 Task: Find an Airbnb in Findlay, United States for 2 guests from June 22 to June 30, with a price range of ₹7000 to ₹15000, 1 bedroom, 1 bed, 1 bathroom, house type, self check-in, and WiFi.
Action: Mouse moved to (595, 128)
Screenshot: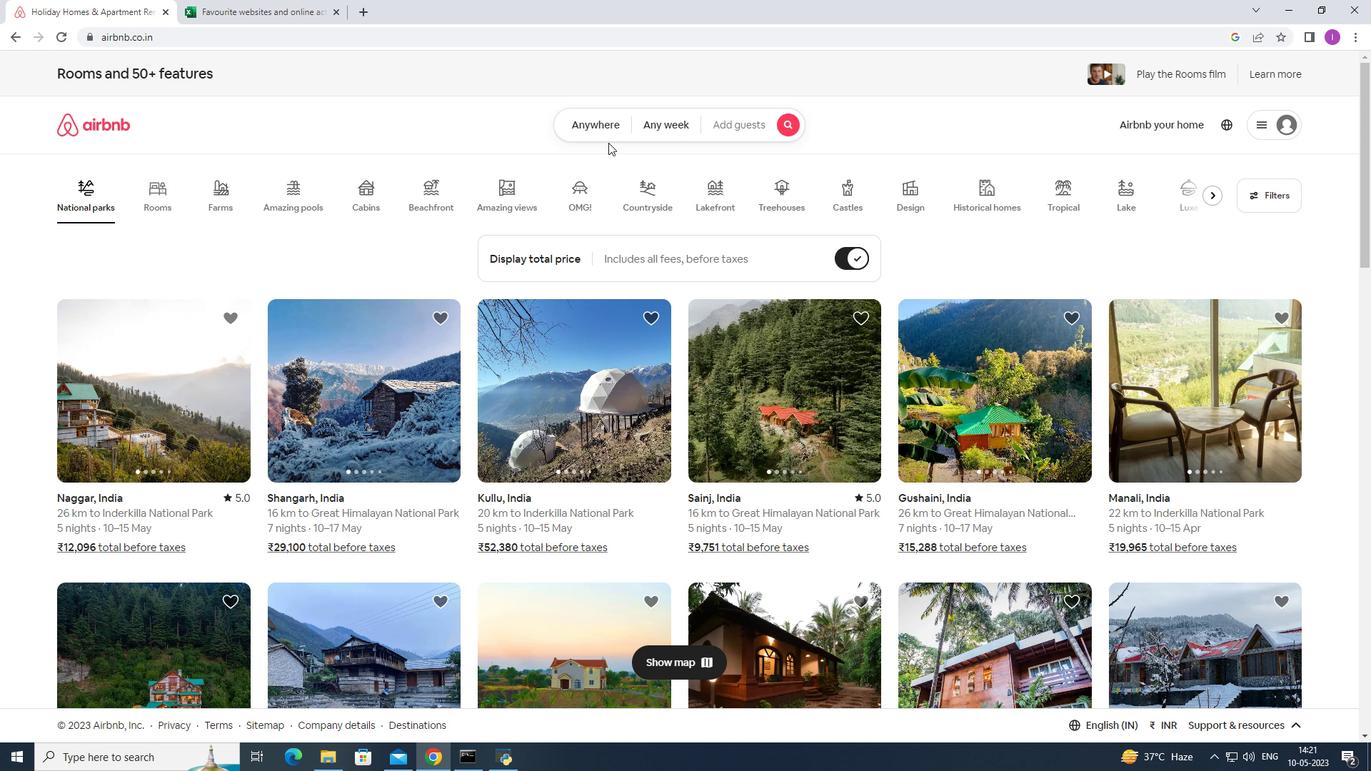 
Action: Mouse pressed left at (595, 128)
Screenshot: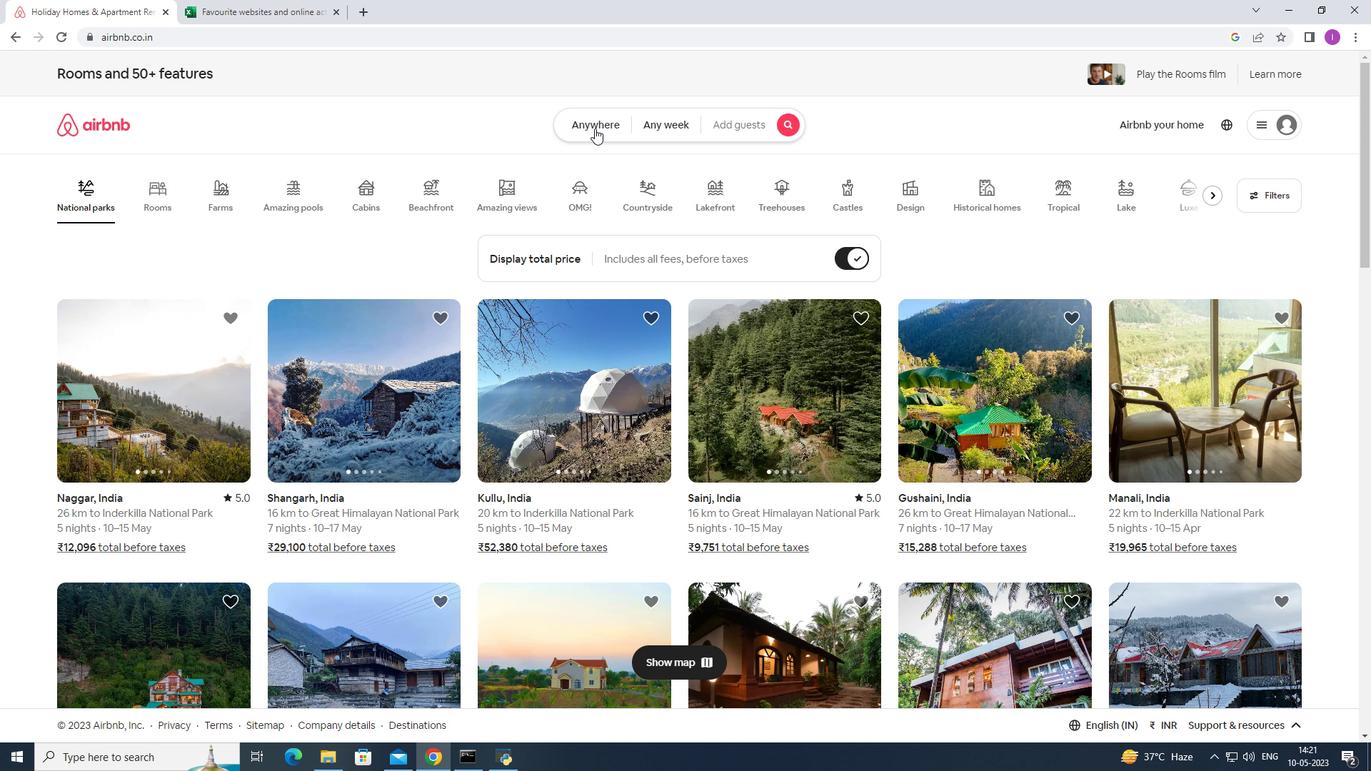
Action: Mouse moved to (512, 175)
Screenshot: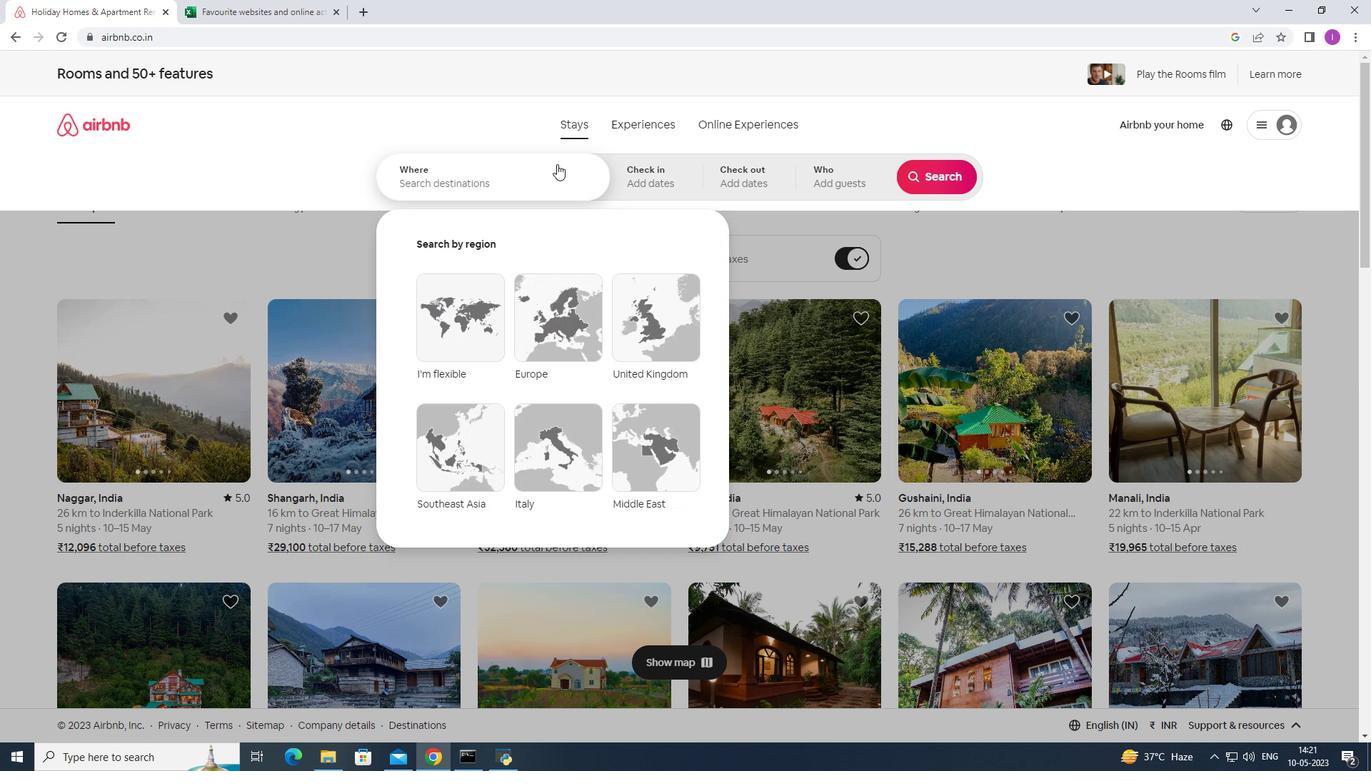 
Action: Mouse pressed left at (512, 175)
Screenshot: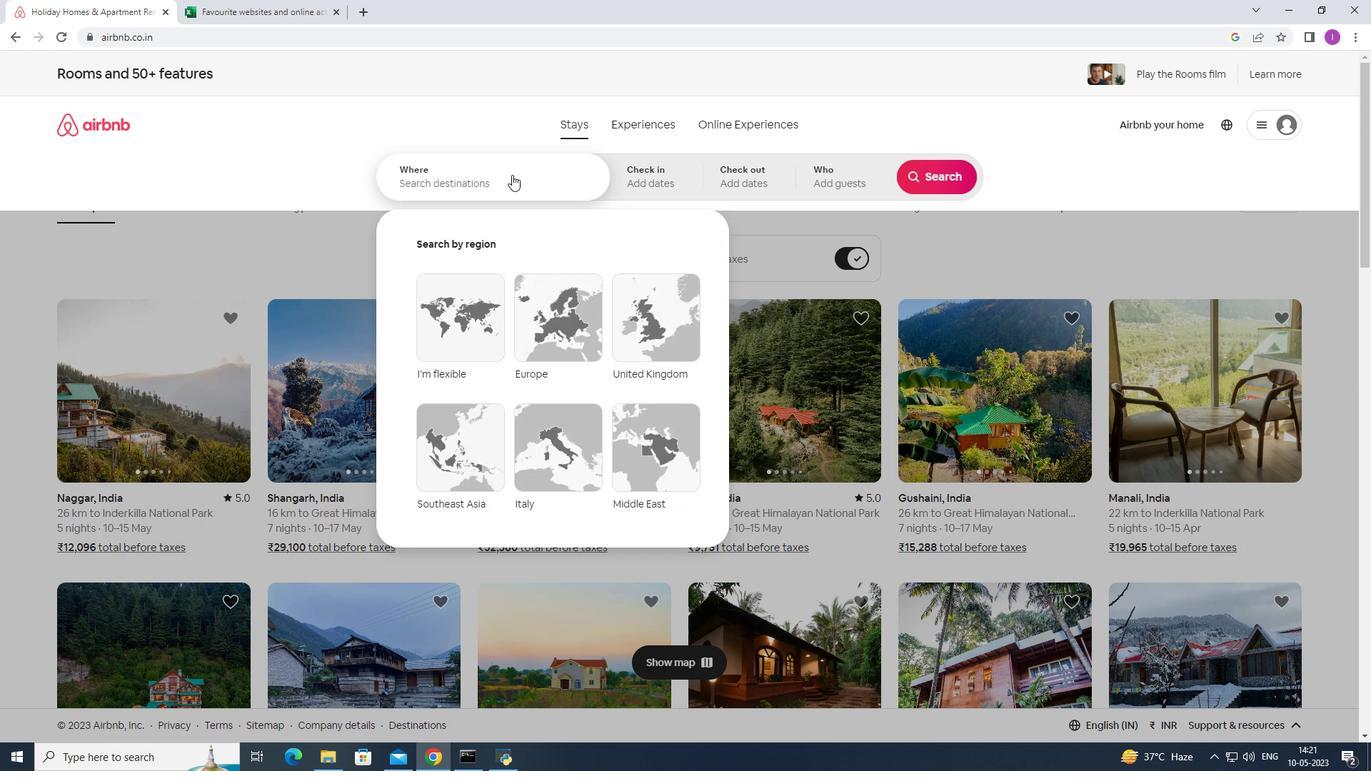 
Action: Mouse moved to (553, 179)
Screenshot: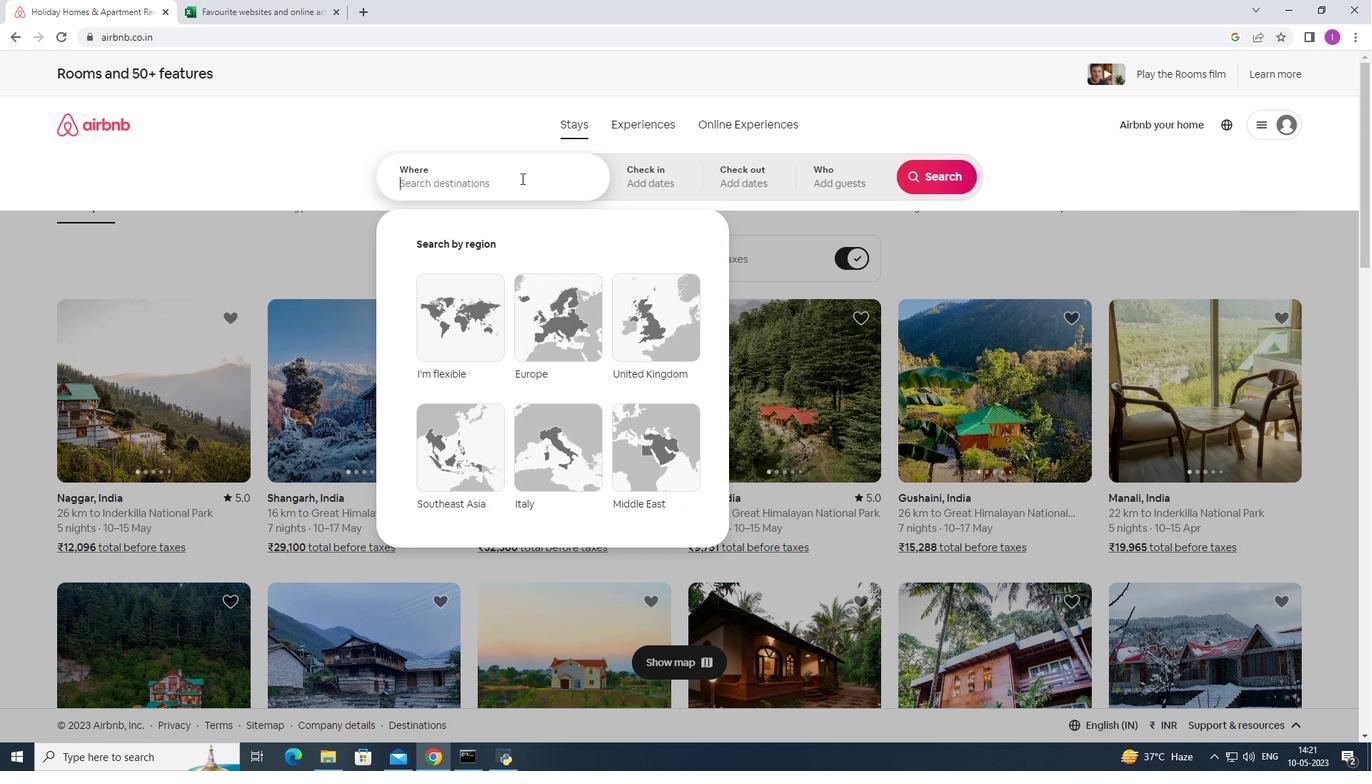 
Action: Key pressed <Key.shift><Key.shift><Key.shift><Key.shift><Key.shift><Key.shift><Key.shift>Findly,<Key.shift>United<Key.space>states
Screenshot: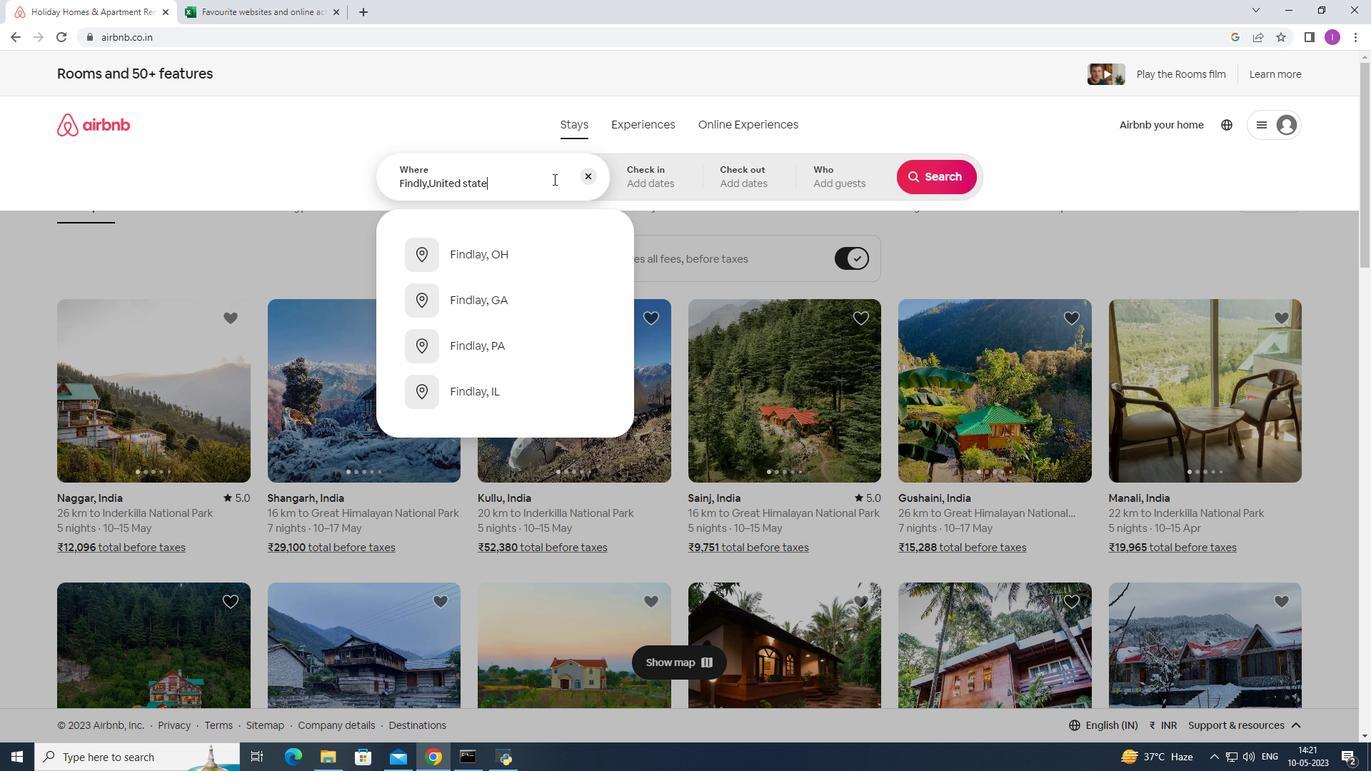 
Action: Mouse moved to (638, 172)
Screenshot: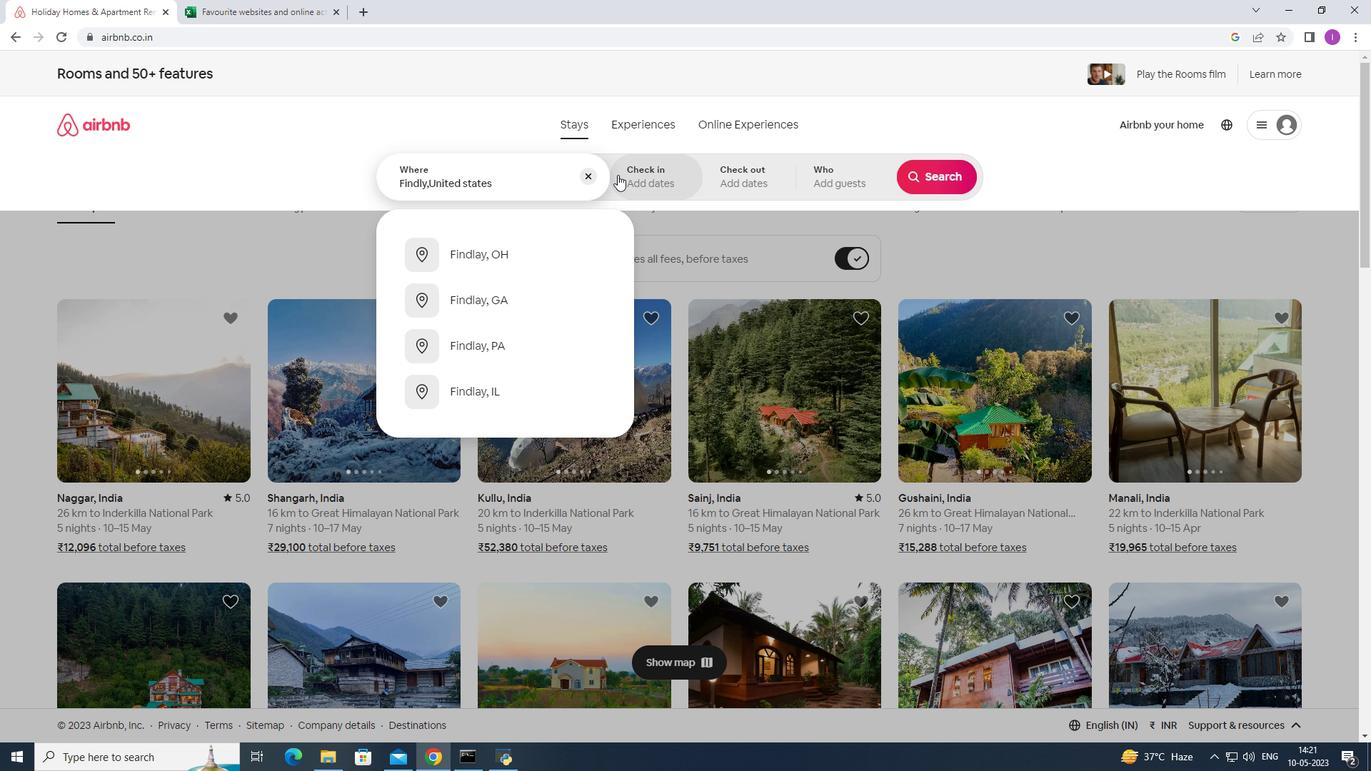 
Action: Mouse pressed left at (638, 172)
Screenshot: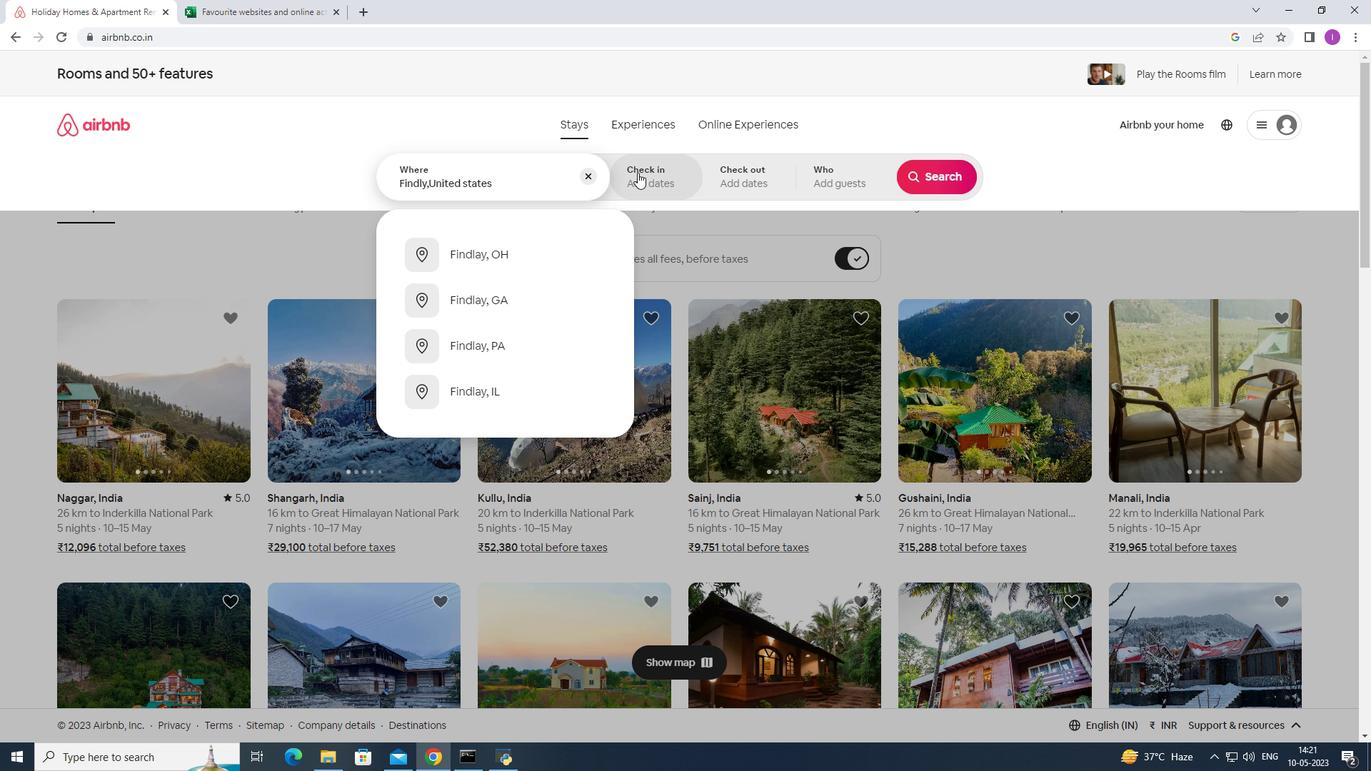 
Action: Mouse moved to (931, 292)
Screenshot: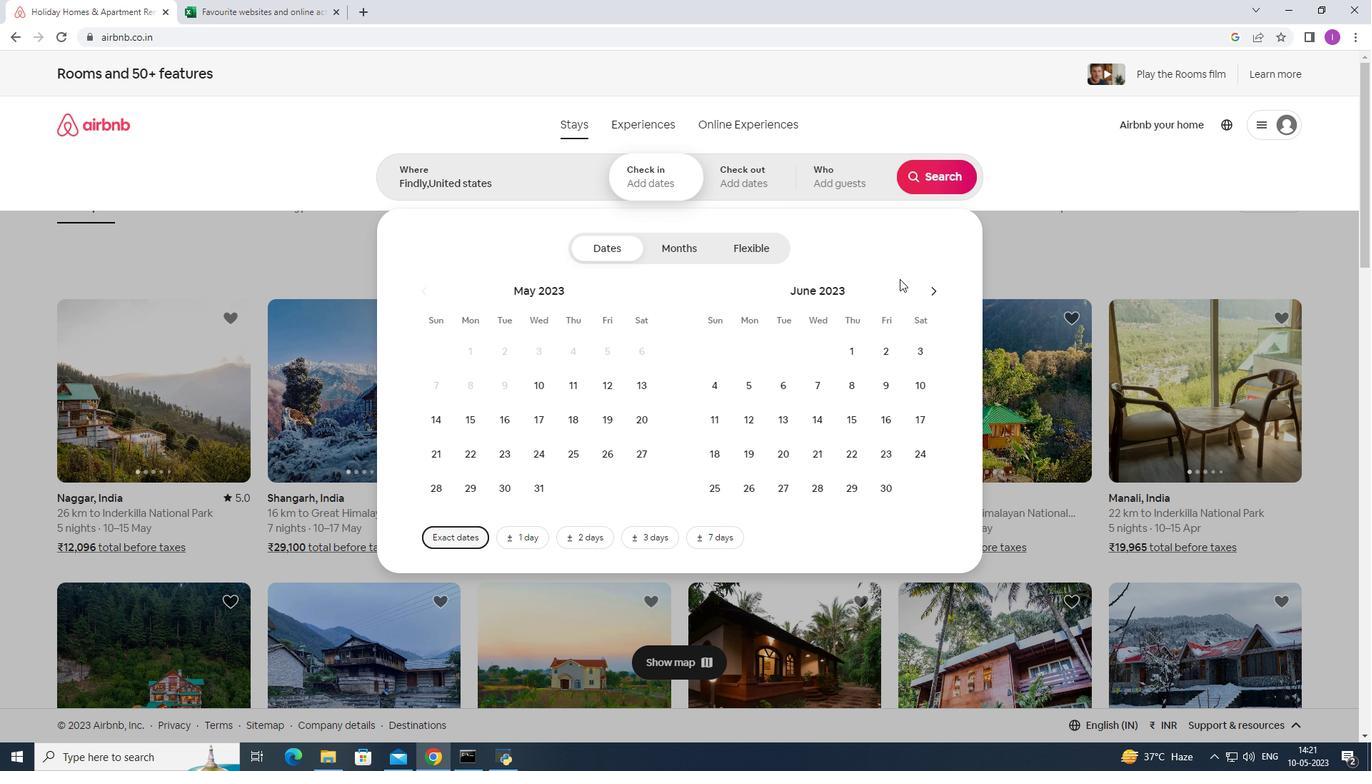 
Action: Mouse pressed left at (931, 292)
Screenshot: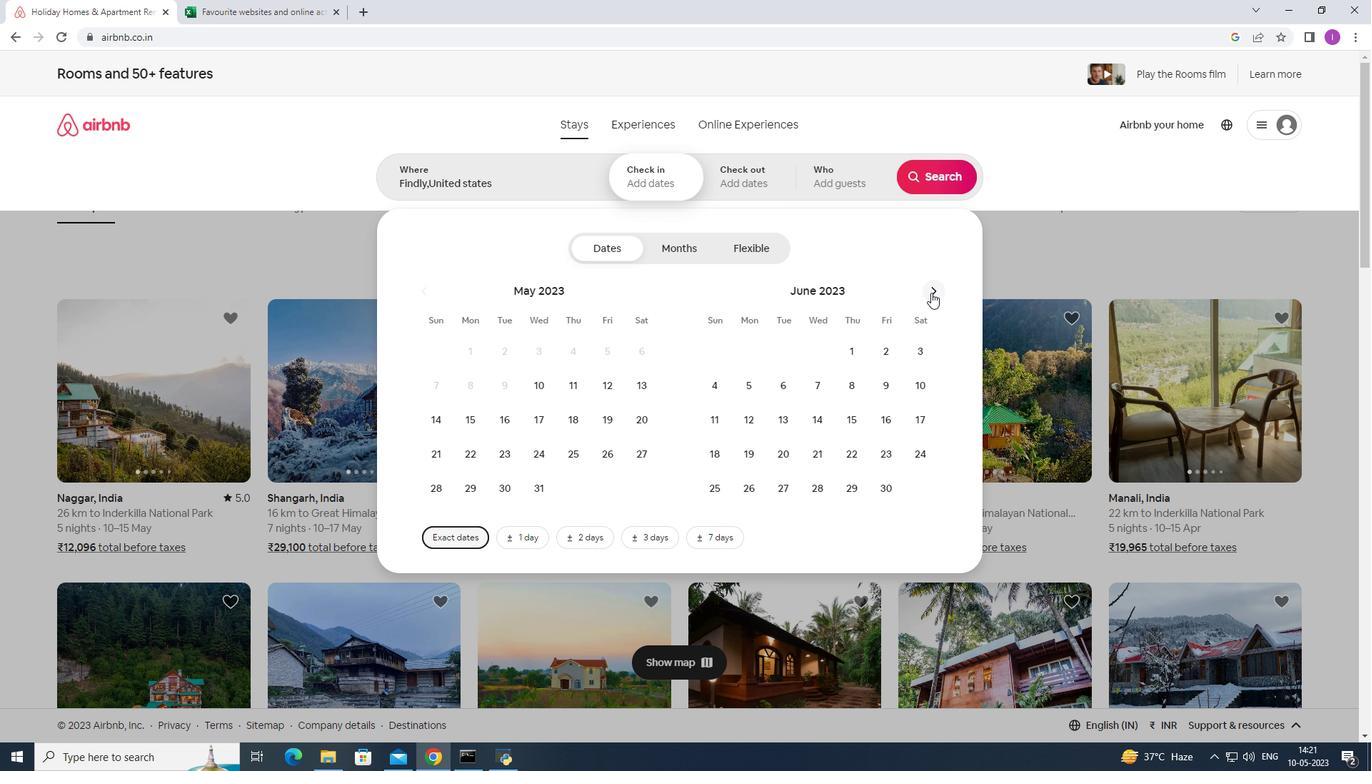 
Action: Mouse moved to (936, 292)
Screenshot: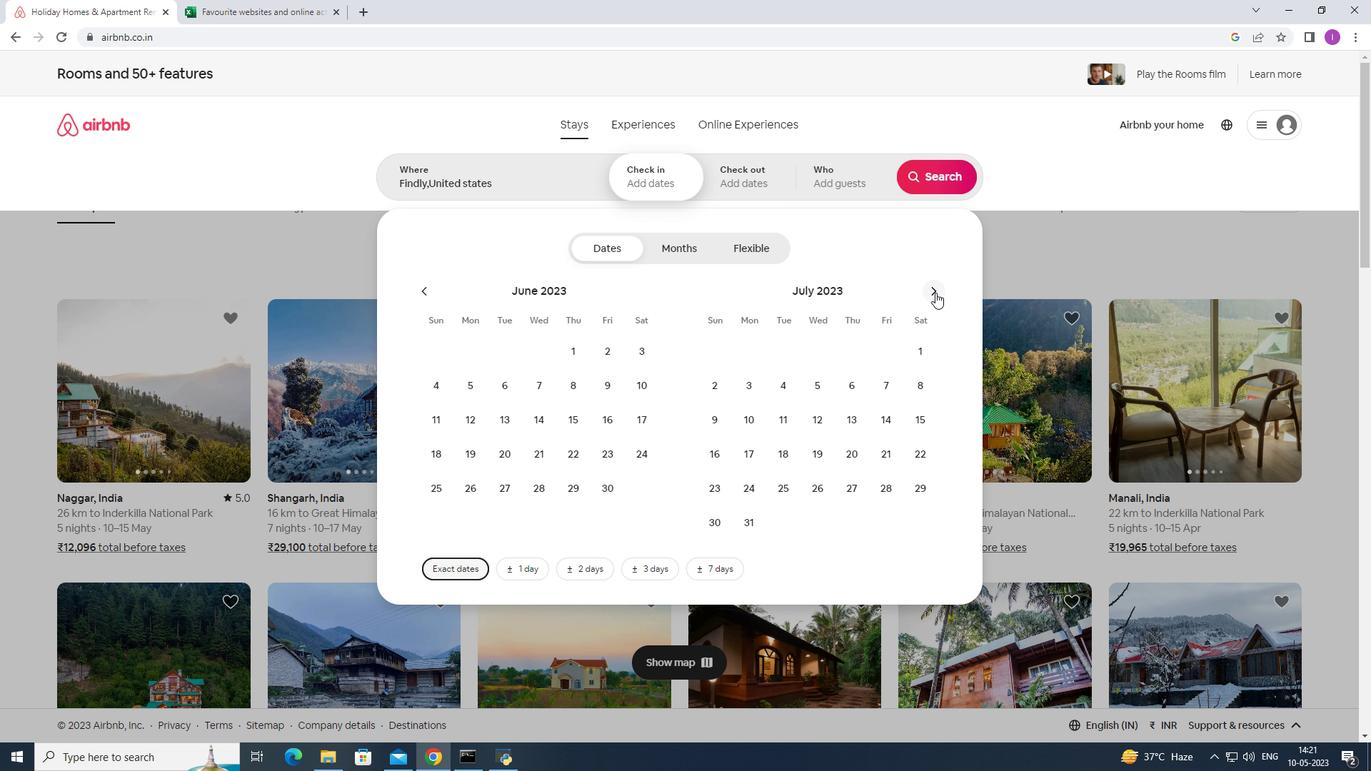 
Action: Mouse pressed left at (936, 292)
Screenshot: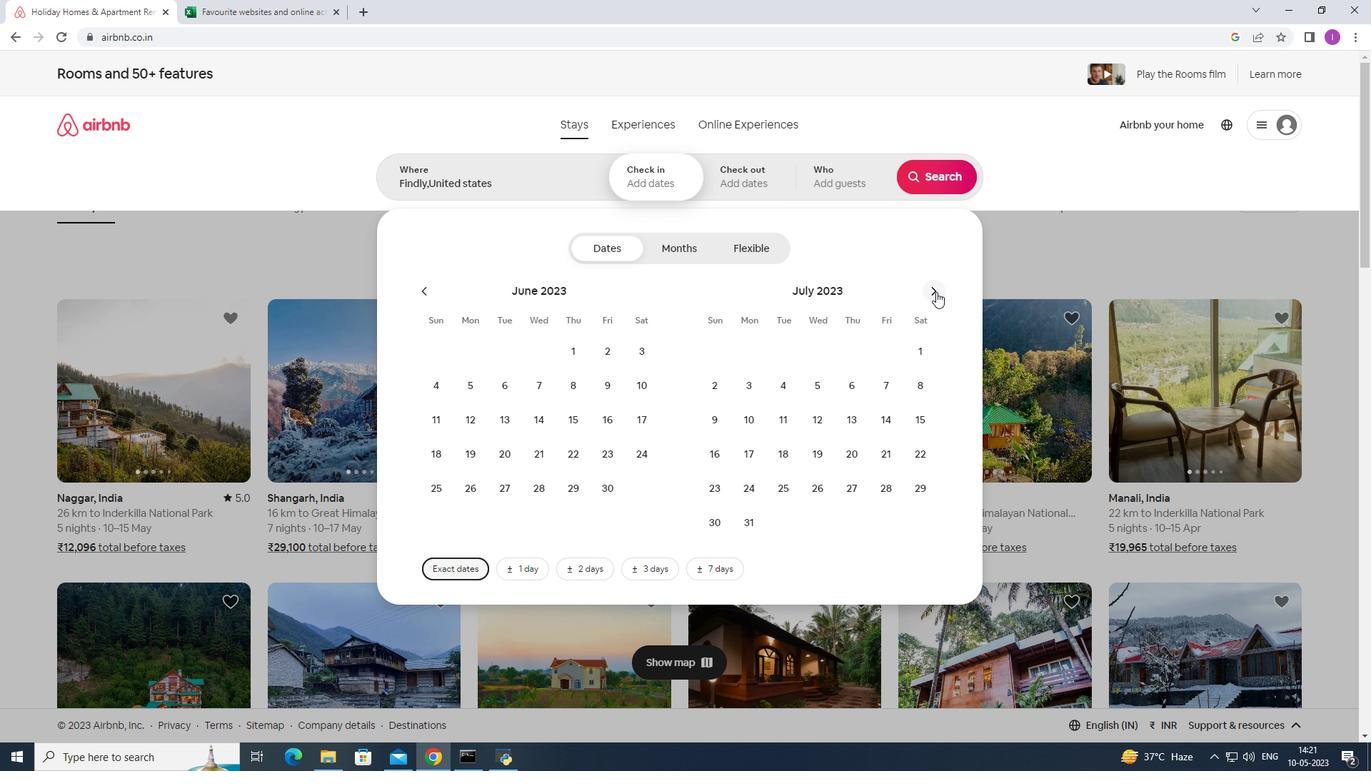 
Action: Mouse moved to (424, 290)
Screenshot: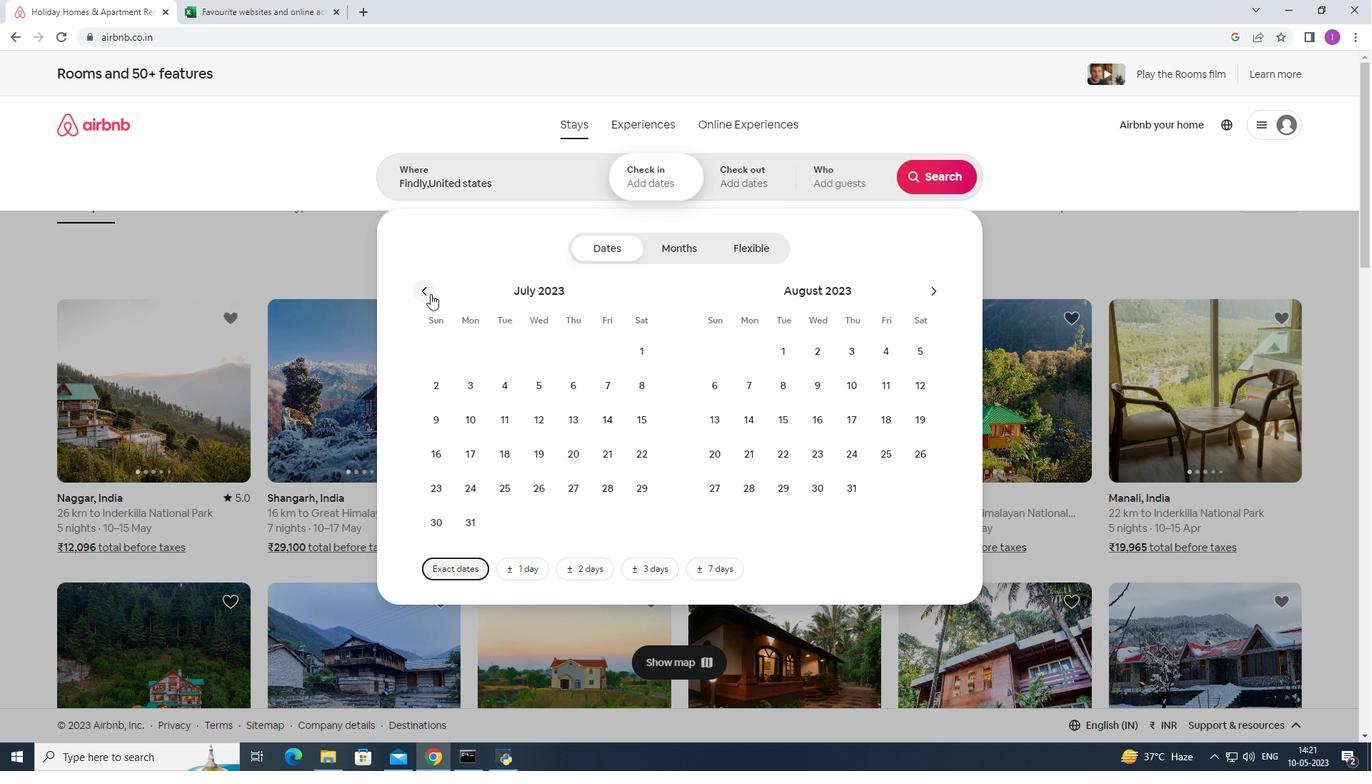 
Action: Mouse pressed left at (424, 290)
Screenshot: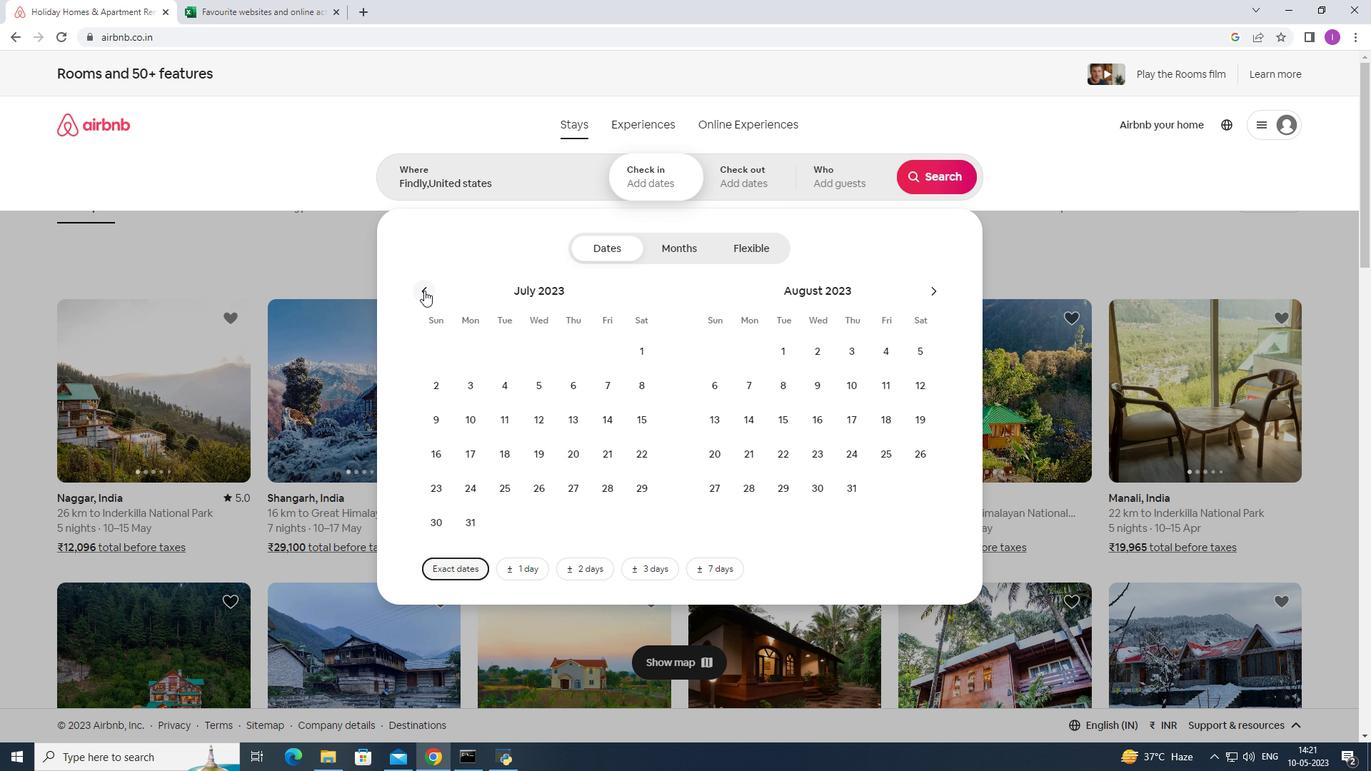 
Action: Mouse moved to (570, 451)
Screenshot: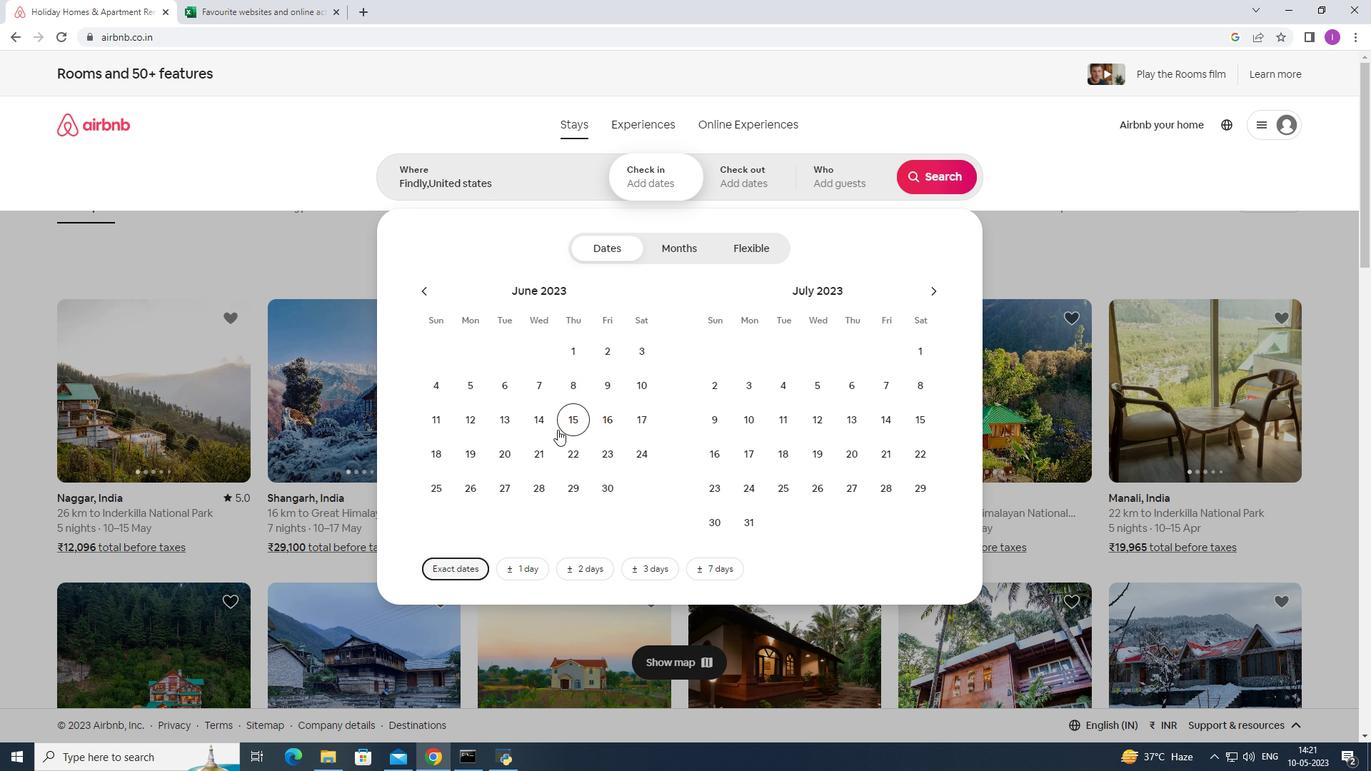 
Action: Mouse pressed left at (570, 451)
Screenshot: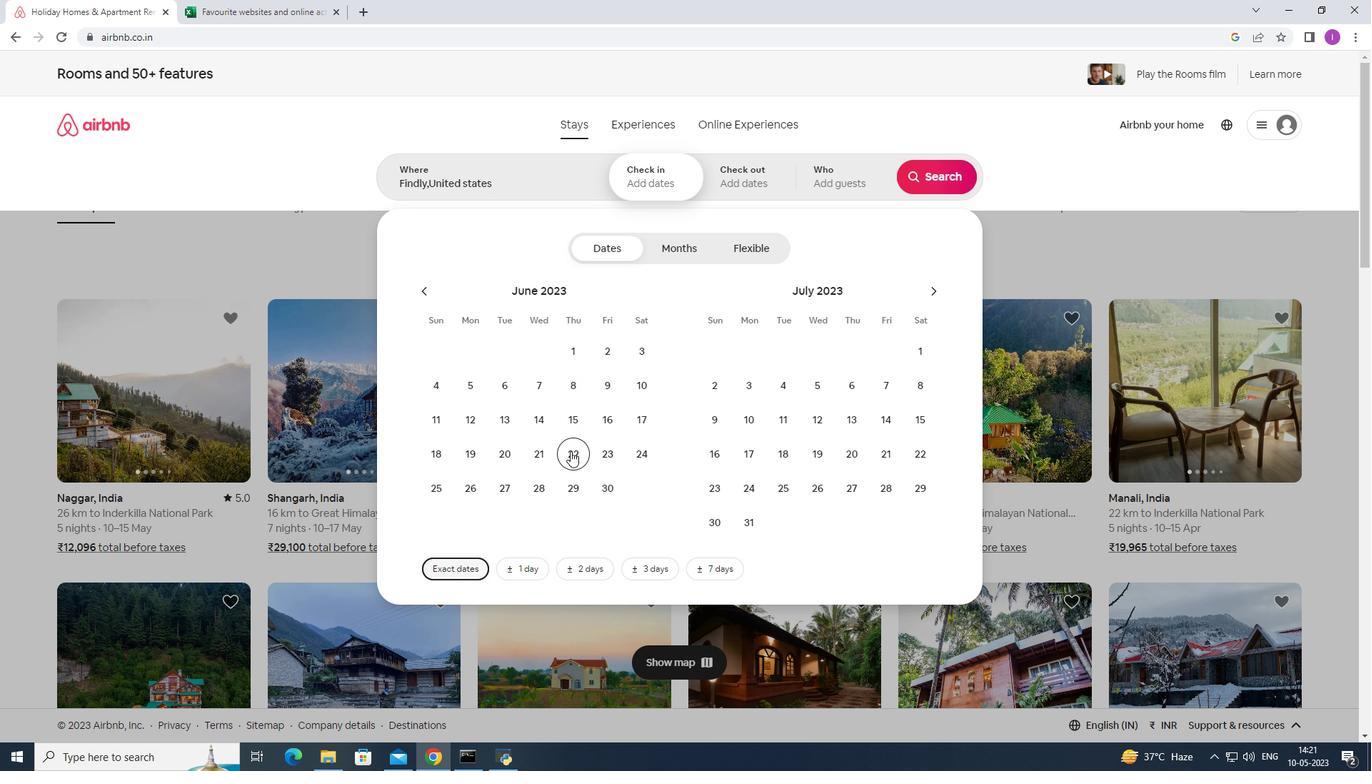 
Action: Mouse moved to (612, 491)
Screenshot: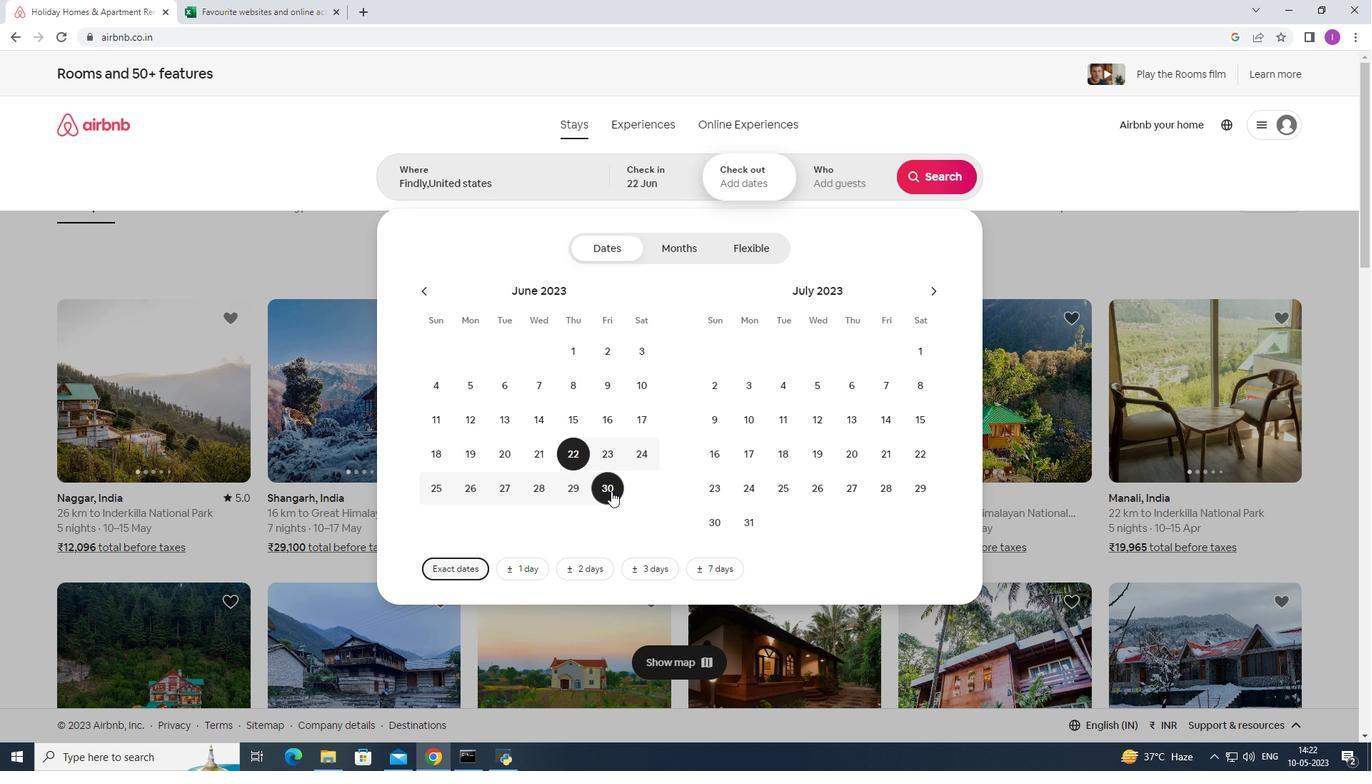 
Action: Mouse pressed left at (612, 491)
Screenshot: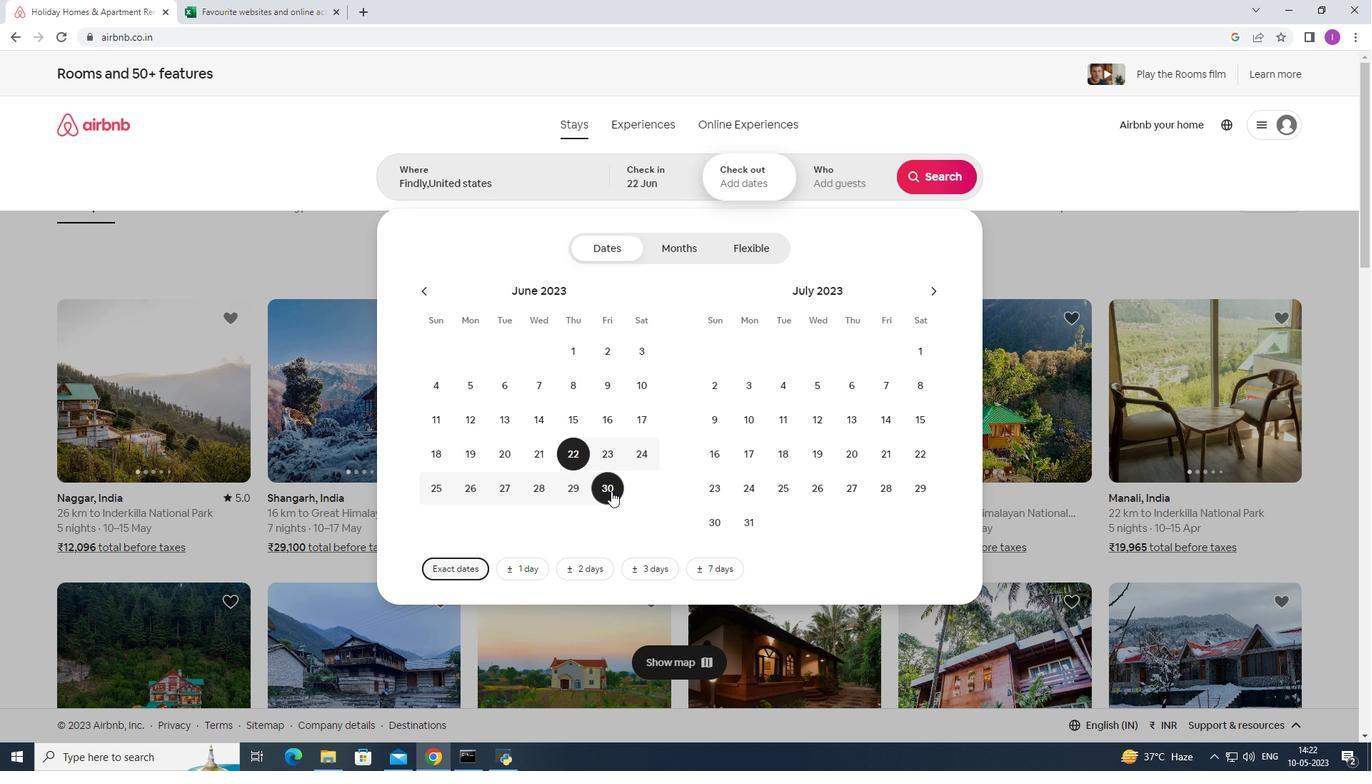 
Action: Mouse moved to (814, 181)
Screenshot: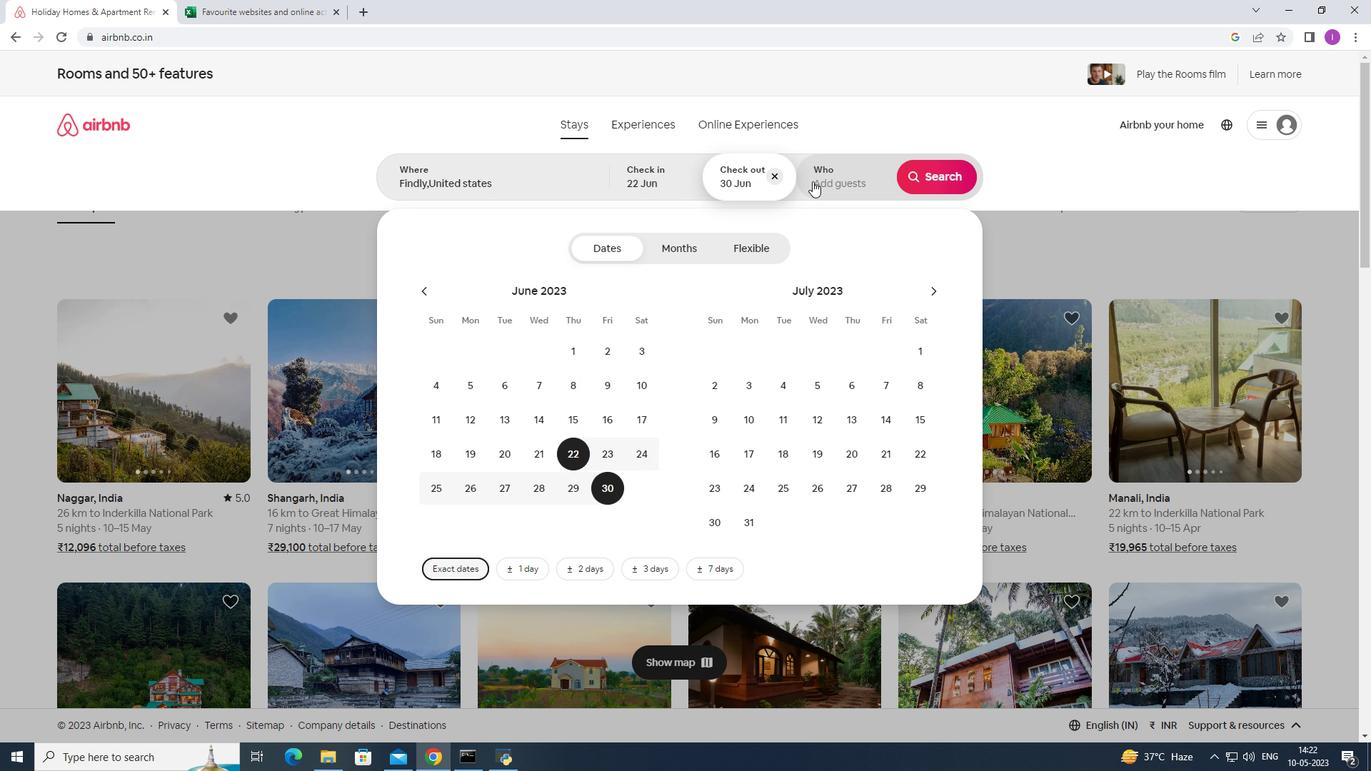 
Action: Mouse pressed left at (814, 181)
Screenshot: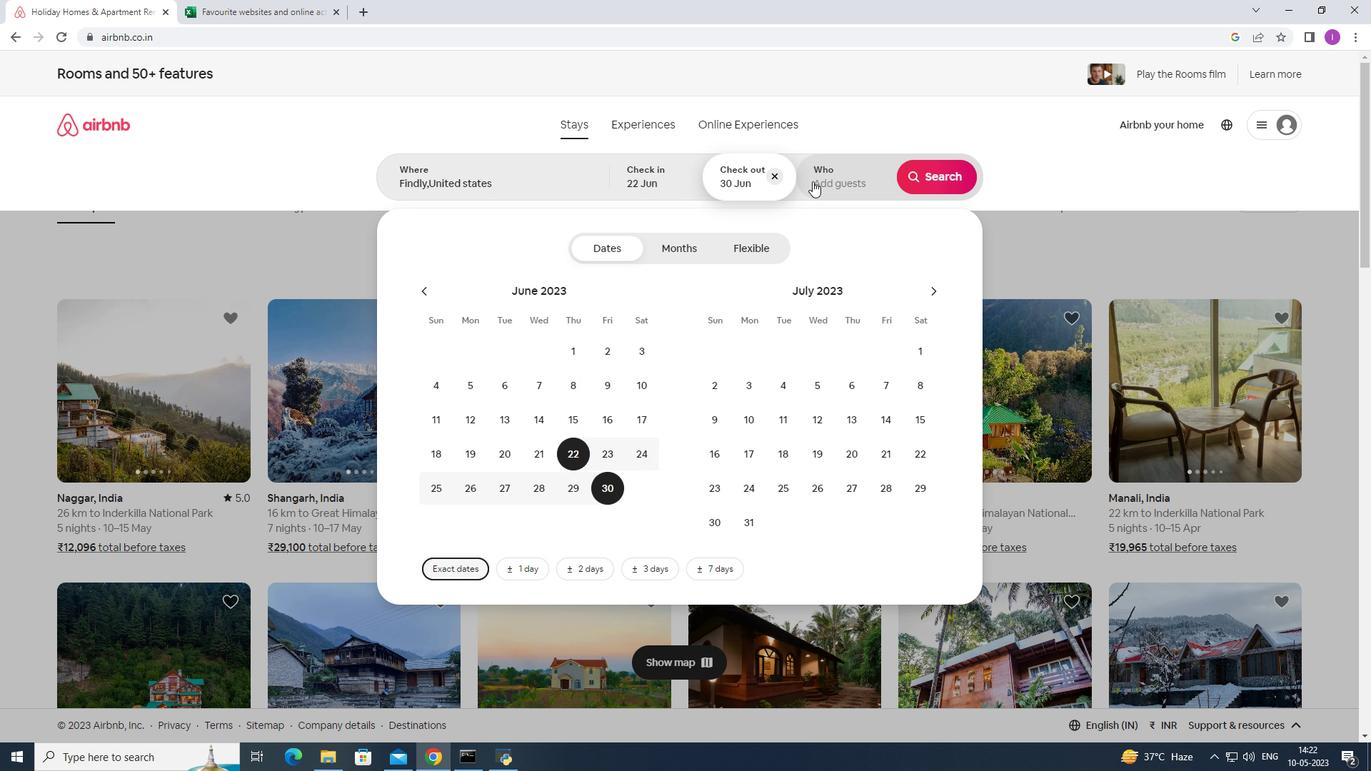 
Action: Mouse moved to (936, 254)
Screenshot: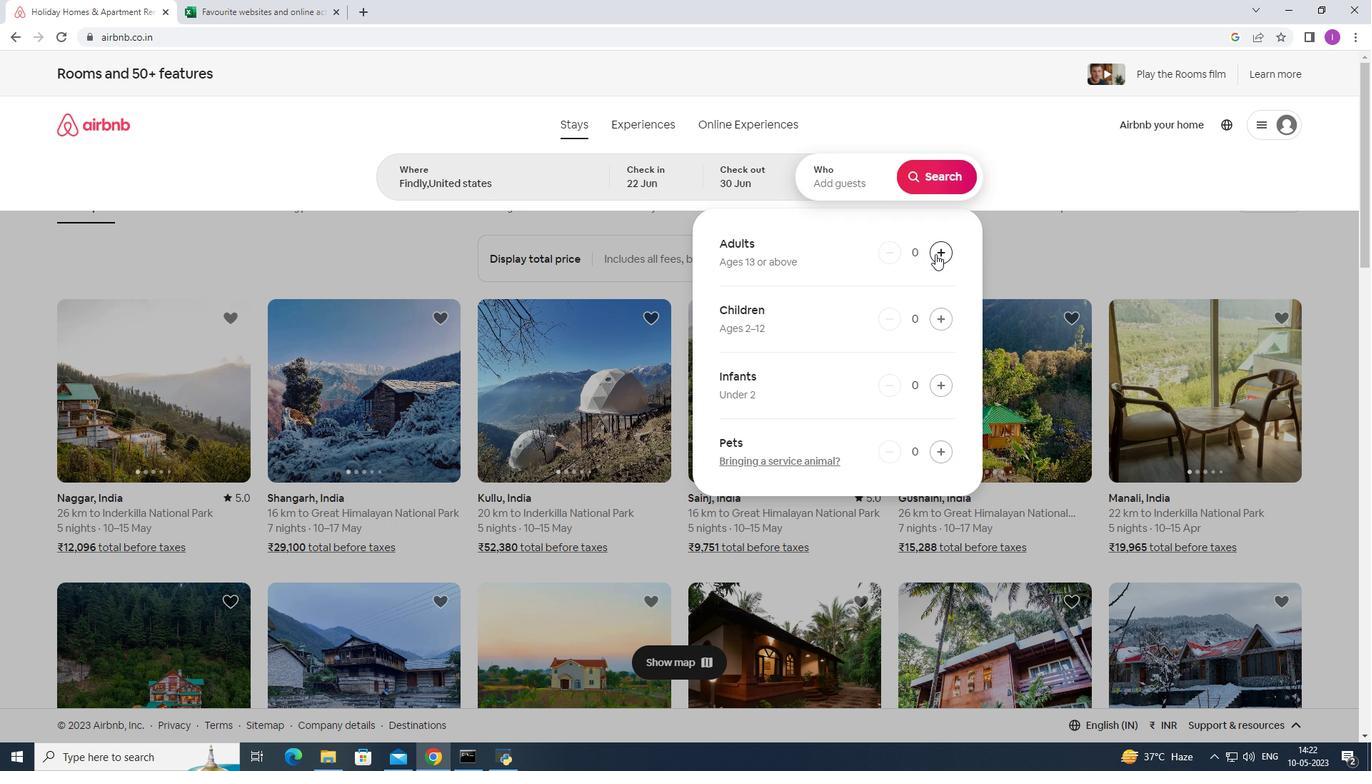 
Action: Mouse pressed left at (936, 254)
Screenshot: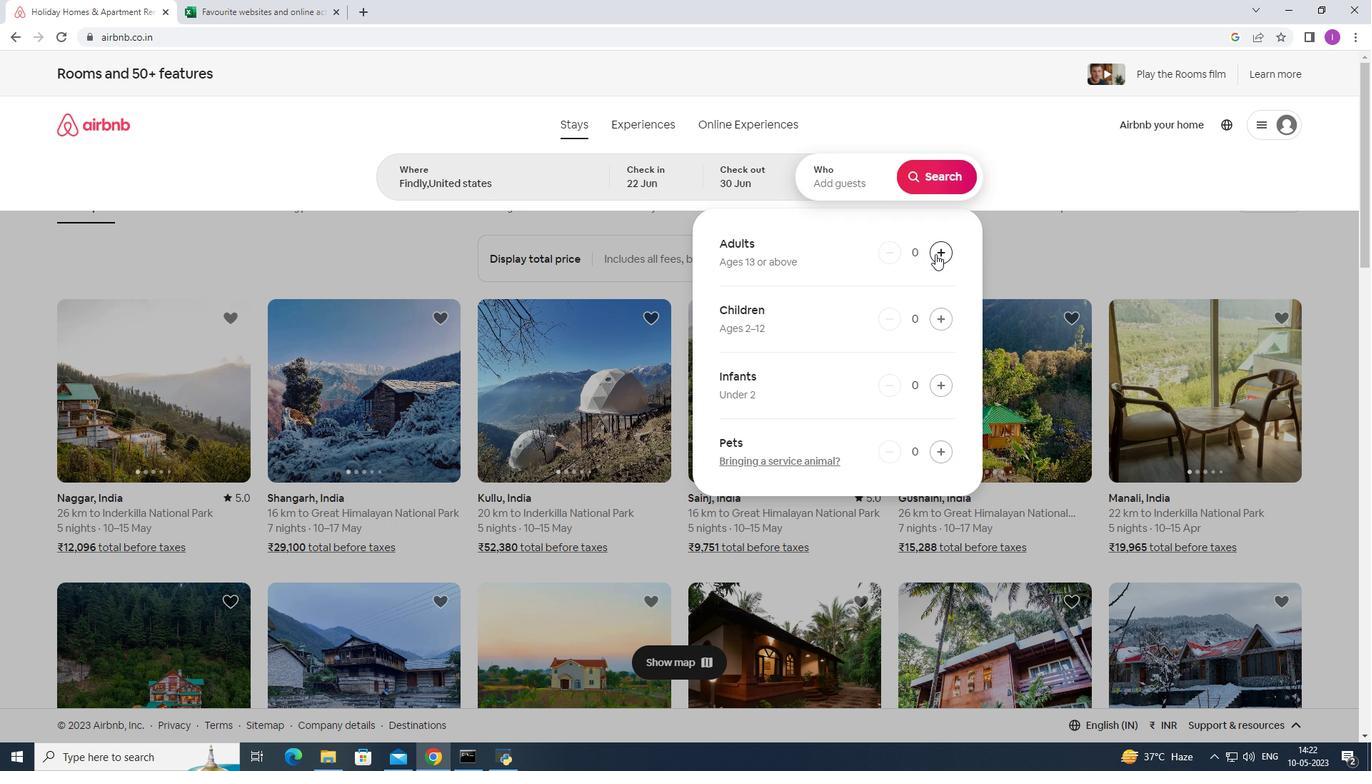 
Action: Mouse moved to (936, 254)
Screenshot: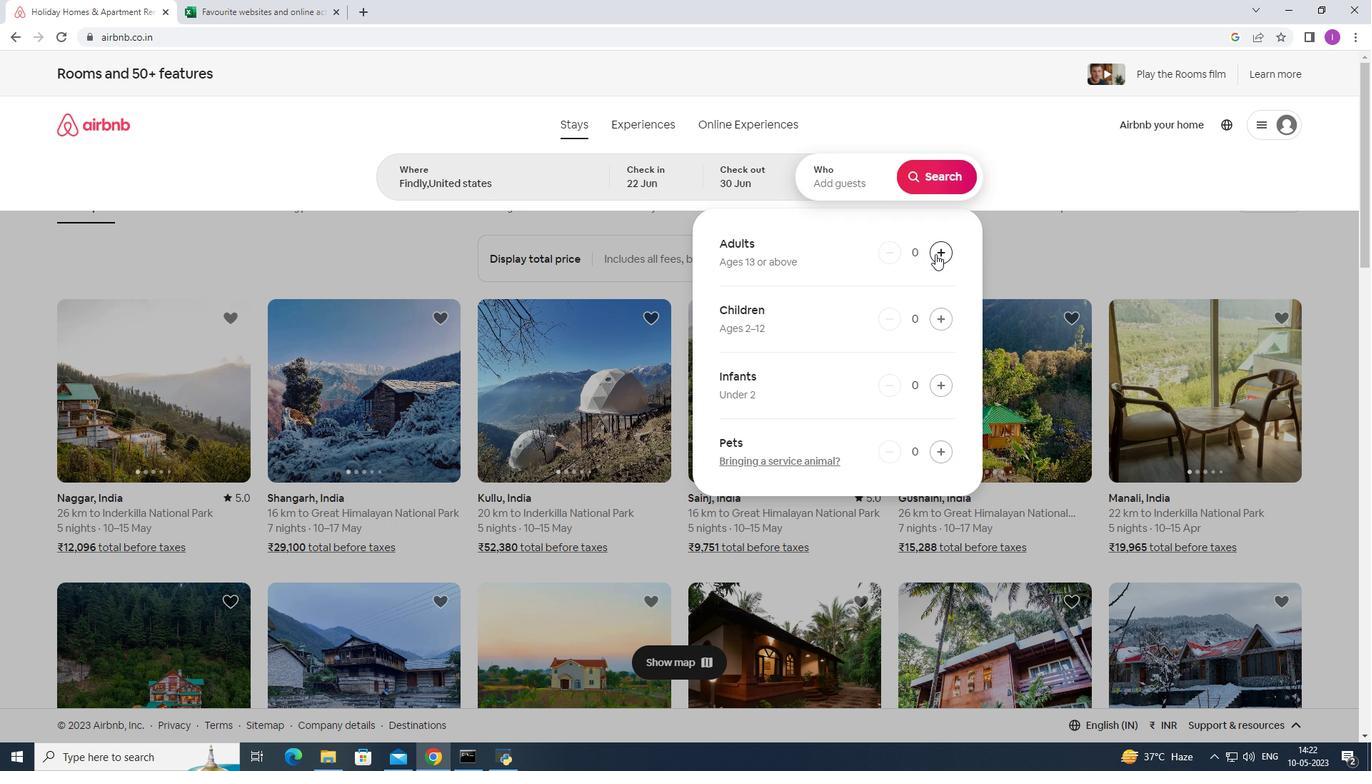
Action: Mouse pressed left at (936, 254)
Screenshot: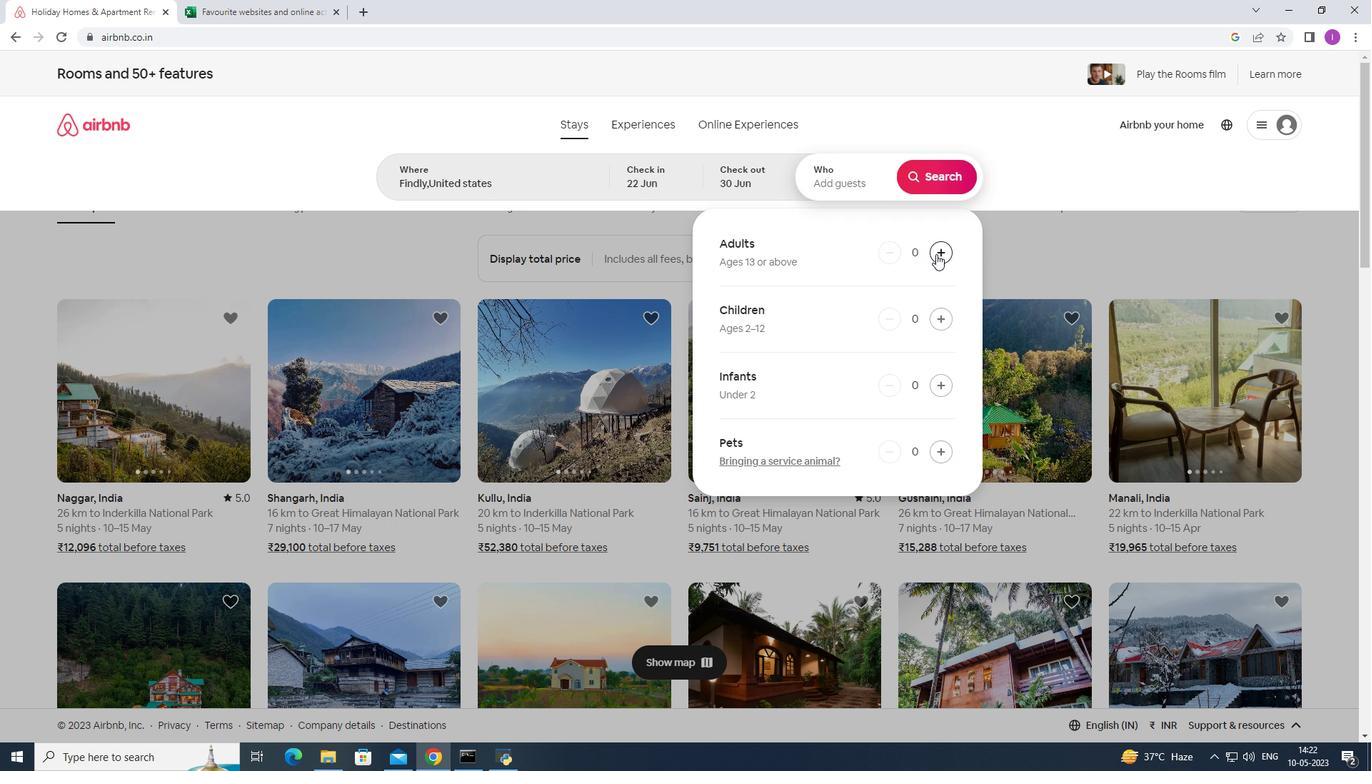 
Action: Mouse moved to (942, 180)
Screenshot: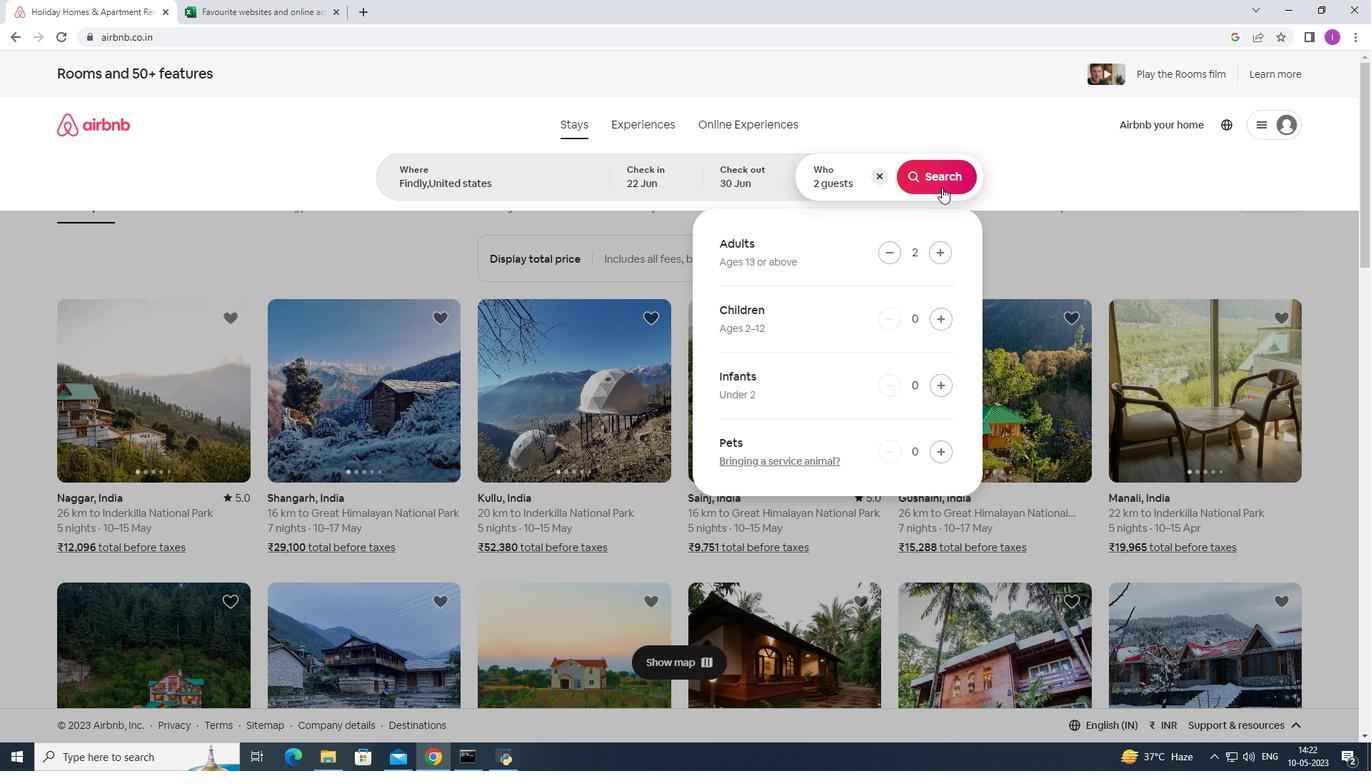 
Action: Mouse pressed left at (942, 180)
Screenshot: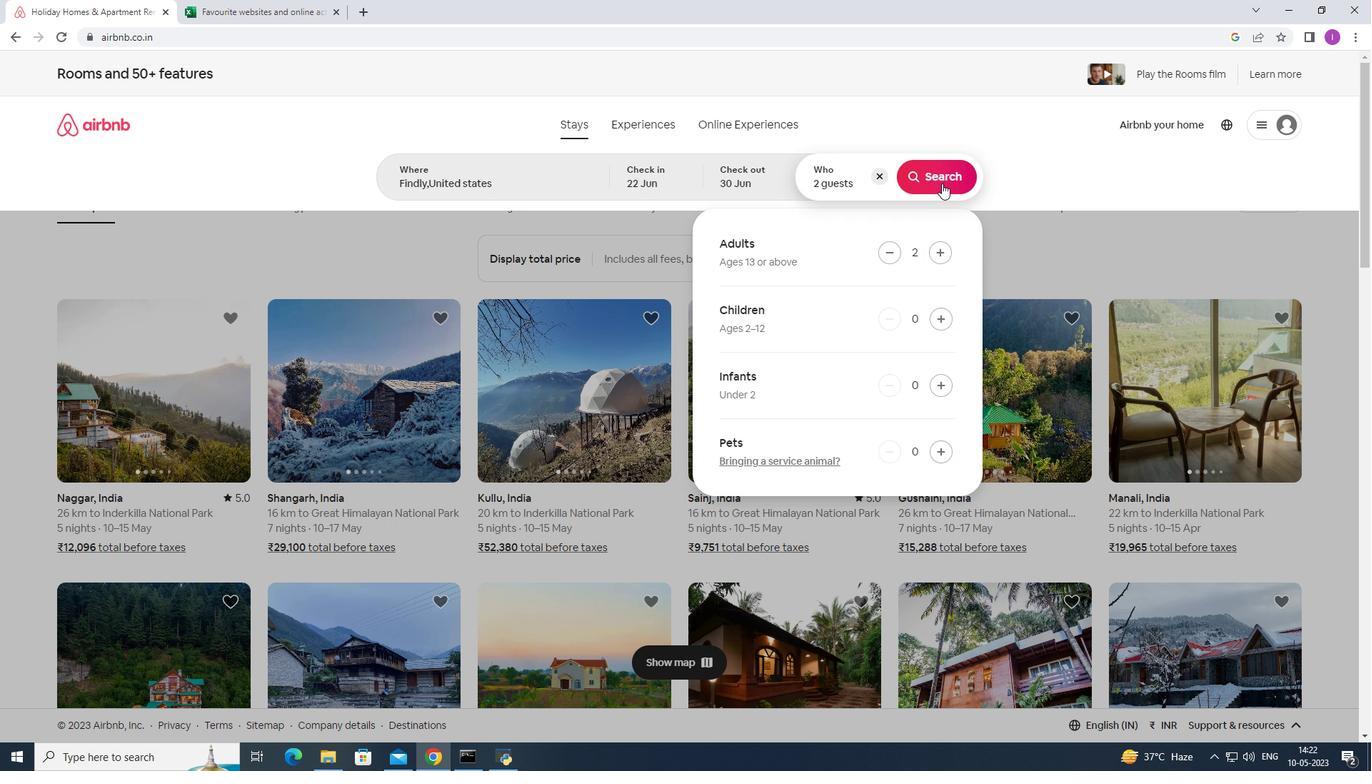 
Action: Mouse moved to (1301, 143)
Screenshot: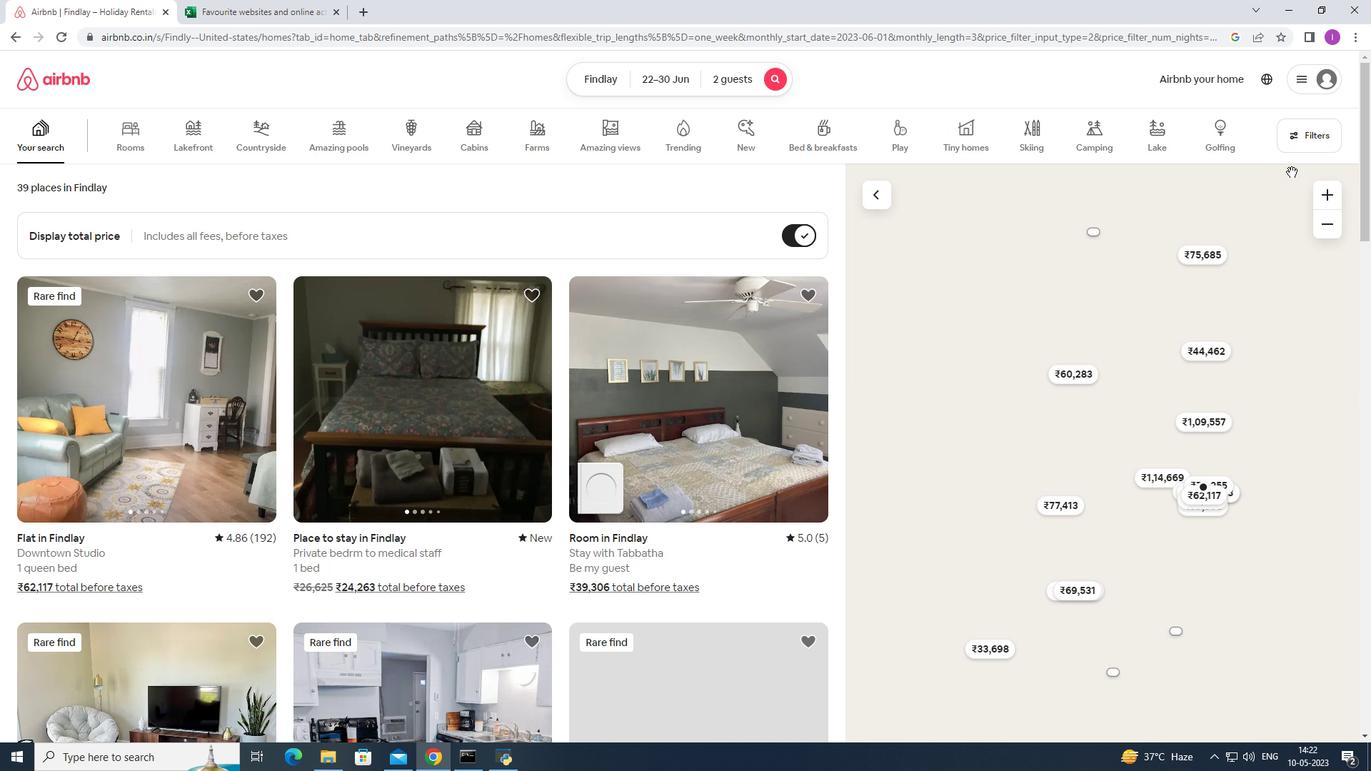 
Action: Mouse pressed left at (1301, 143)
Screenshot: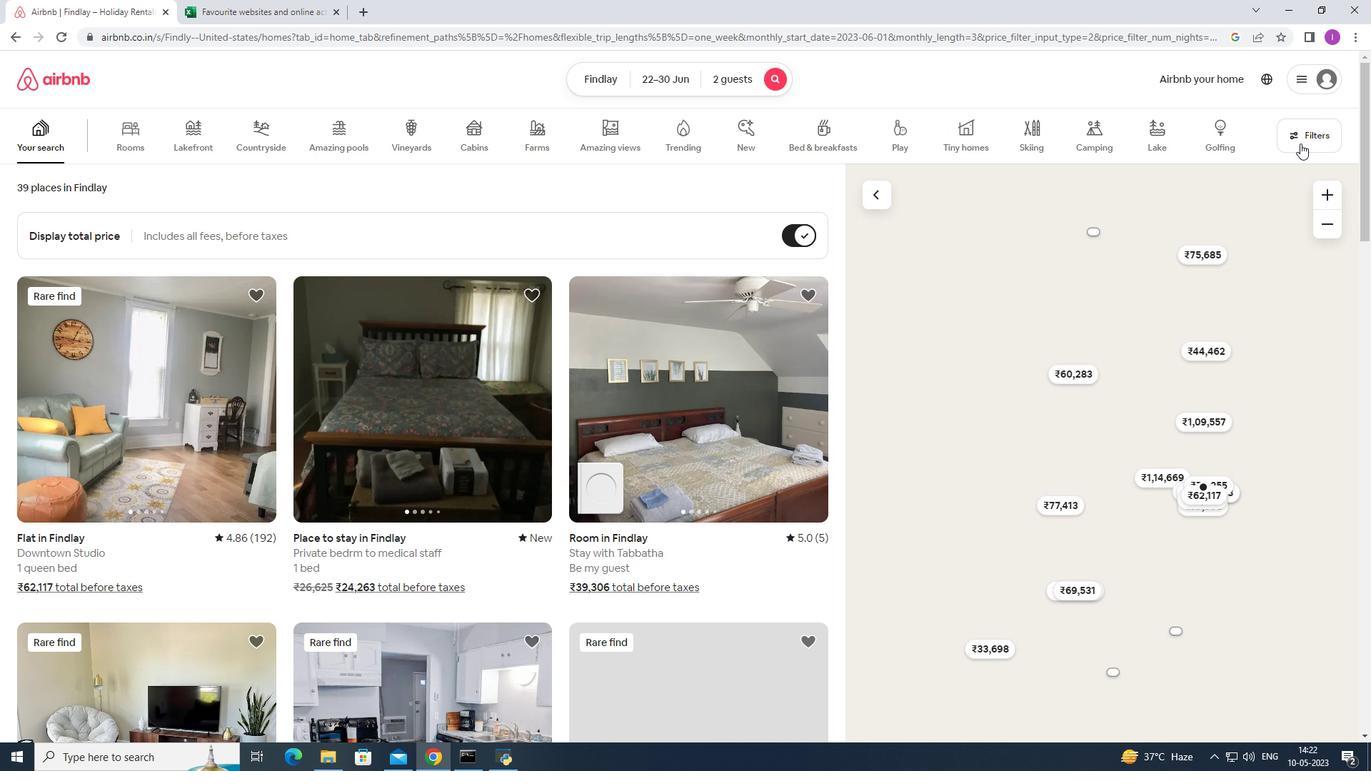 
Action: Mouse moved to (763, 483)
Screenshot: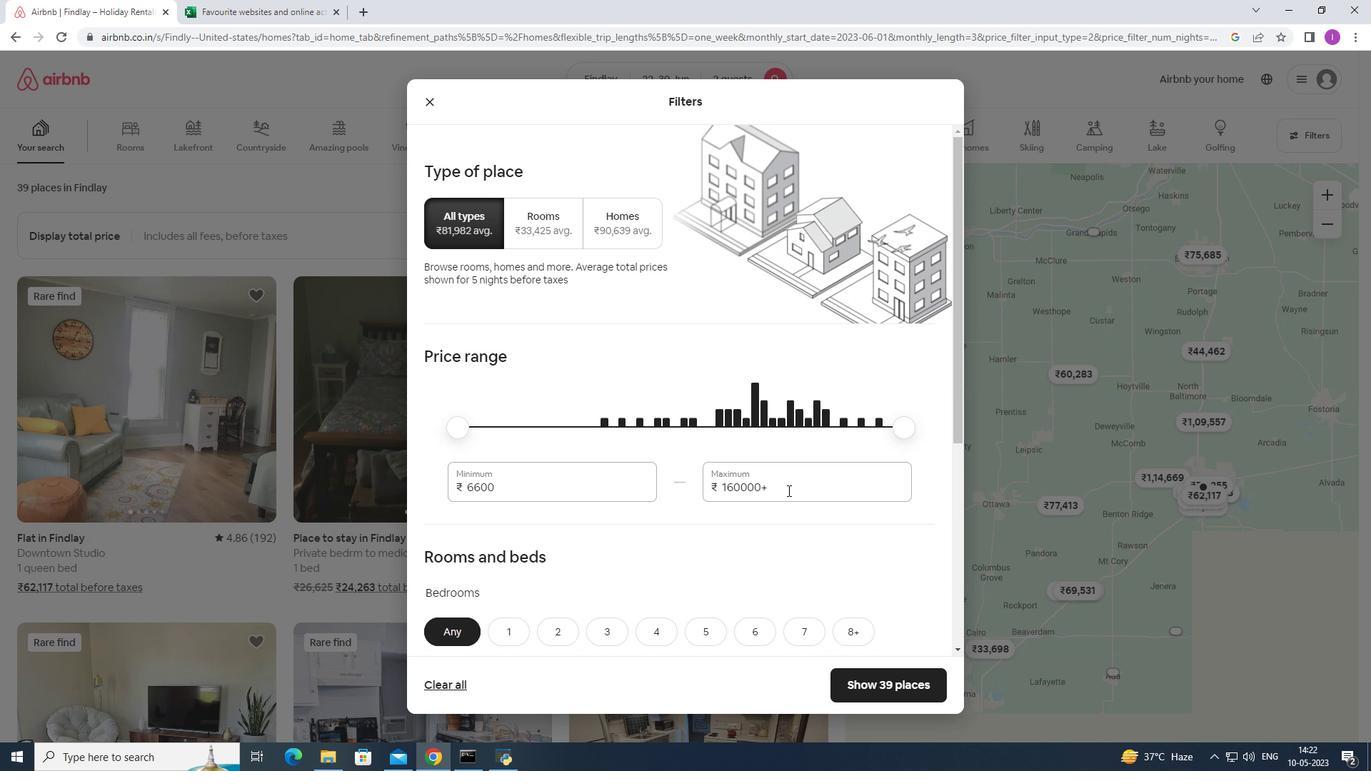 
Action: Mouse pressed left at (763, 483)
Screenshot: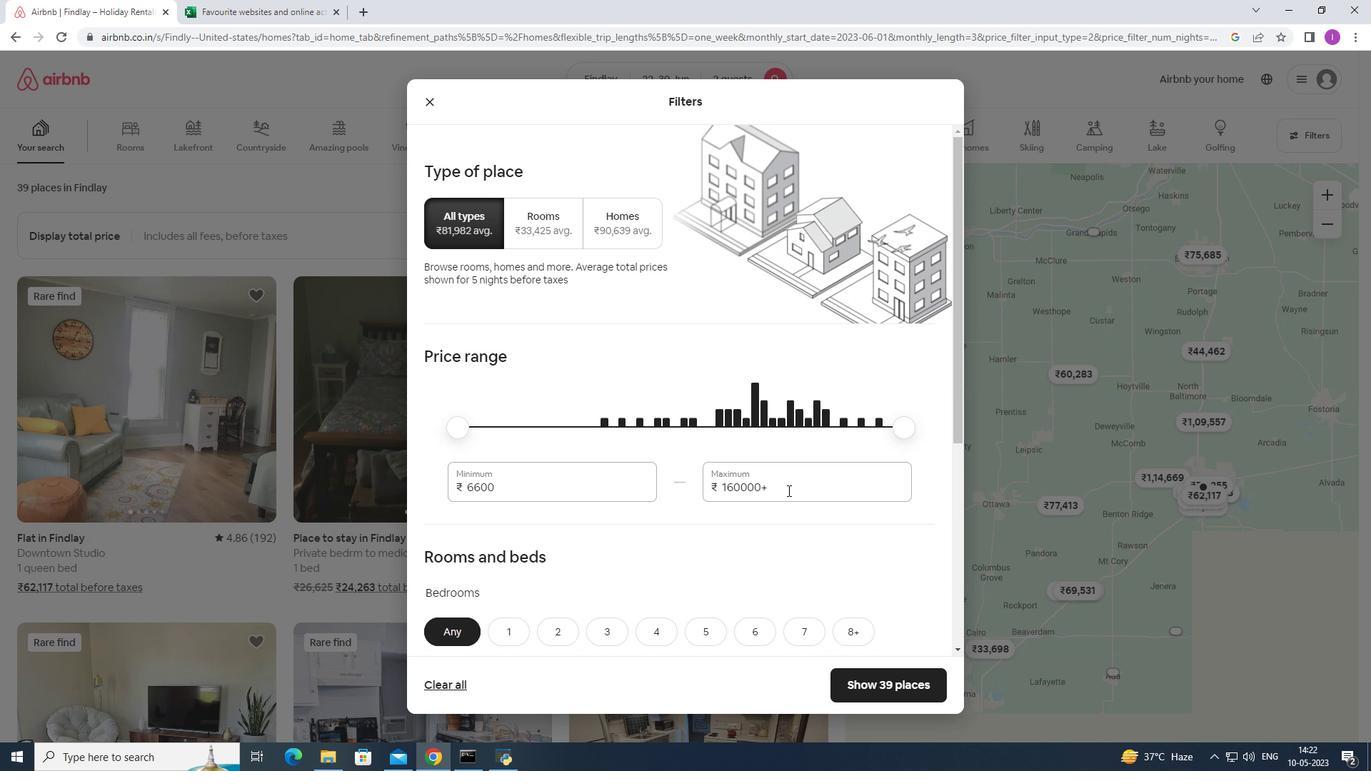 
Action: Mouse moved to (689, 492)
Screenshot: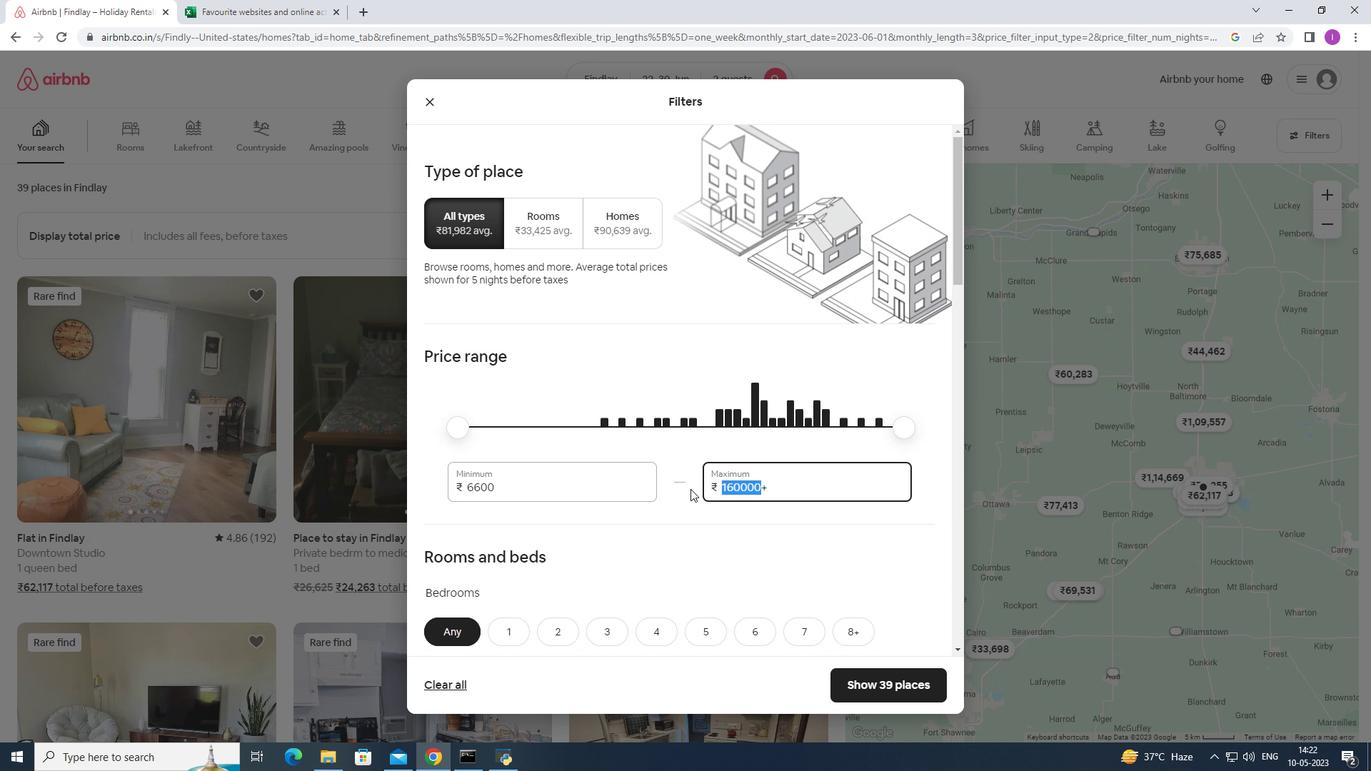 
Action: Key pressed 15
Screenshot: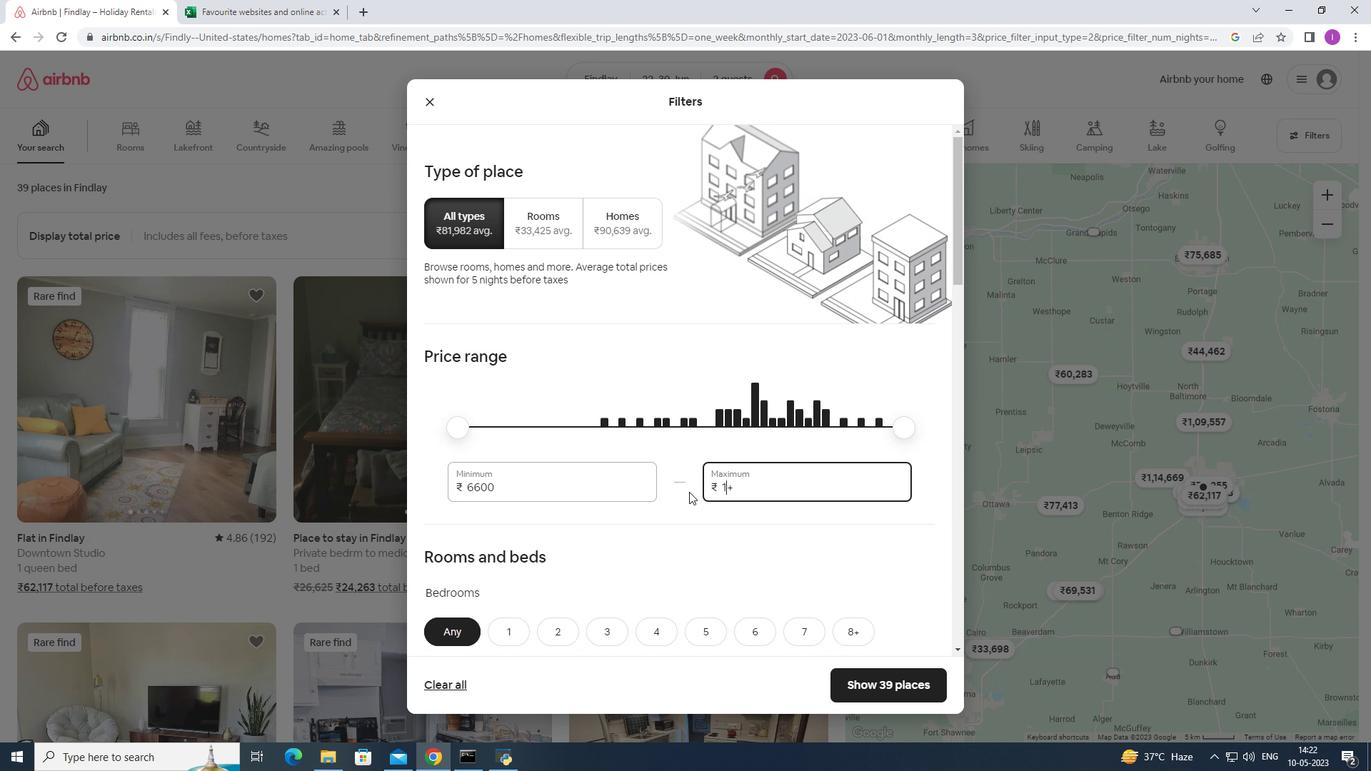 
Action: Mouse moved to (685, 495)
Screenshot: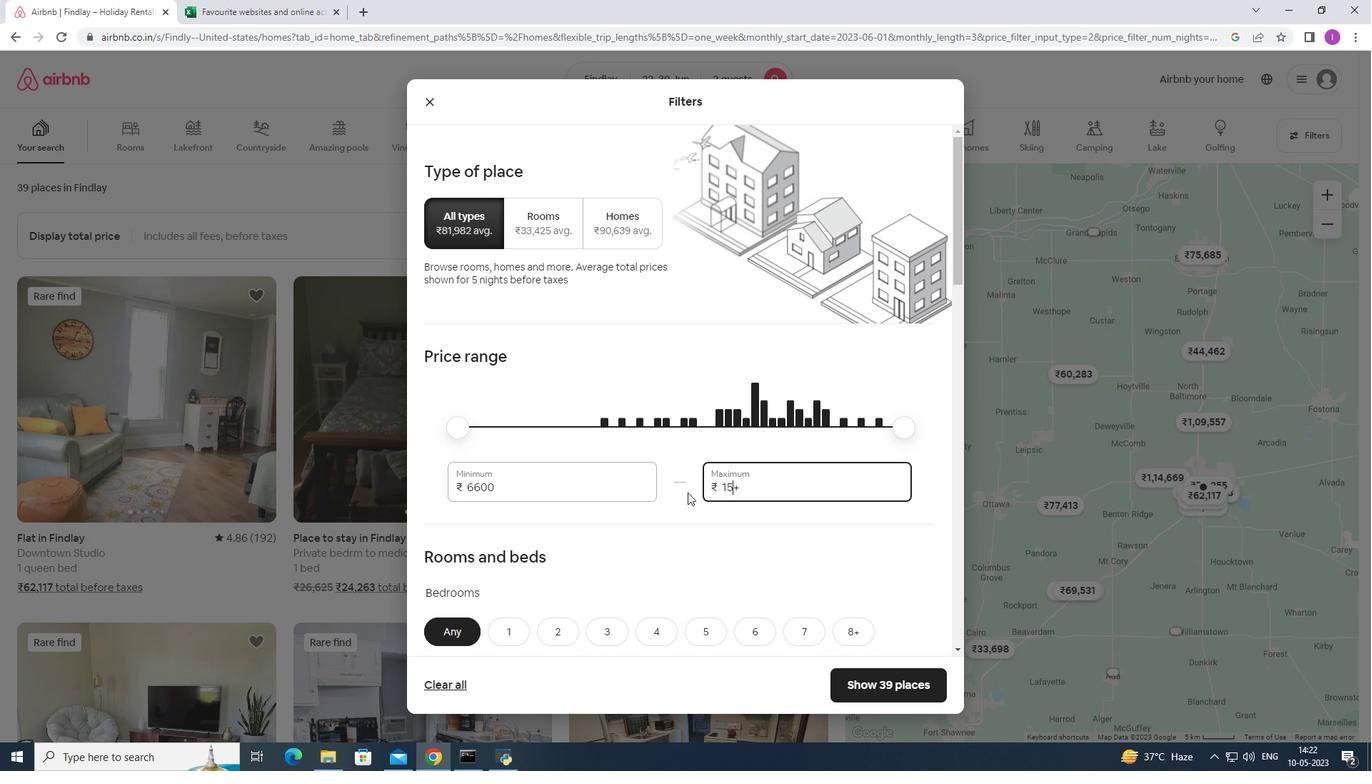 
Action: Key pressed 000
Screenshot: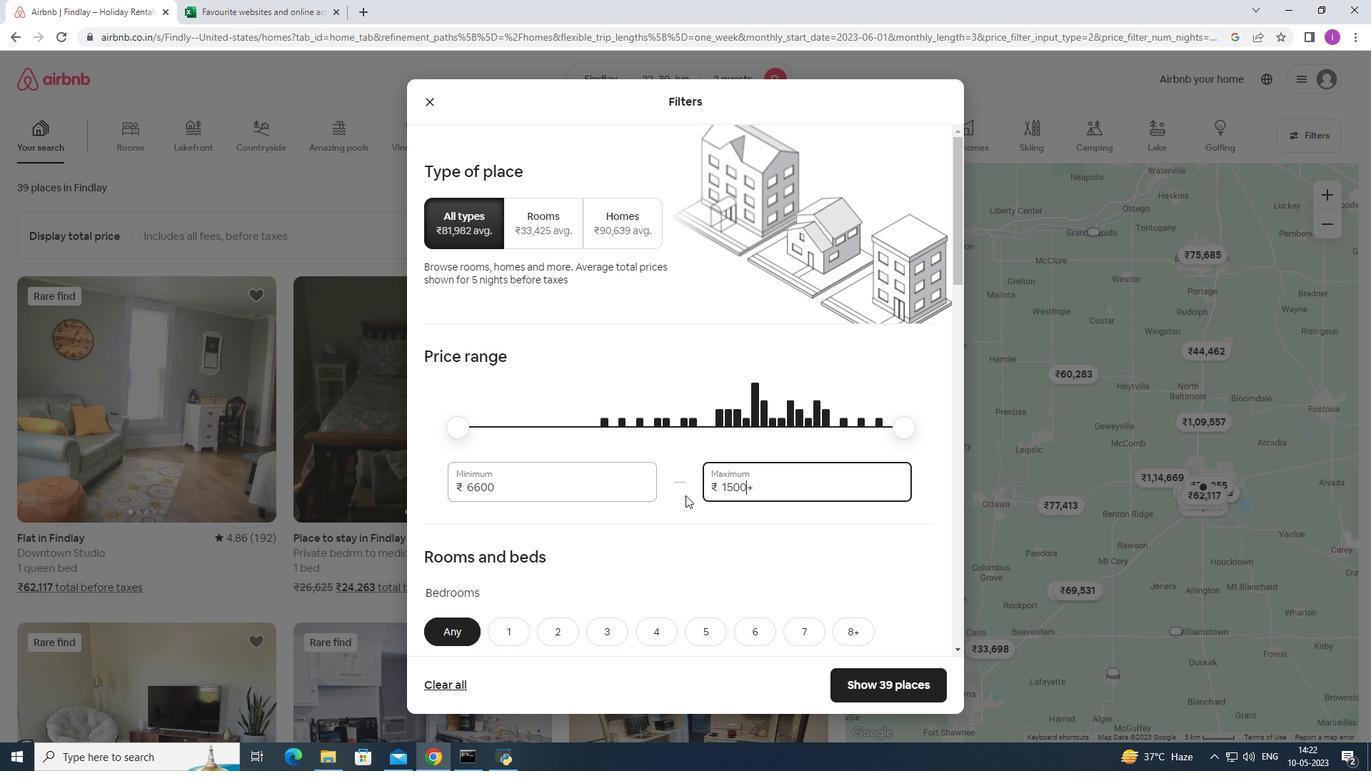 
Action: Mouse moved to (781, 493)
Screenshot: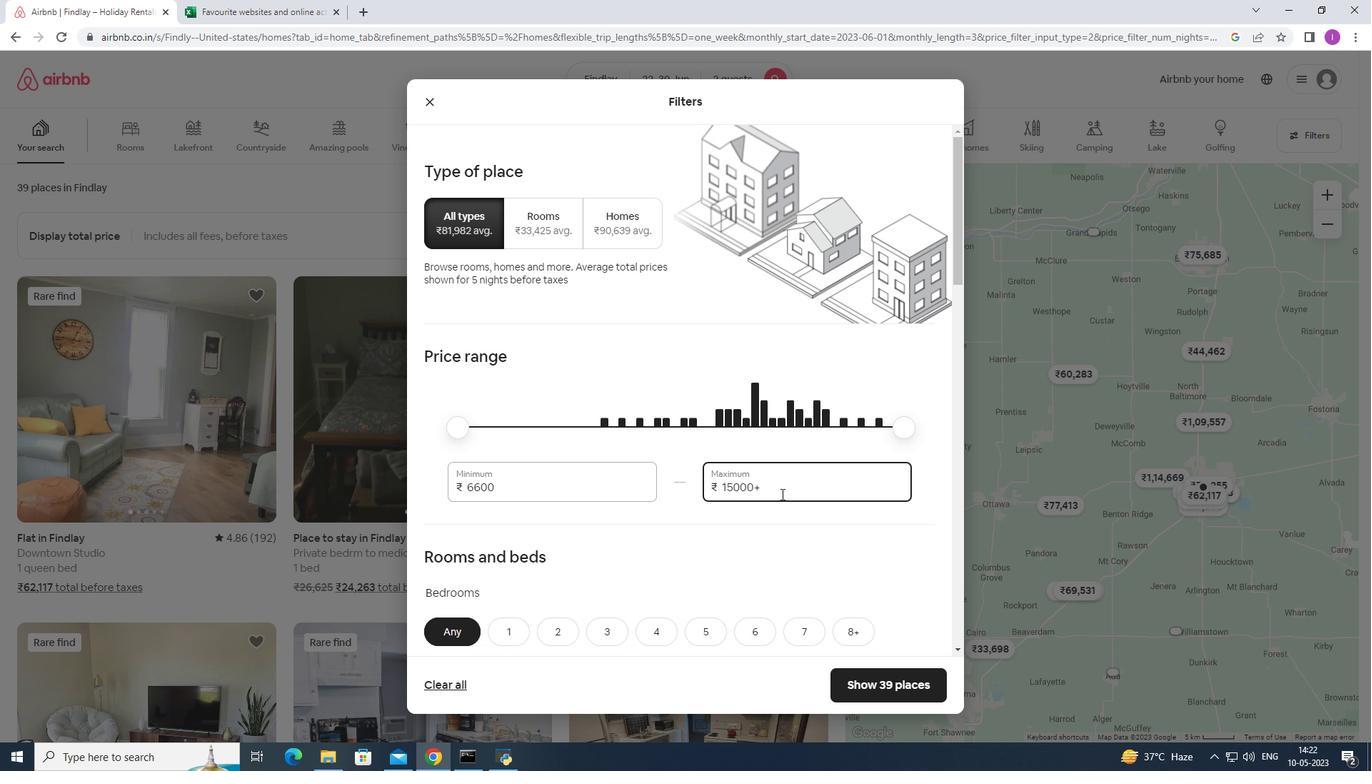 
Action: Mouse pressed left at (781, 493)
Screenshot: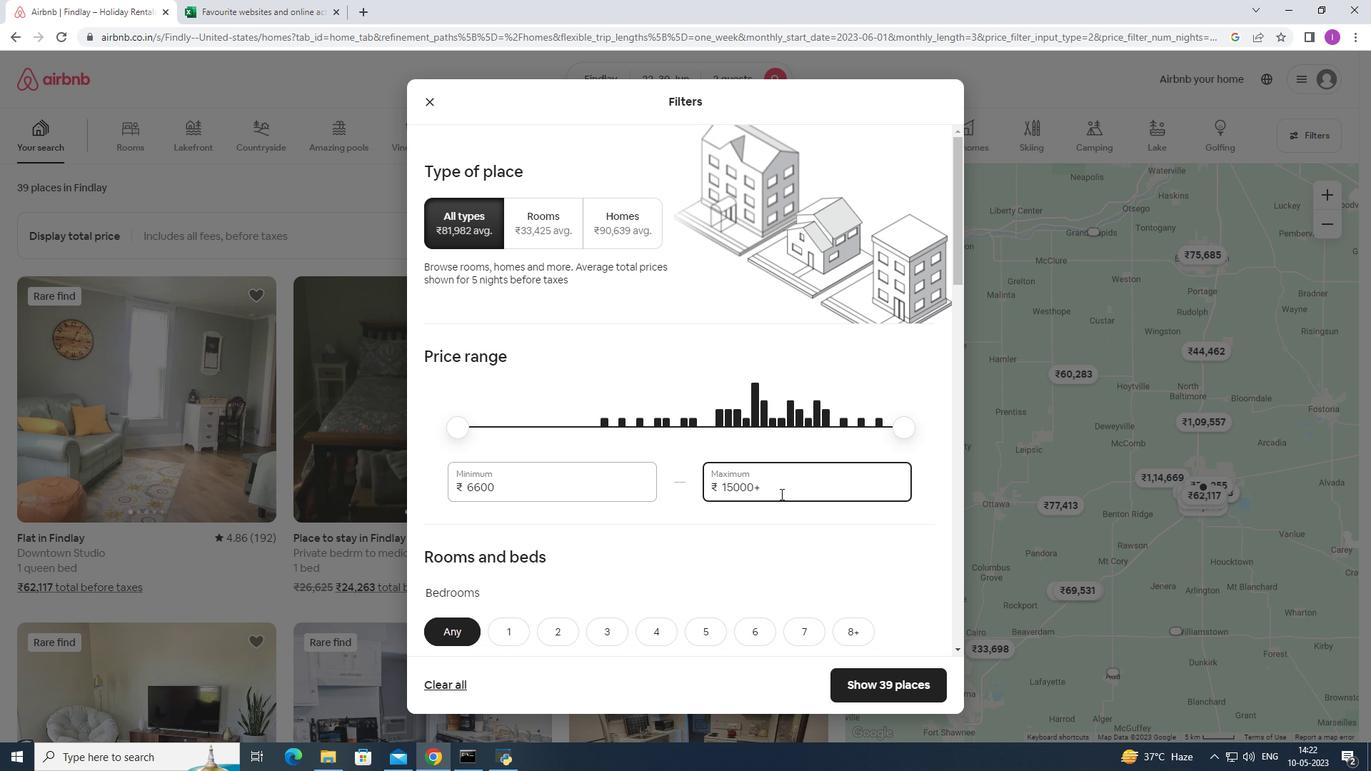 
Action: Mouse moved to (781, 492)
Screenshot: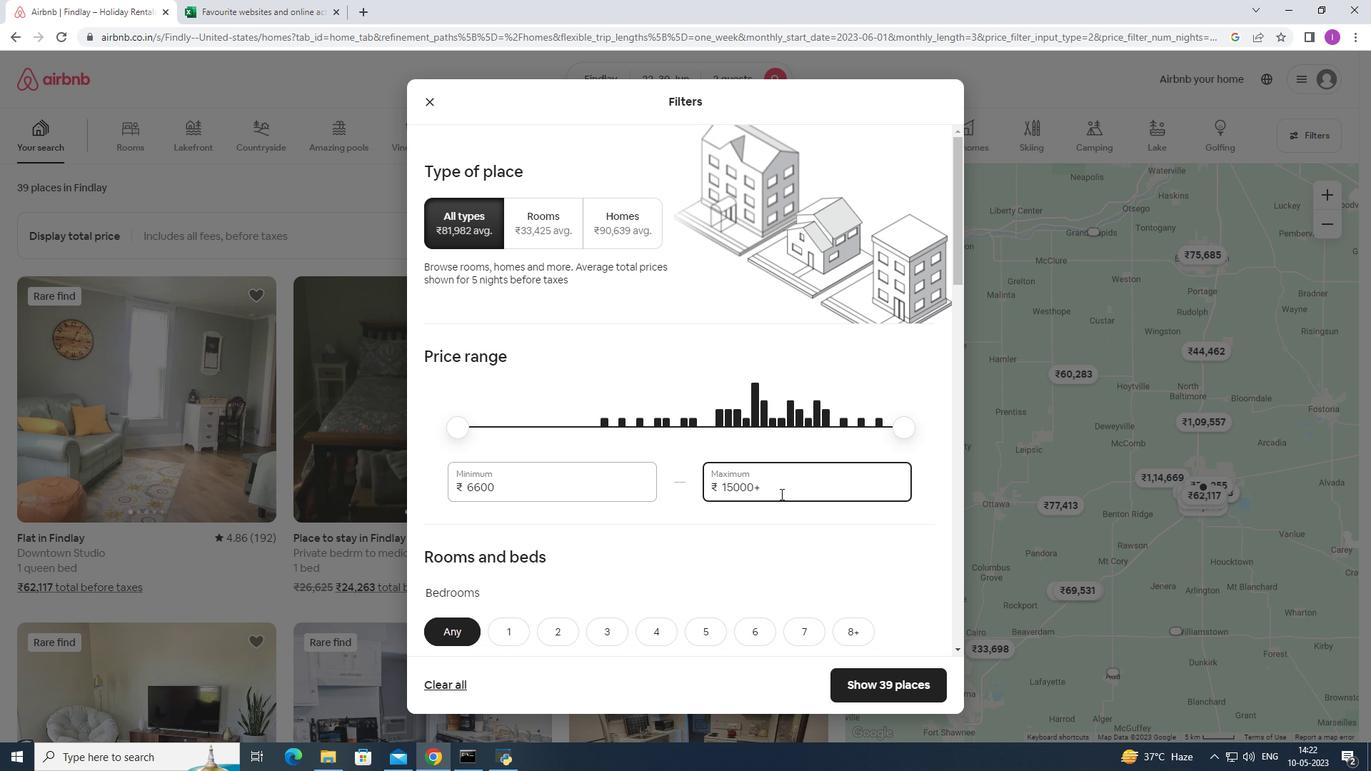 
Action: Key pressed <Key.backspace>
Screenshot: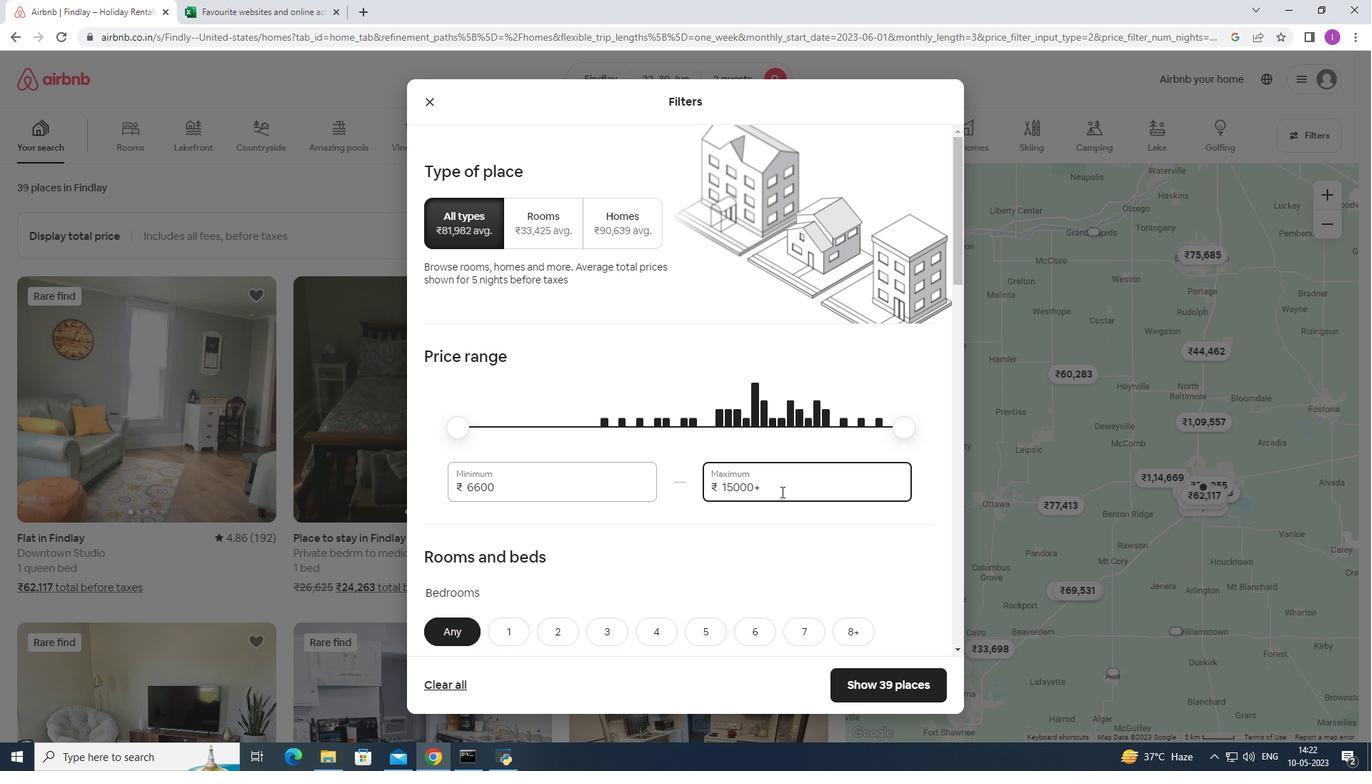 
Action: Mouse moved to (531, 482)
Screenshot: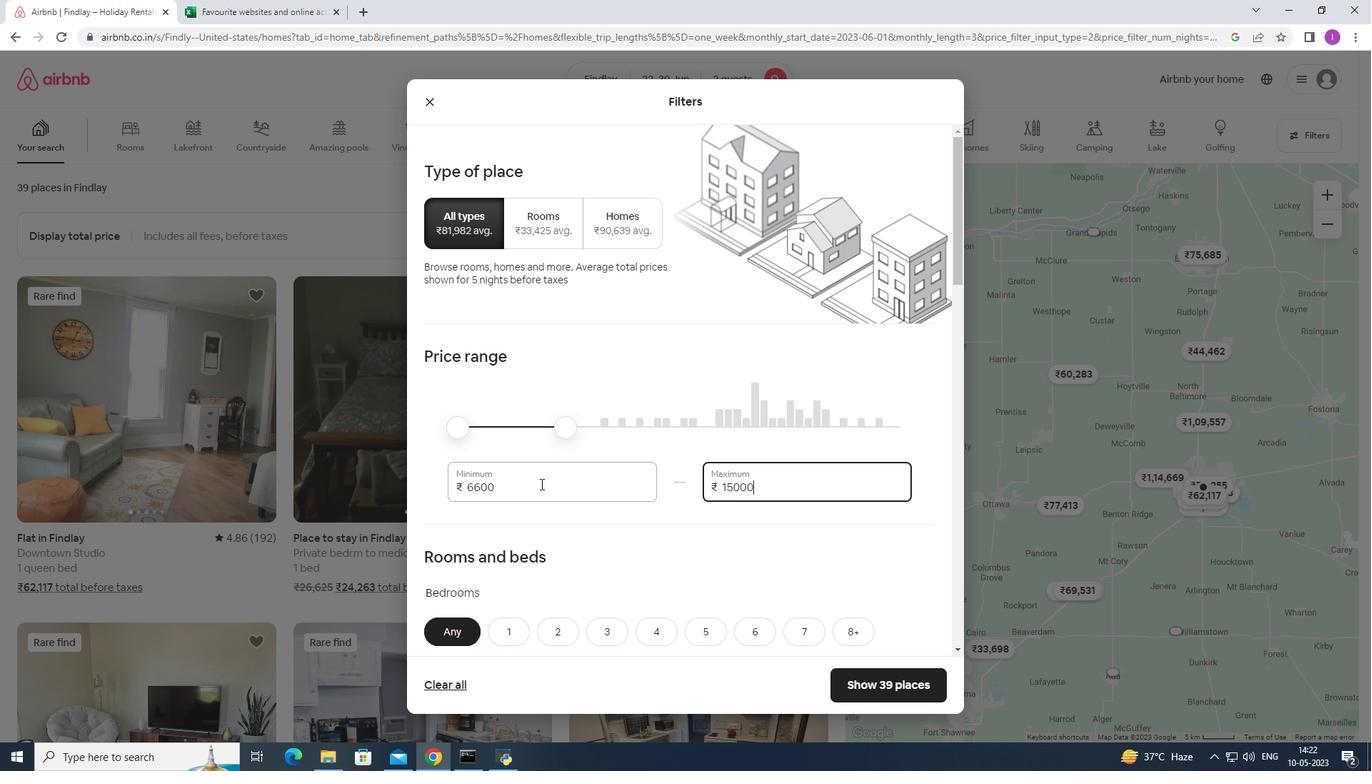 
Action: Mouse pressed left at (531, 482)
Screenshot: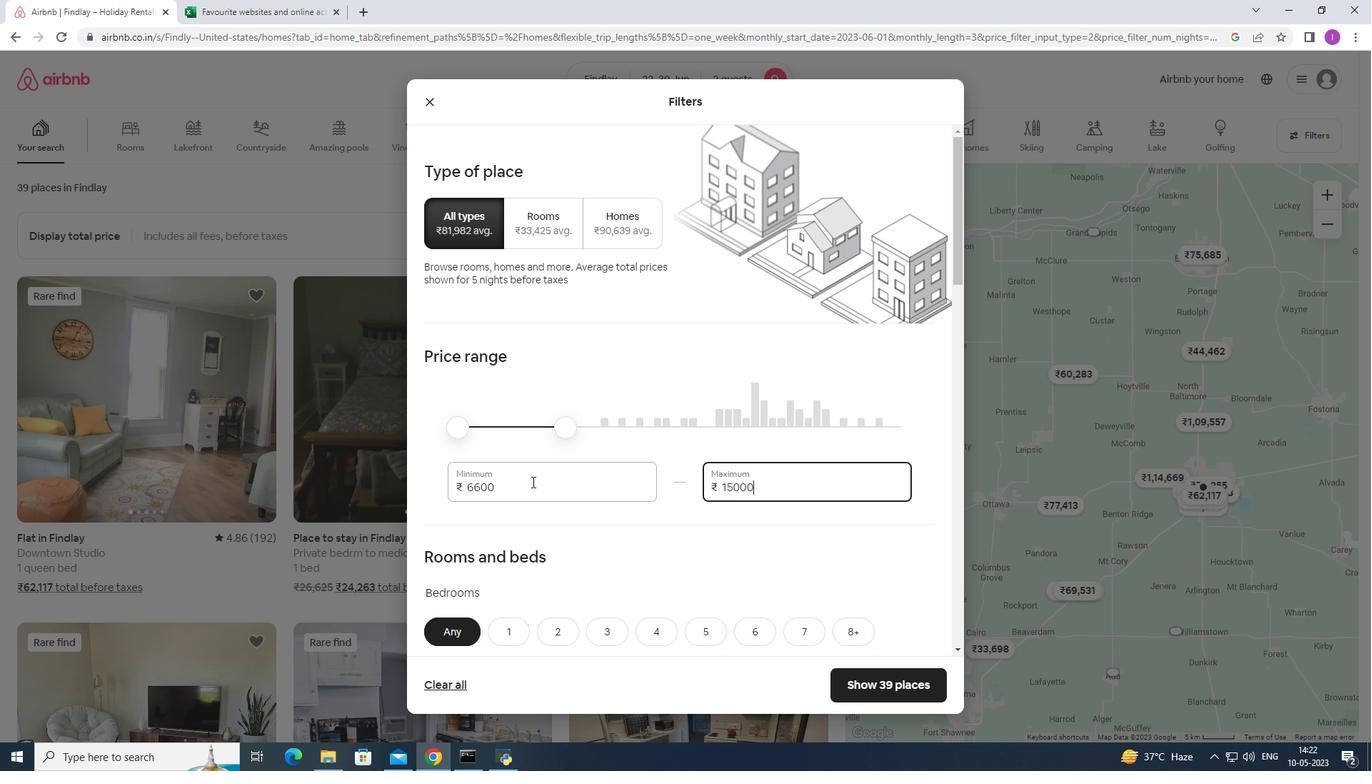 
Action: Mouse moved to (417, 493)
Screenshot: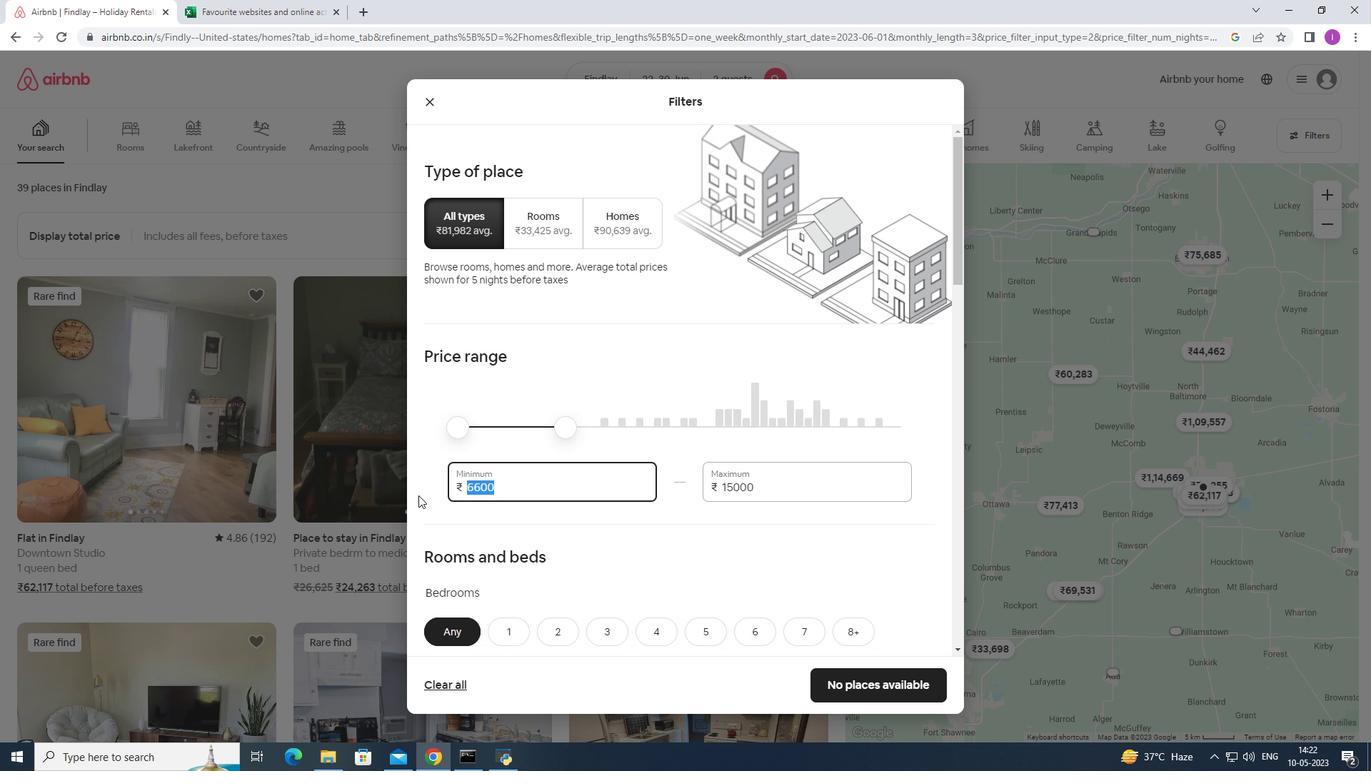 
Action: Key pressed 7
Screenshot: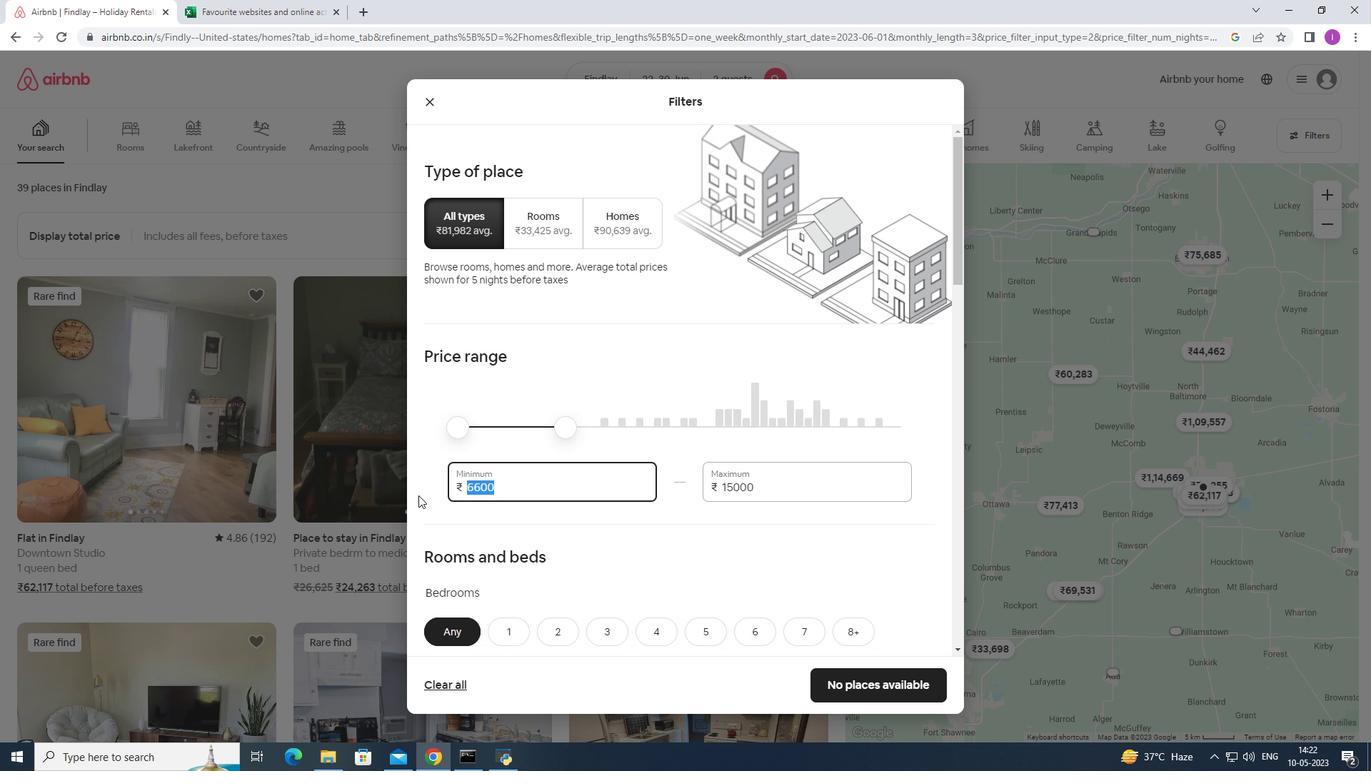 
Action: Mouse moved to (417, 493)
Screenshot: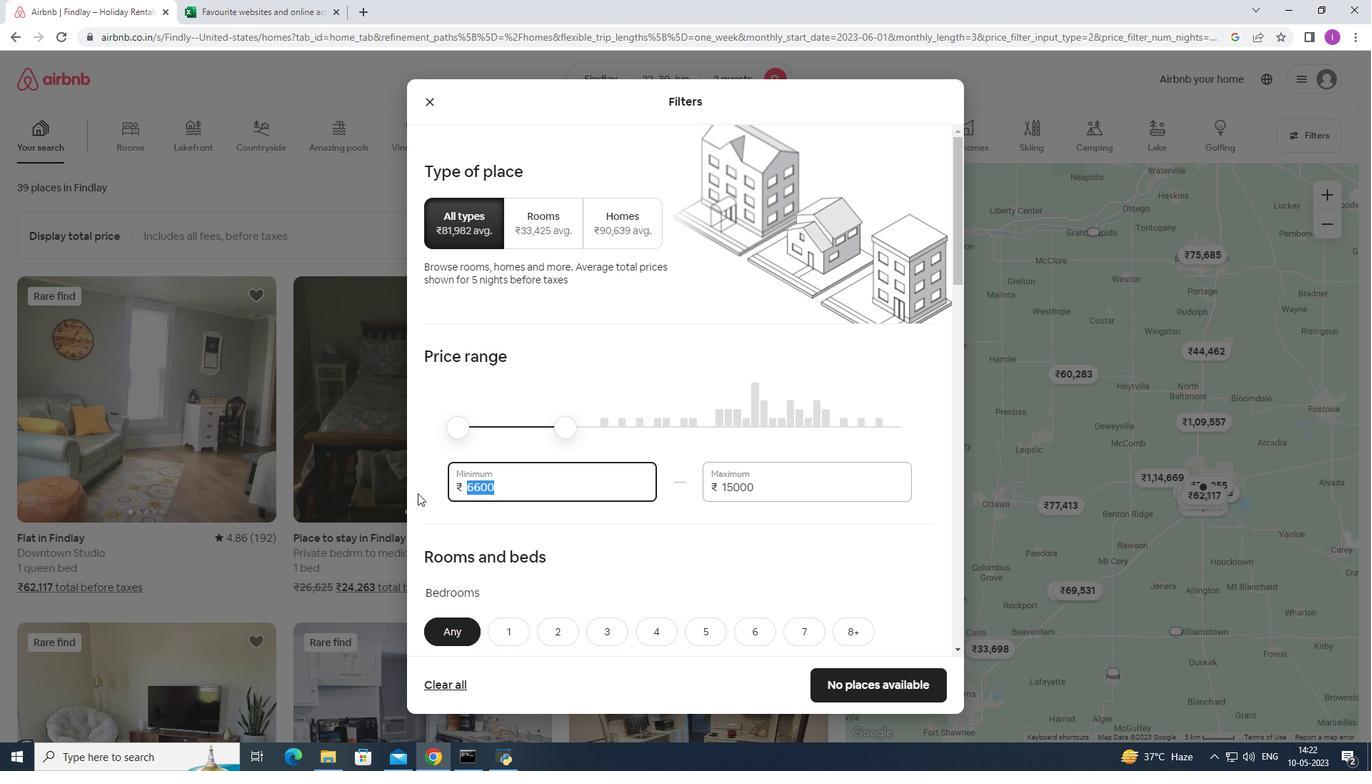 
Action: Key pressed 0
Screenshot: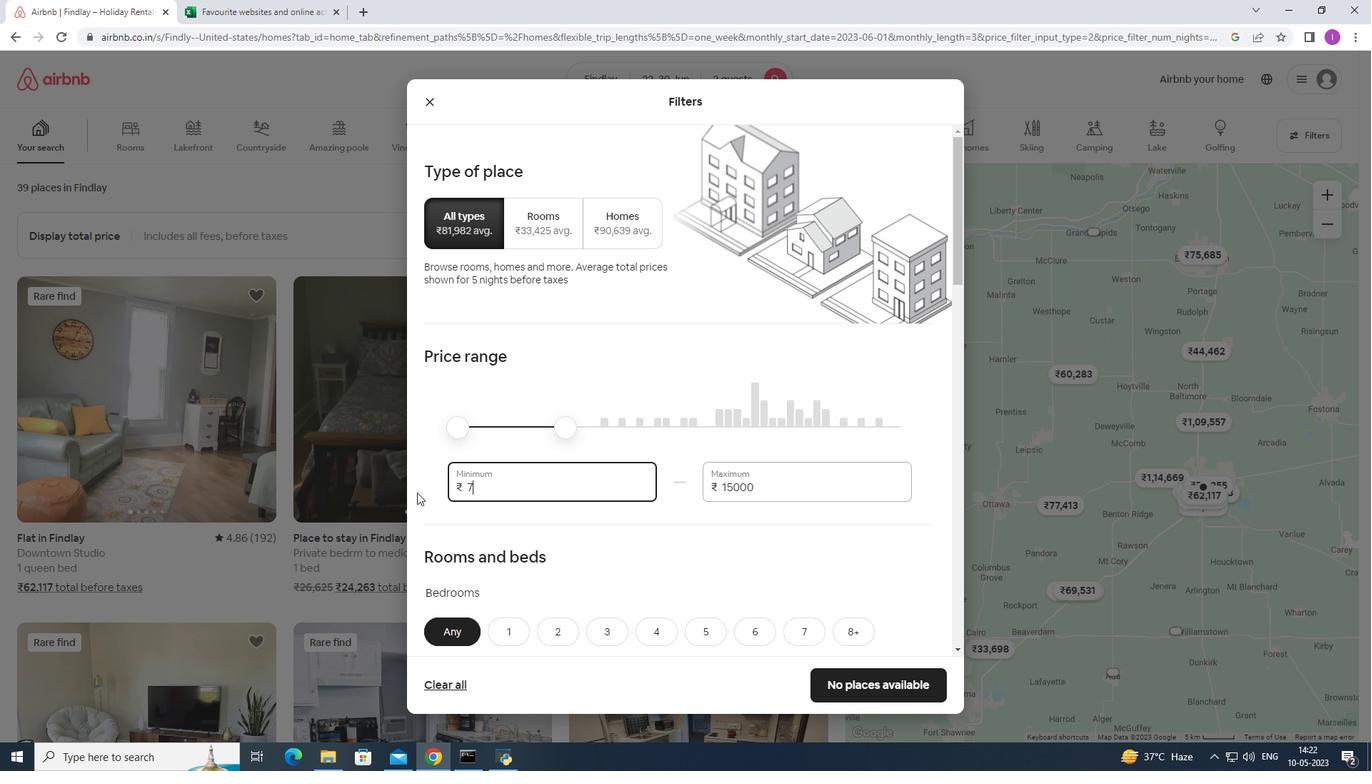 
Action: Mouse moved to (417, 490)
Screenshot: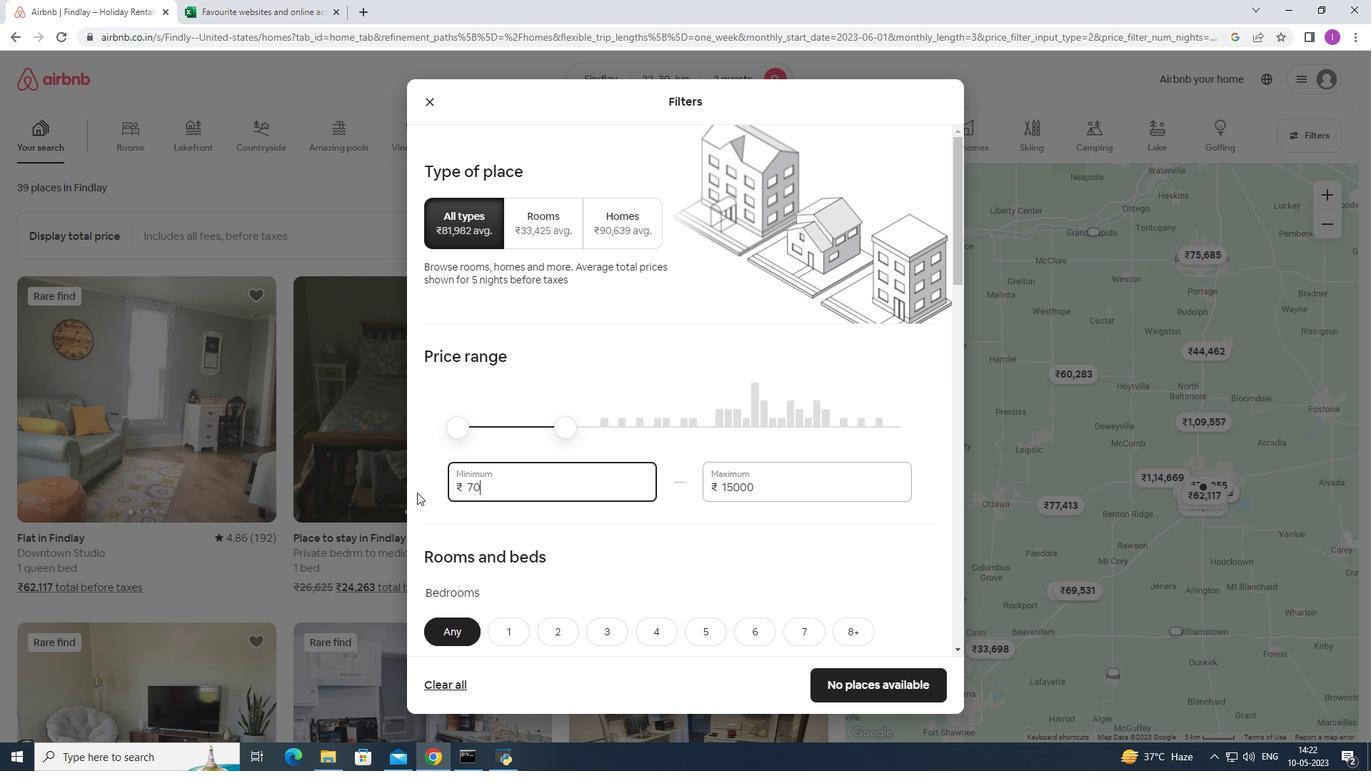 
Action: Key pressed 00
Screenshot: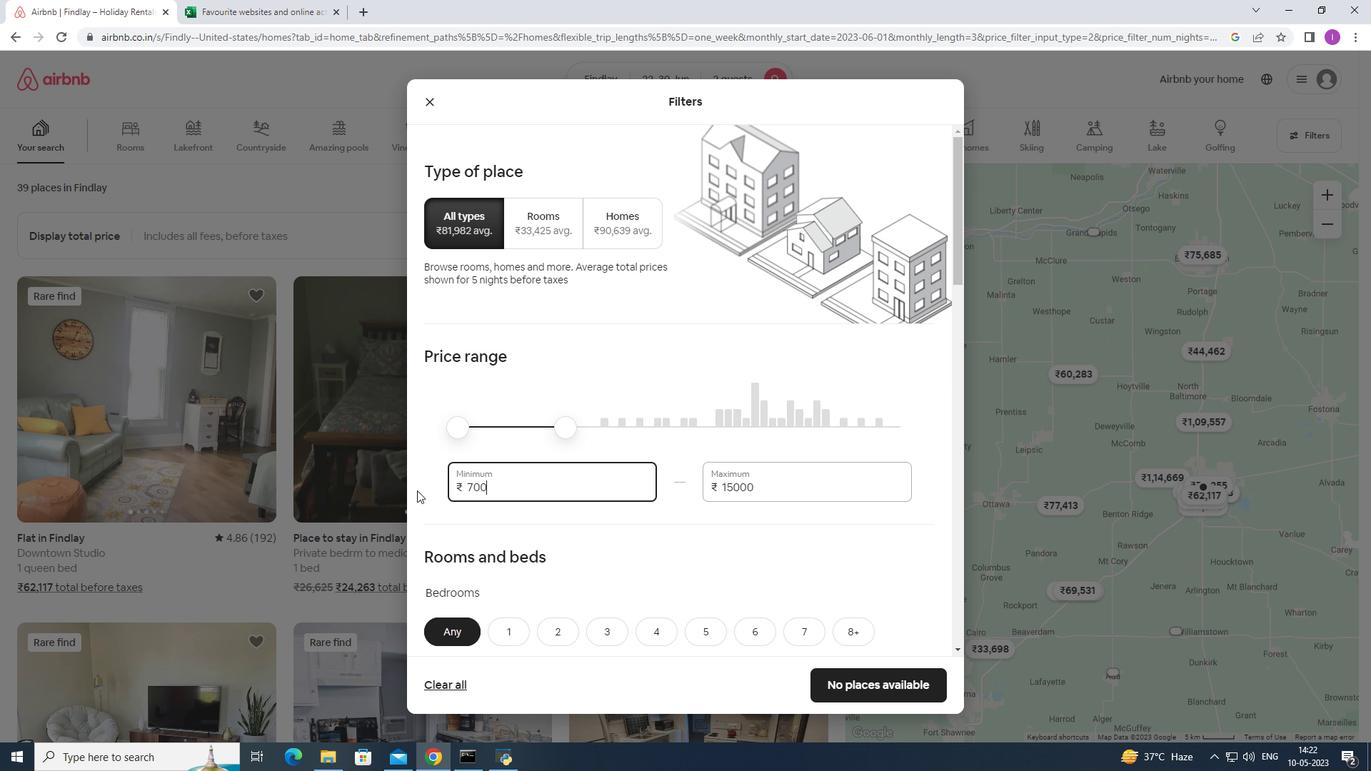
Action: Mouse moved to (488, 508)
Screenshot: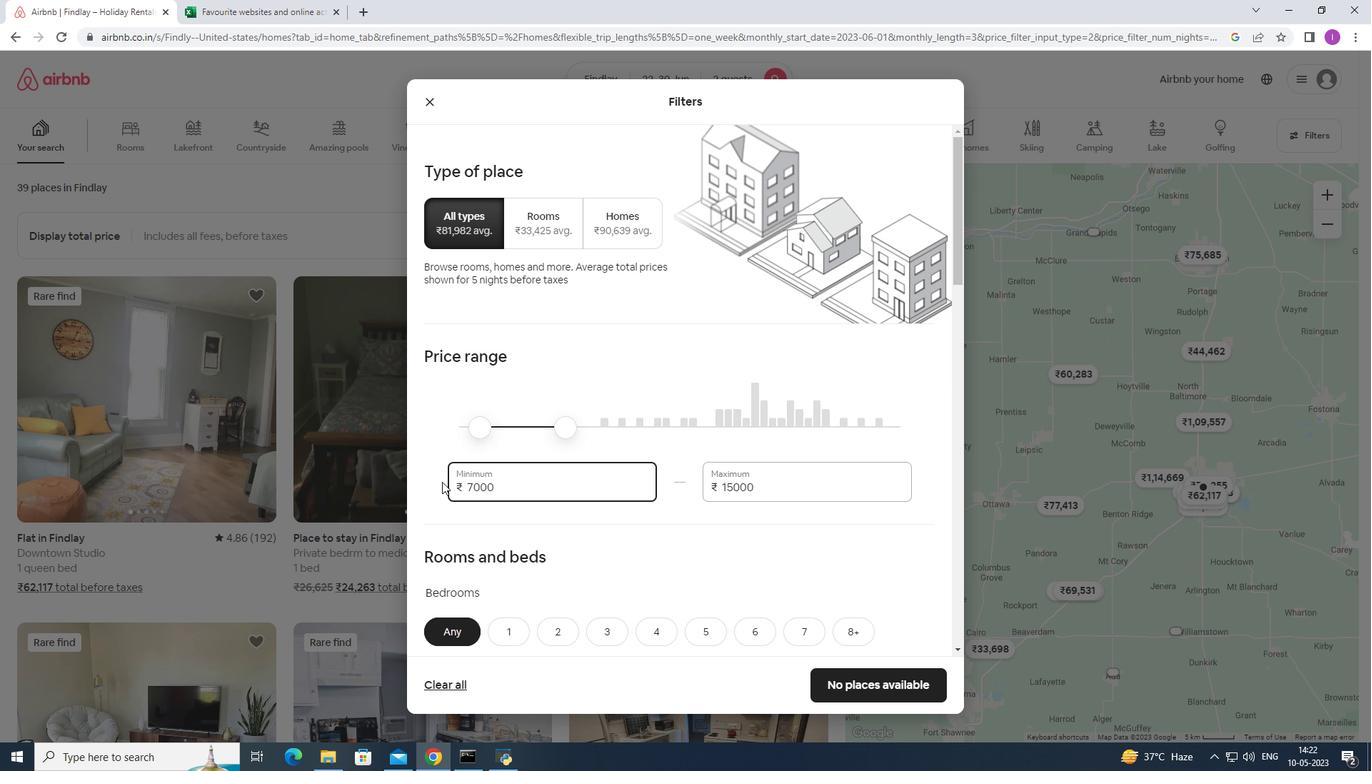 
Action: Mouse scrolled (488, 508) with delta (0, 0)
Screenshot: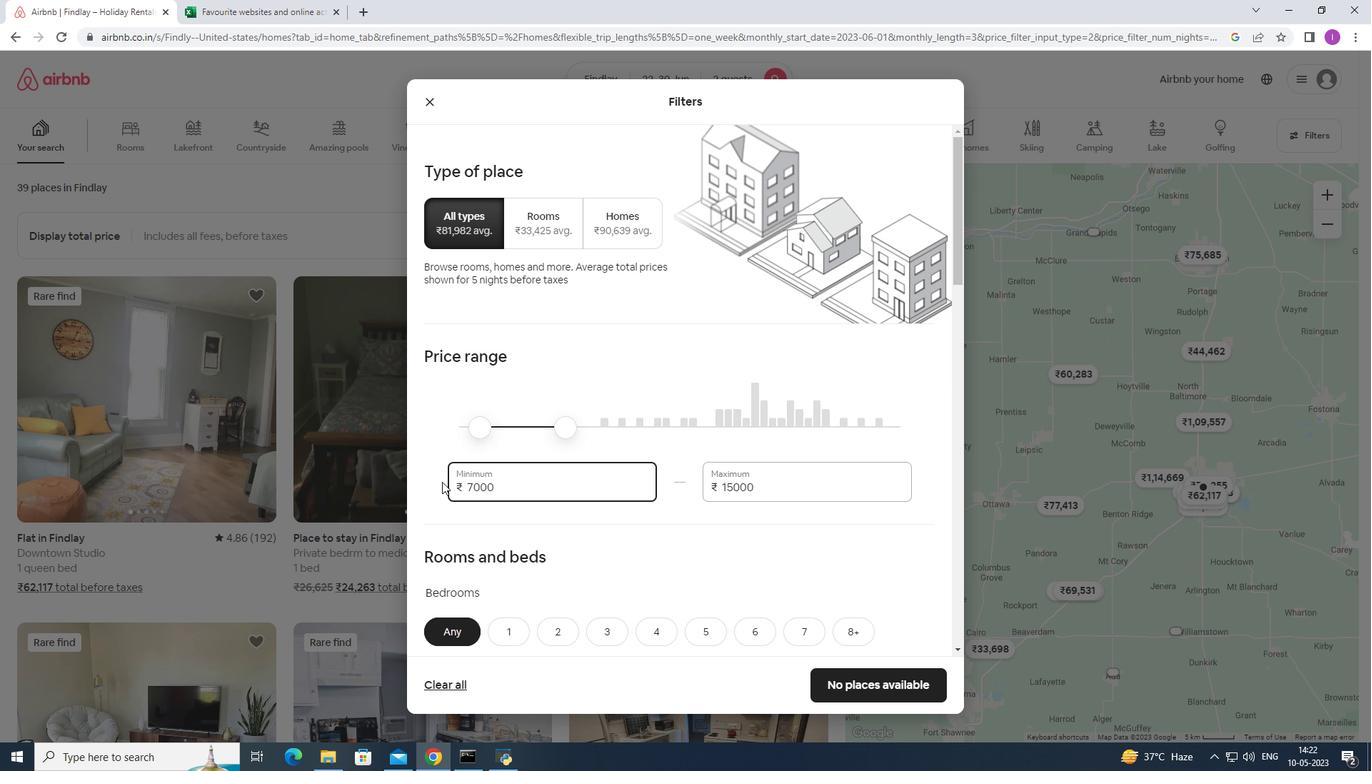 
Action: Mouse moved to (488, 509)
Screenshot: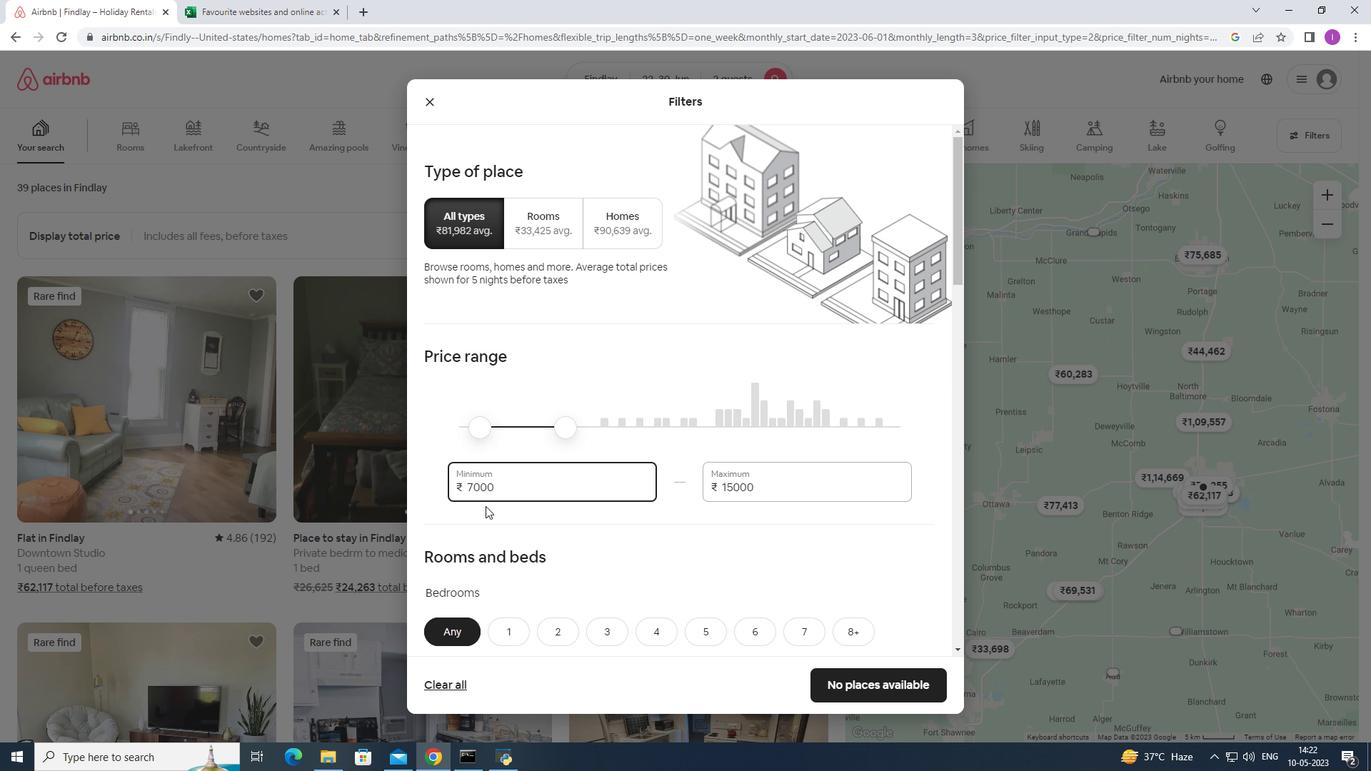 
Action: Mouse scrolled (488, 508) with delta (0, 0)
Screenshot: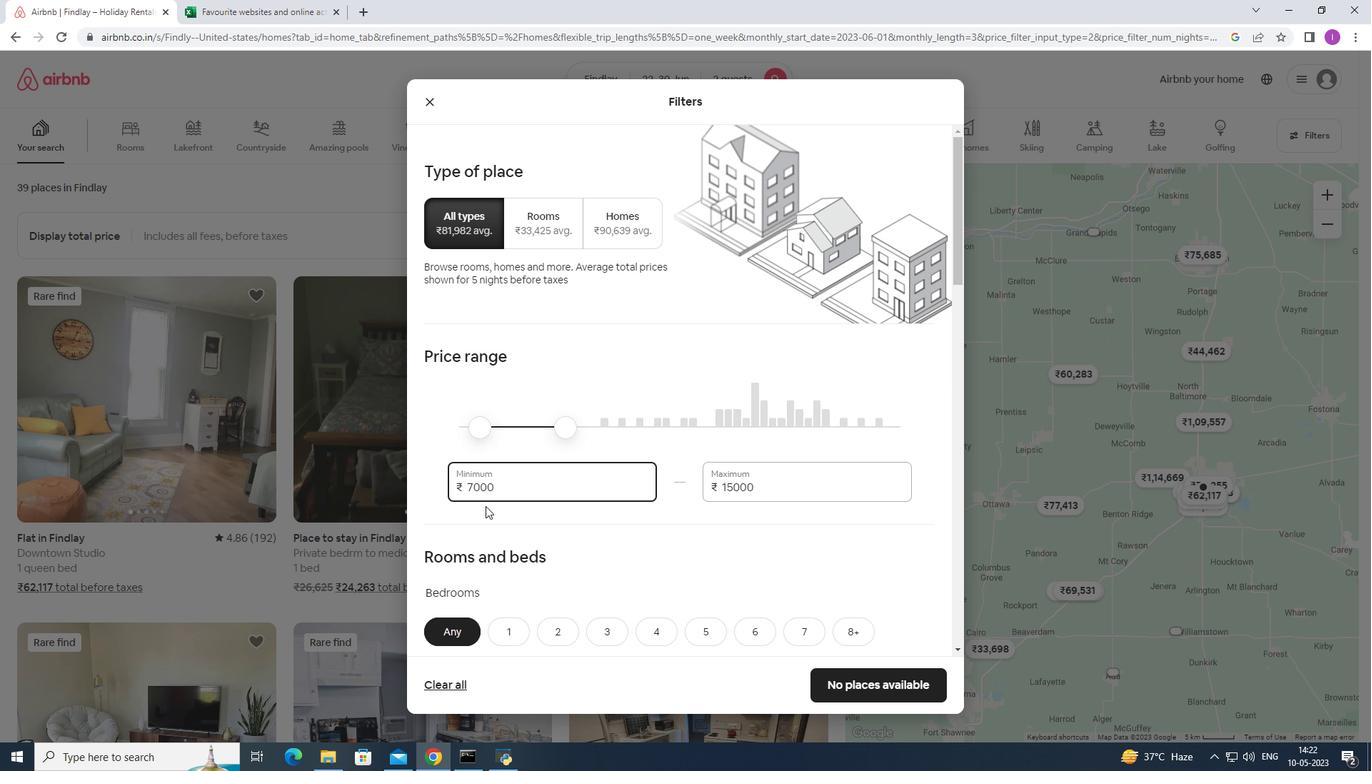 
Action: Mouse moved to (510, 502)
Screenshot: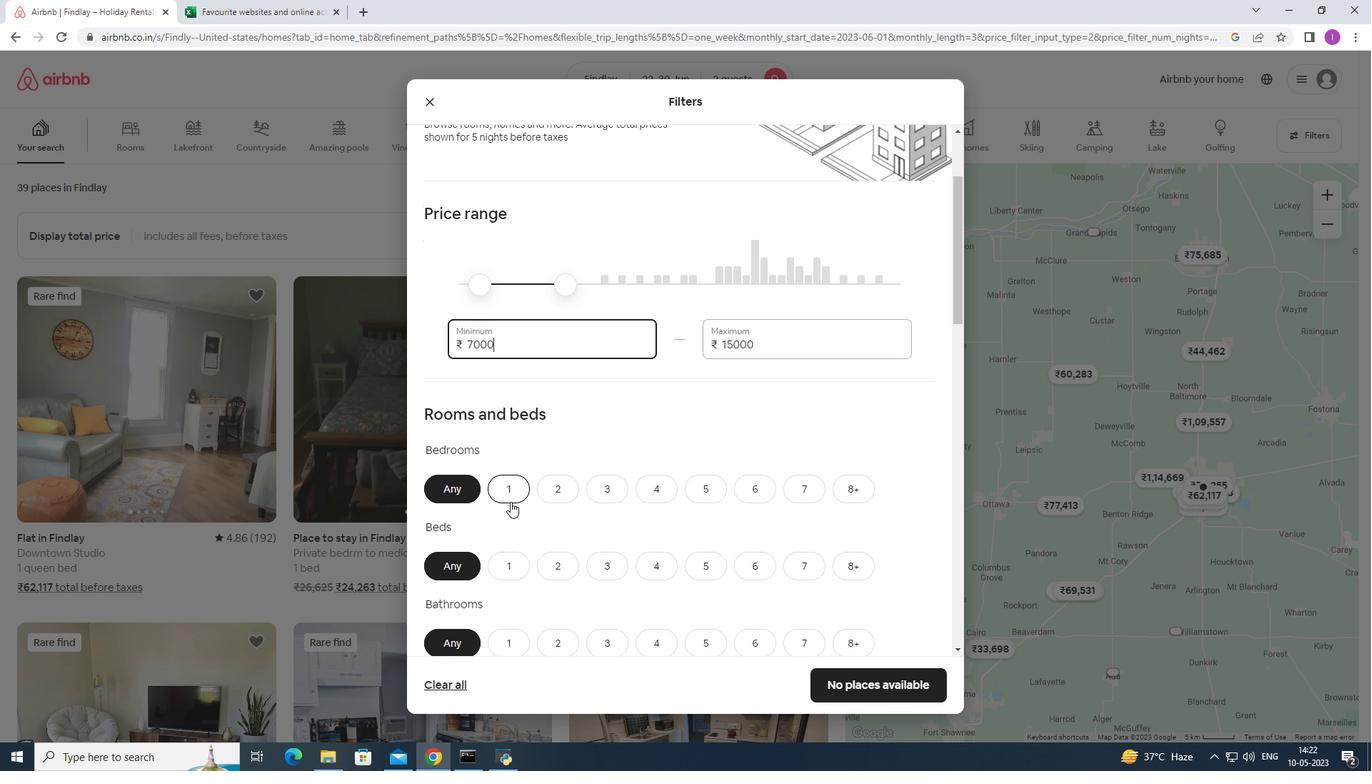 
Action: Mouse scrolled (510, 501) with delta (0, 0)
Screenshot: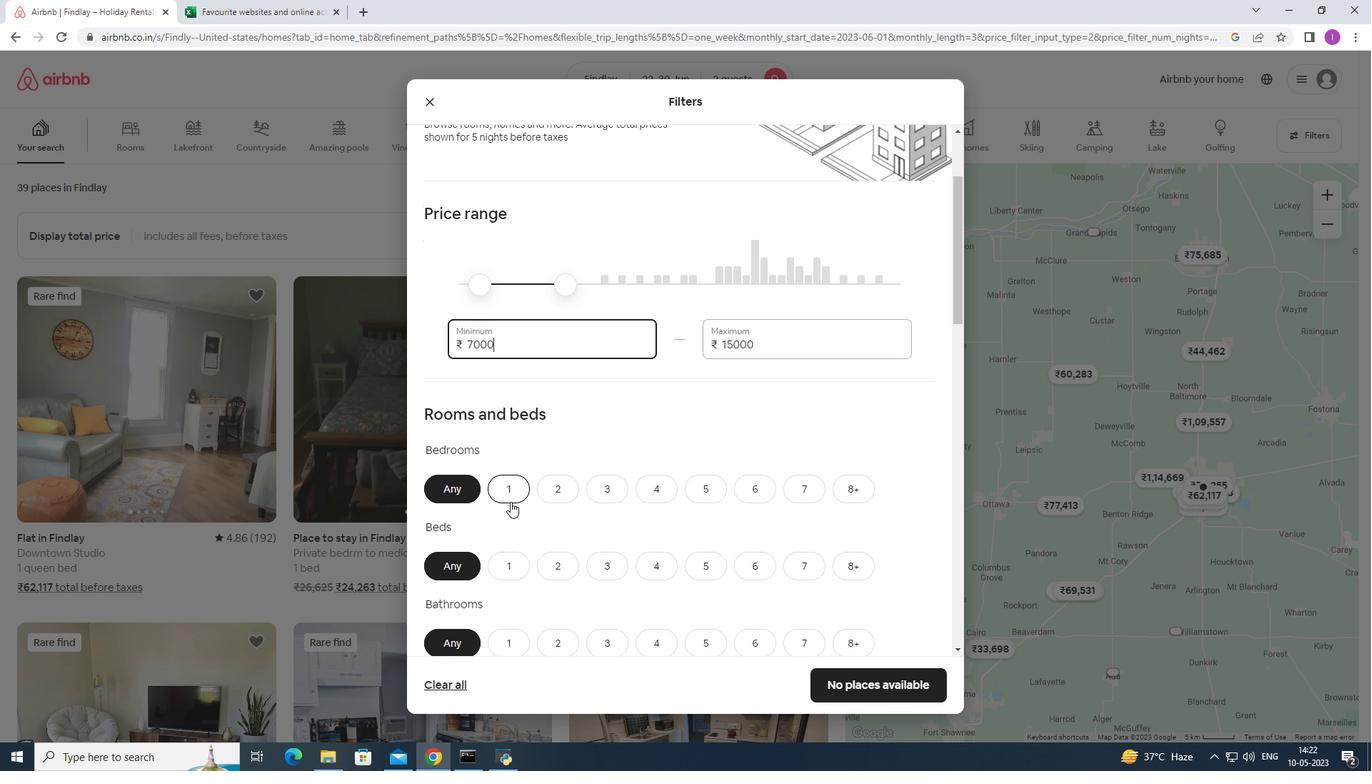 
Action: Mouse scrolled (510, 501) with delta (0, 0)
Screenshot: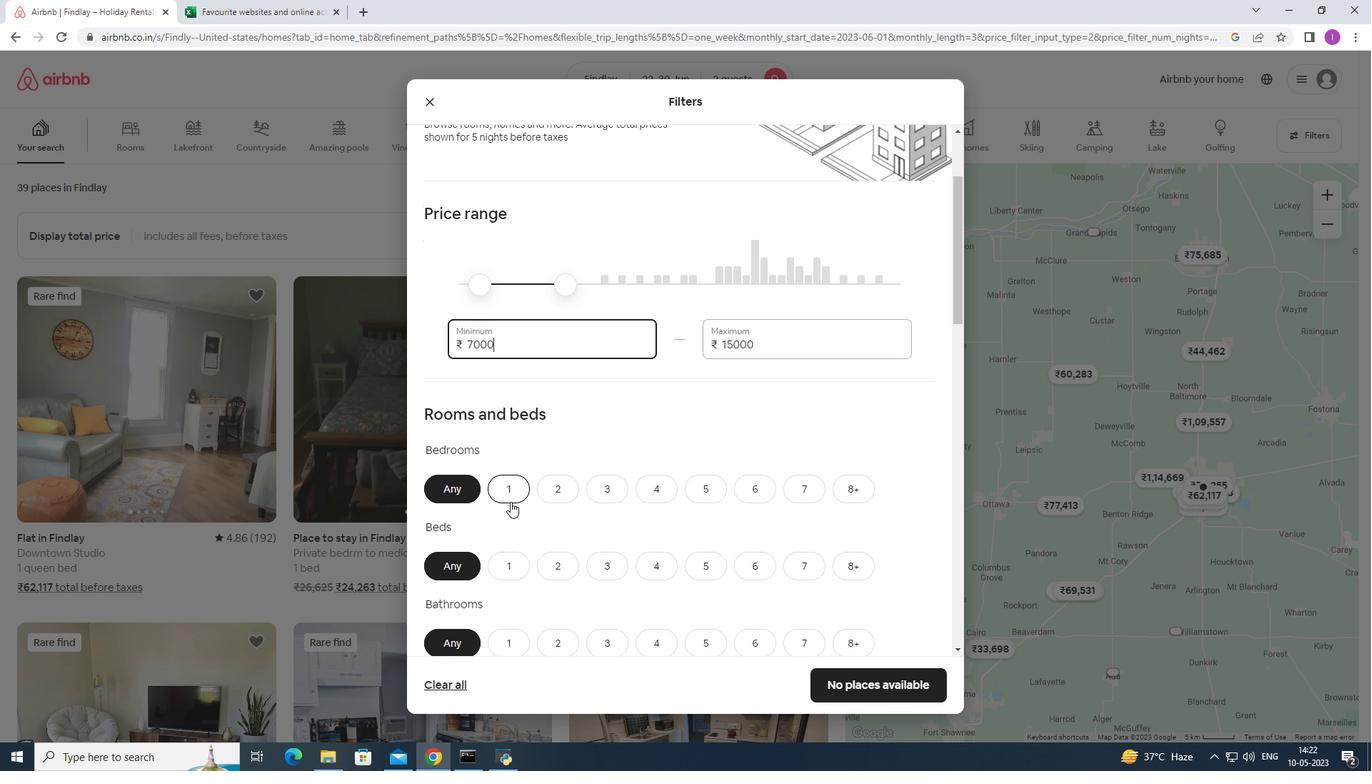 
Action: Mouse moved to (507, 352)
Screenshot: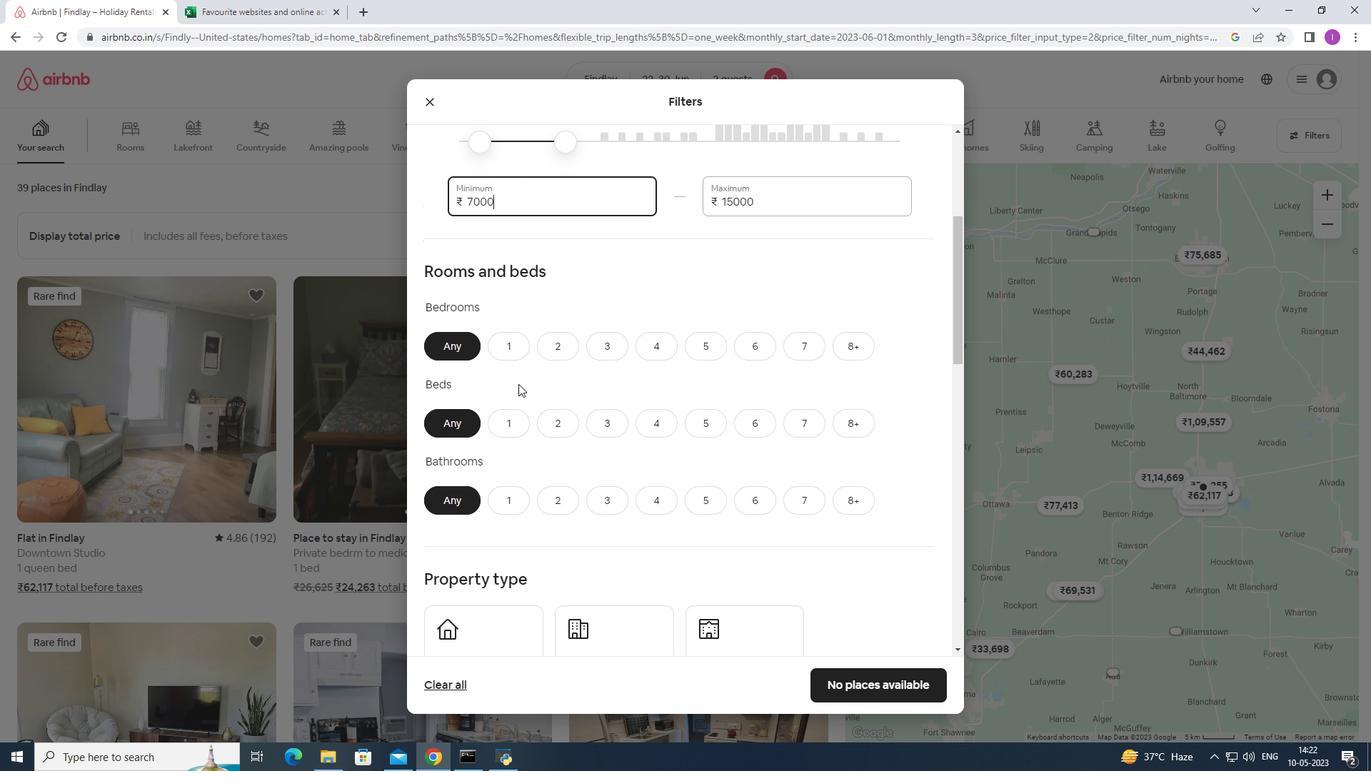 
Action: Mouse pressed left at (507, 352)
Screenshot: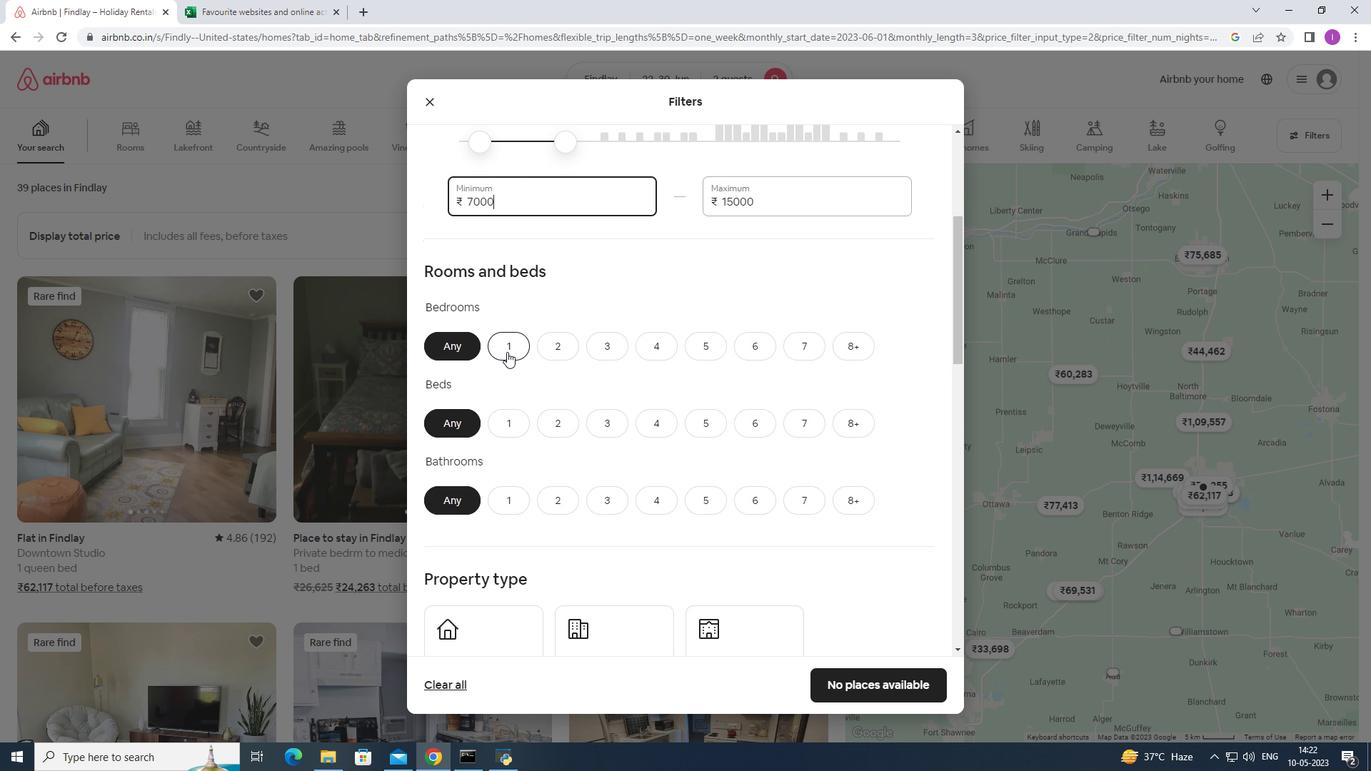 
Action: Mouse moved to (513, 422)
Screenshot: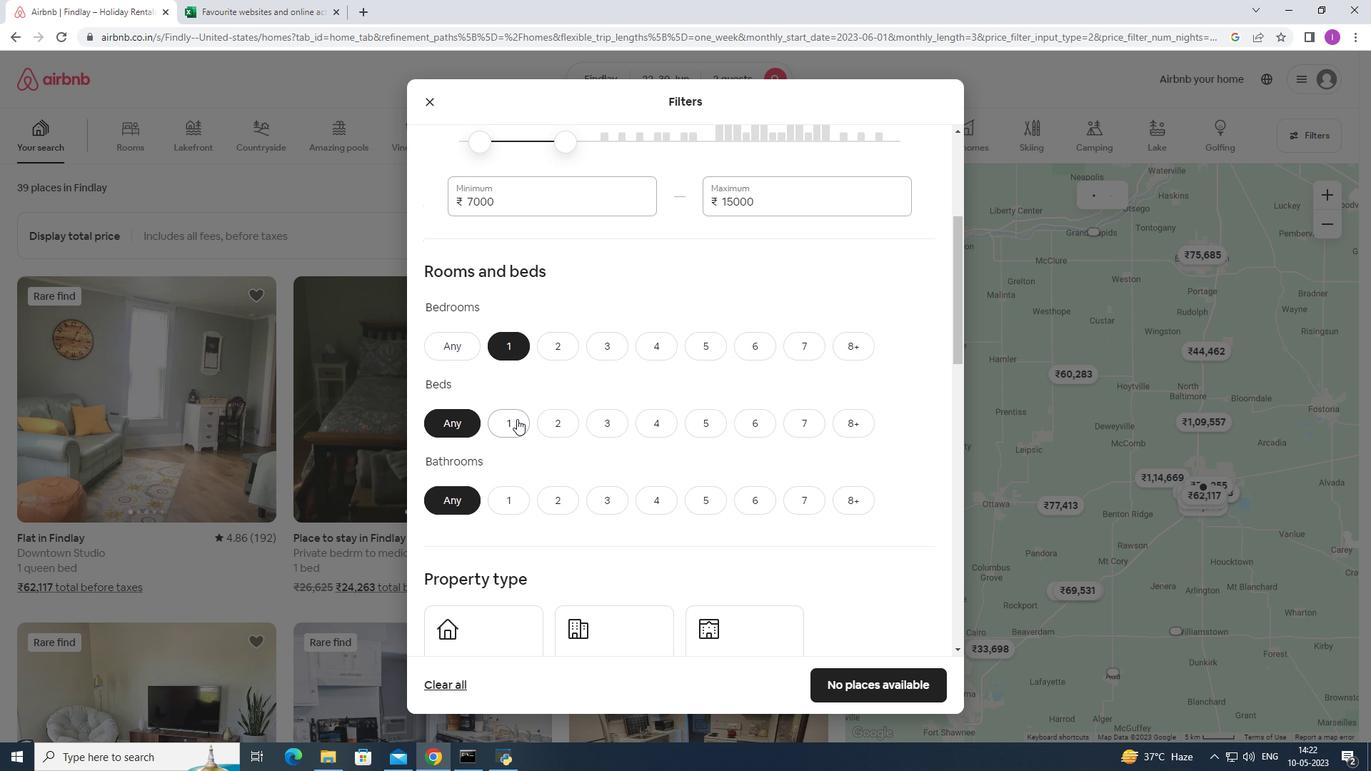 
Action: Mouse pressed left at (513, 422)
Screenshot: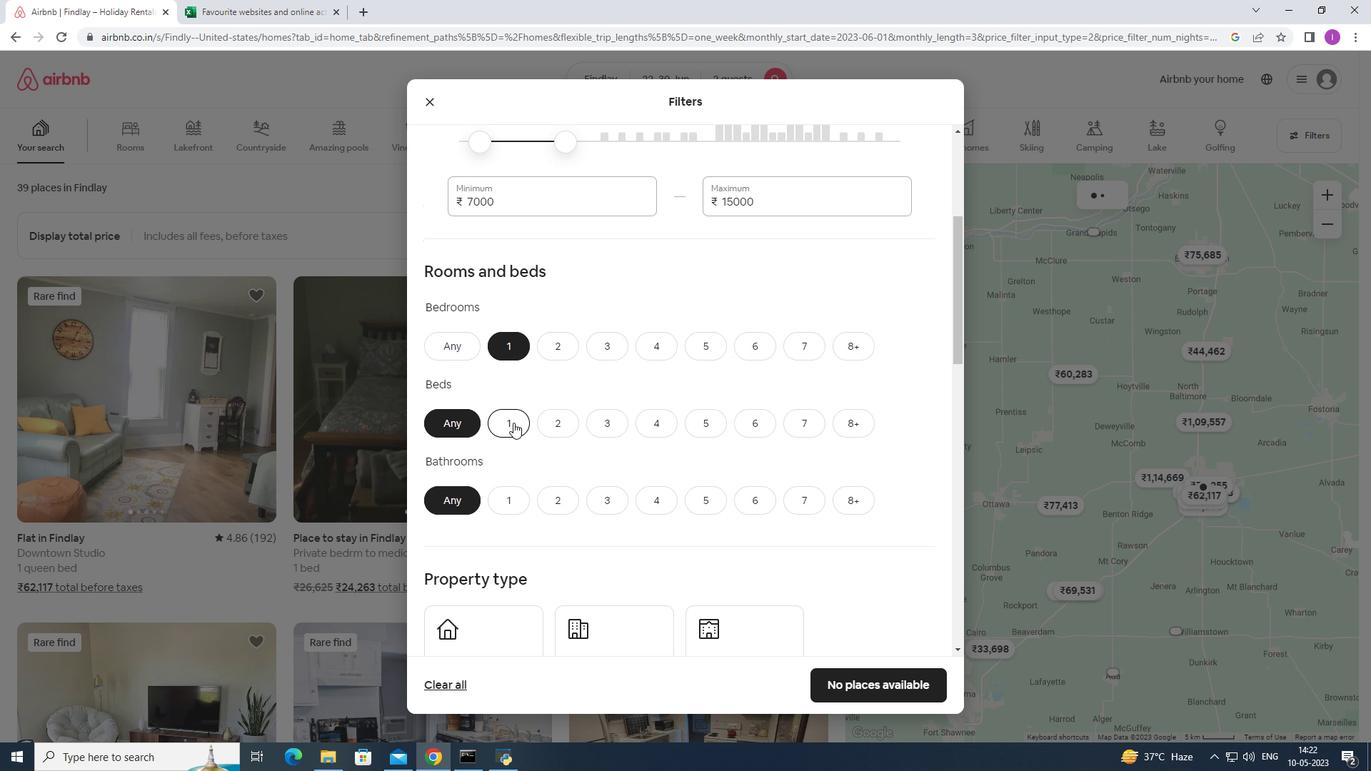 
Action: Mouse moved to (505, 450)
Screenshot: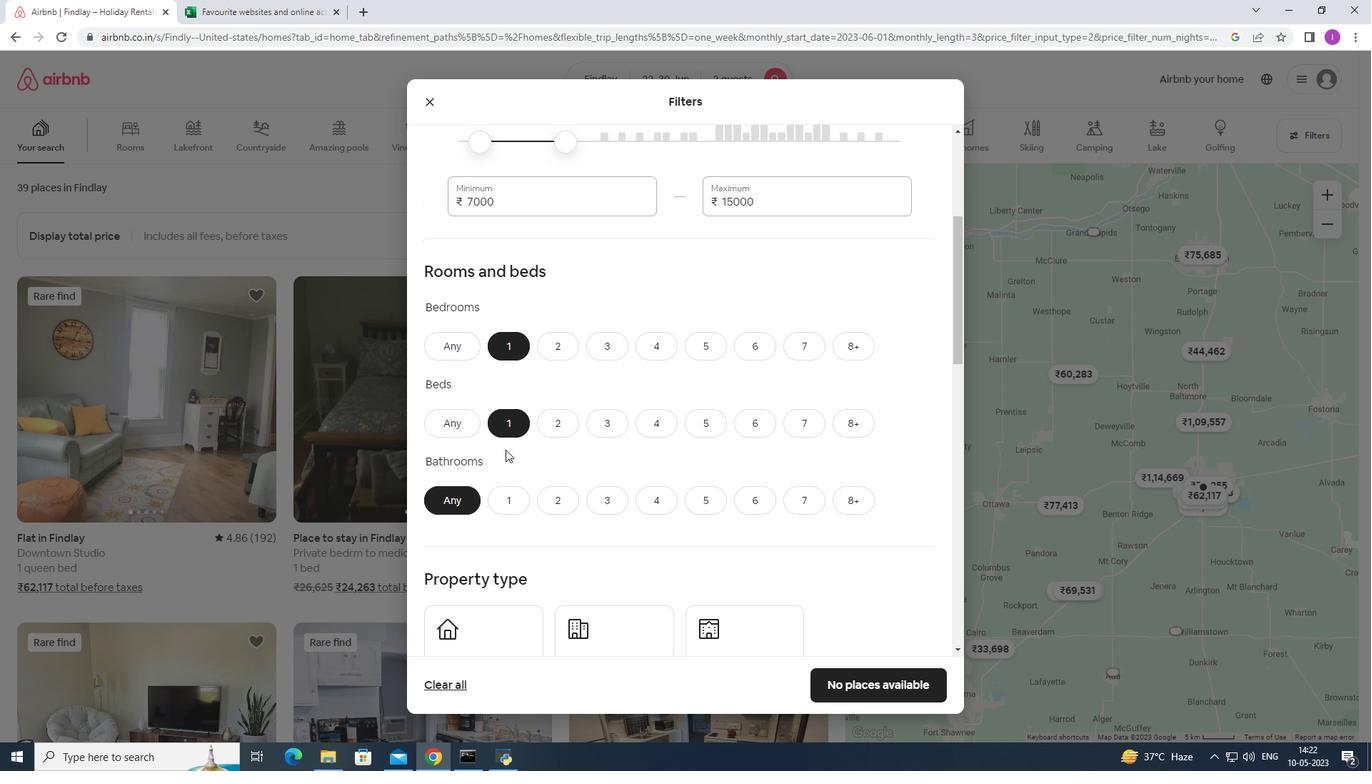 
Action: Mouse scrolled (505, 450) with delta (0, 0)
Screenshot: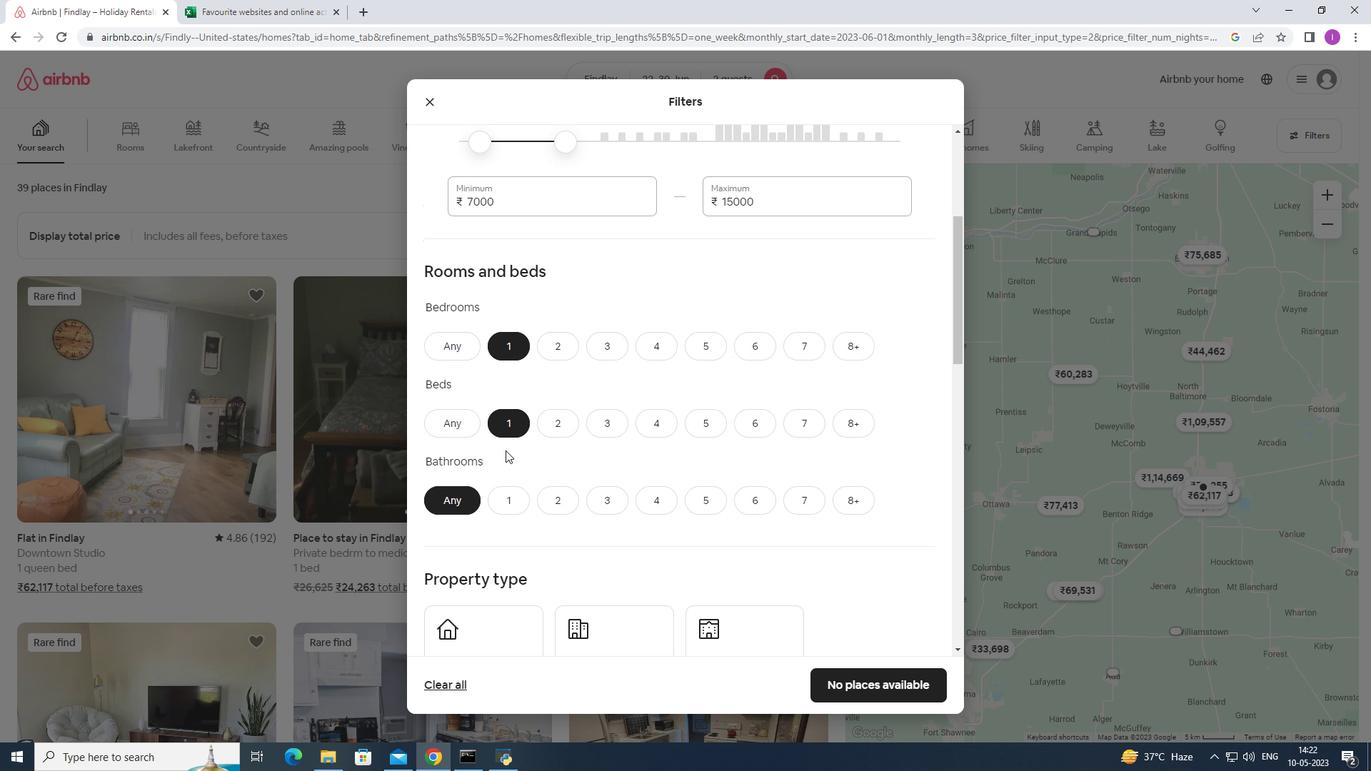 
Action: Mouse moved to (508, 435)
Screenshot: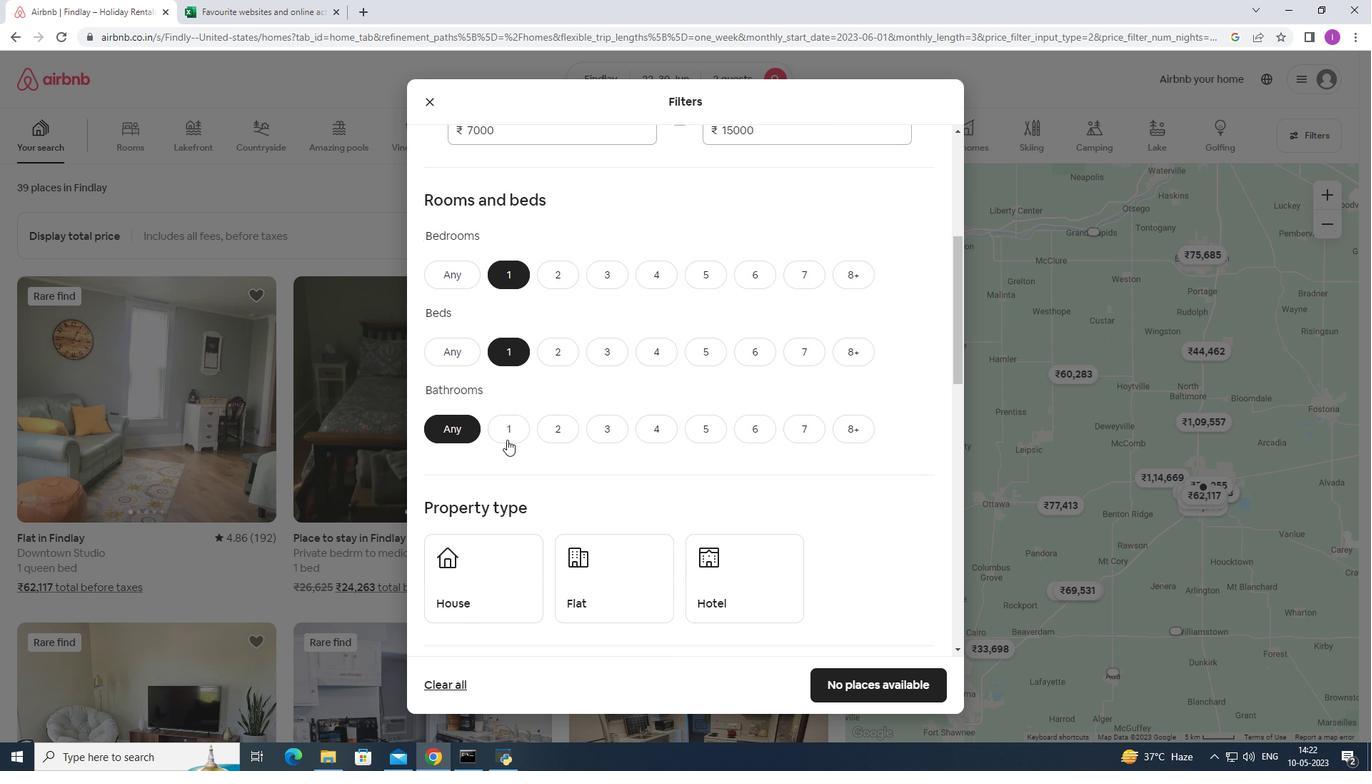 
Action: Mouse pressed left at (508, 435)
Screenshot: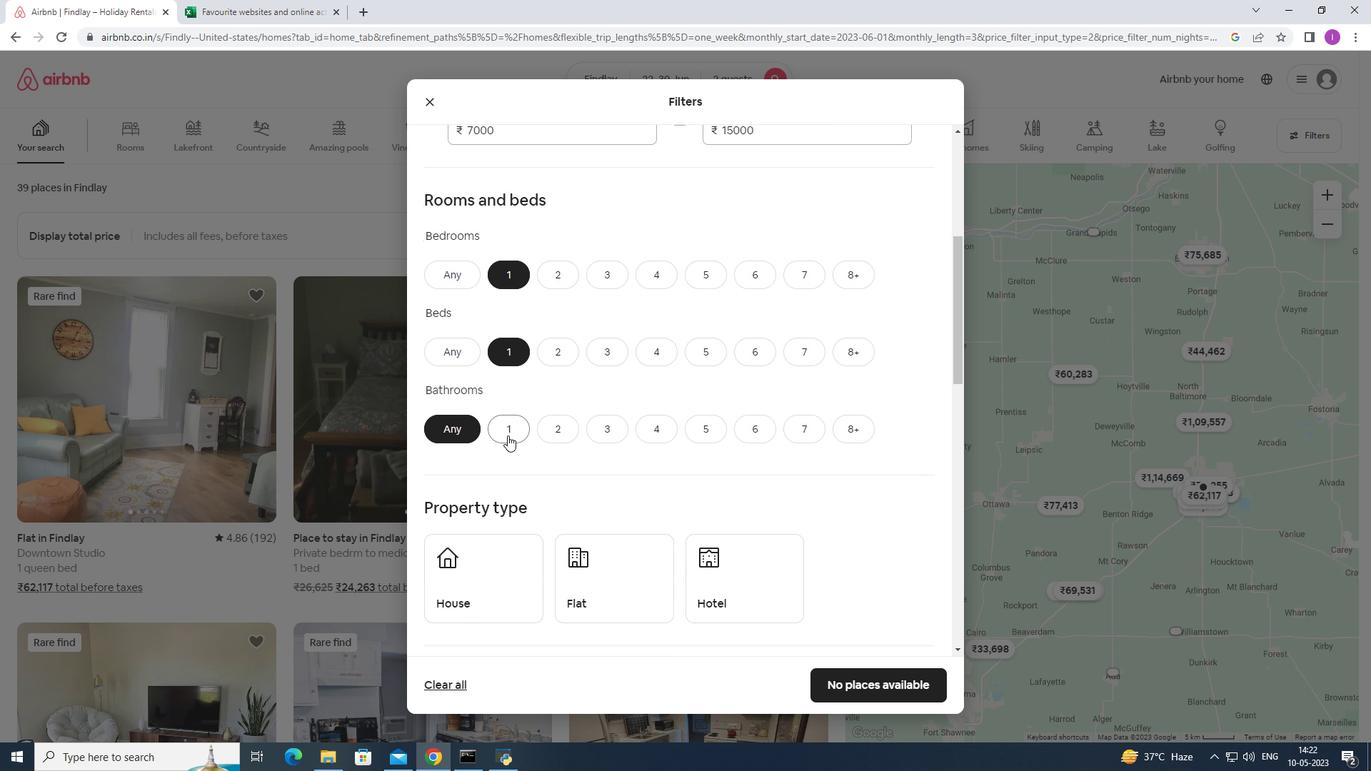 
Action: Mouse moved to (510, 516)
Screenshot: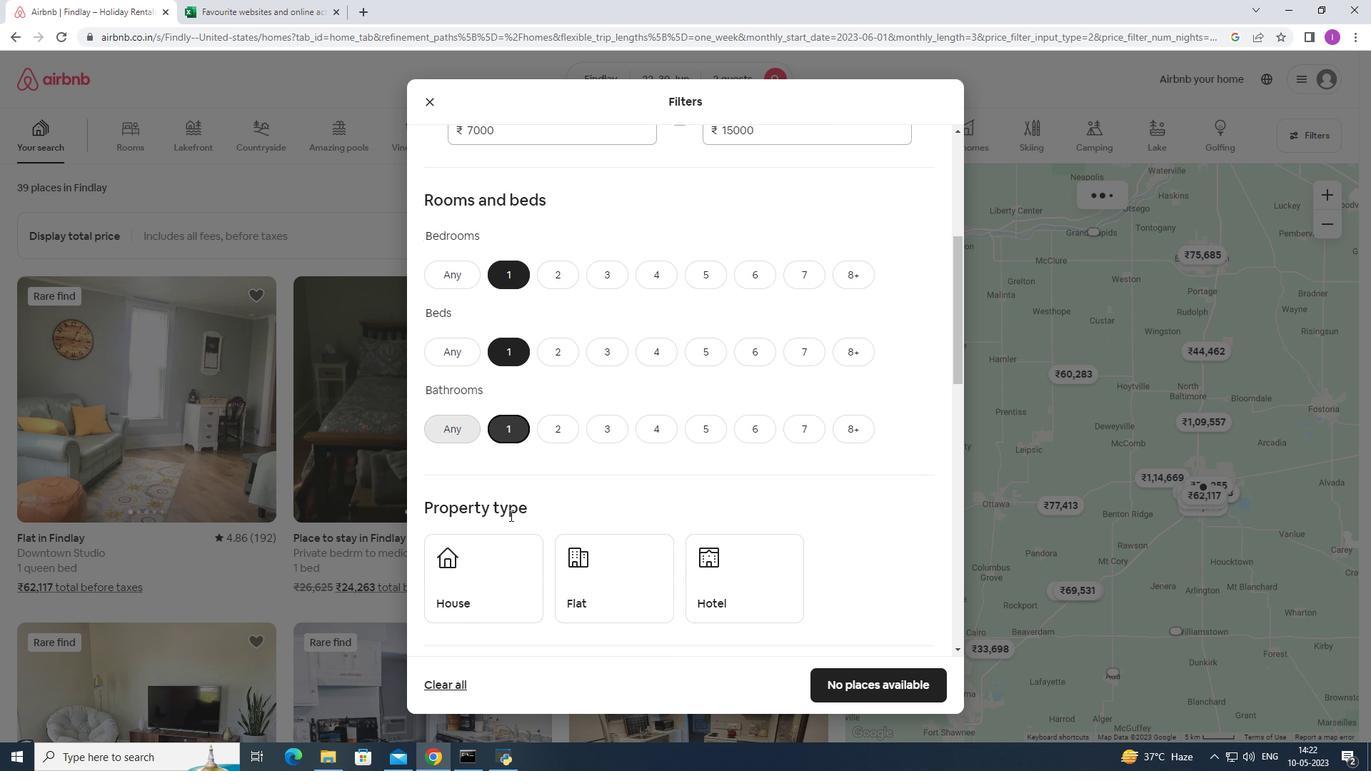 
Action: Mouse scrolled (510, 515) with delta (0, 0)
Screenshot: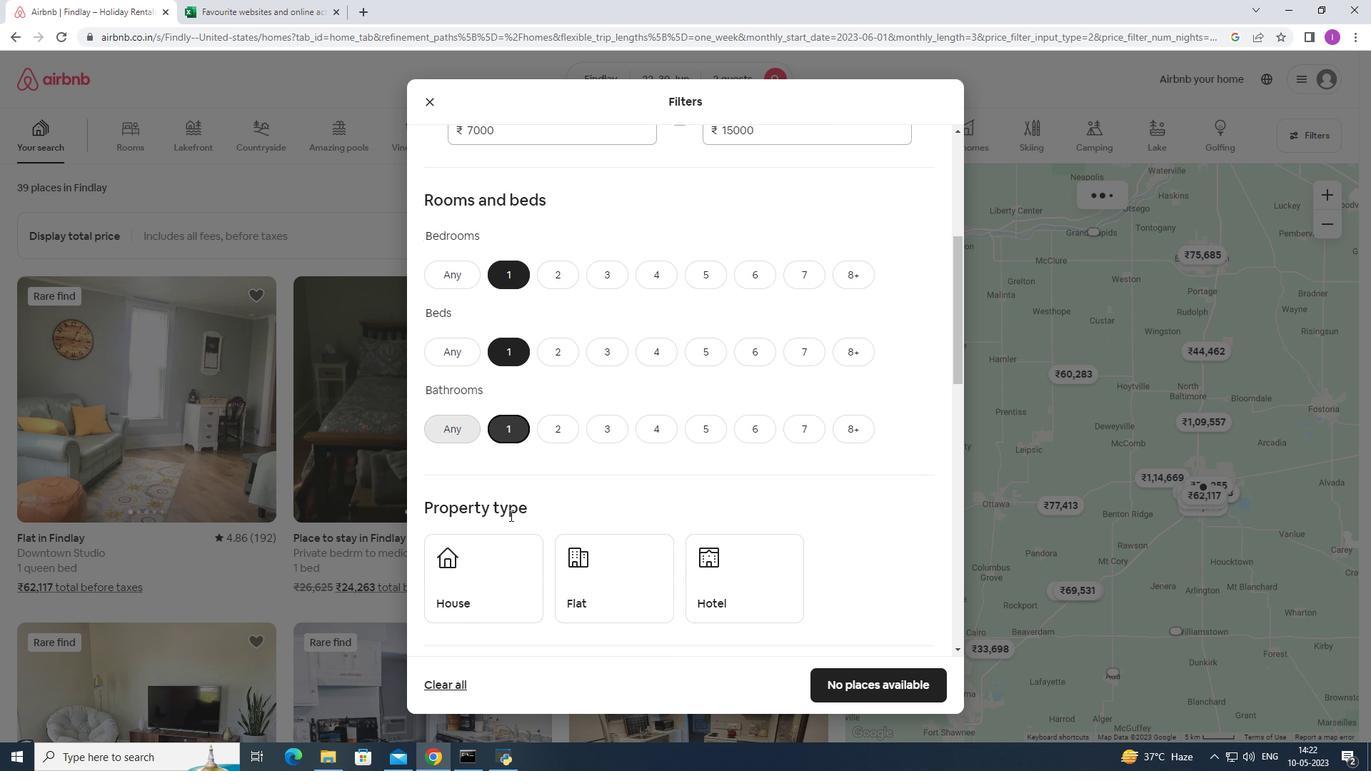 
Action: Mouse scrolled (510, 515) with delta (0, 0)
Screenshot: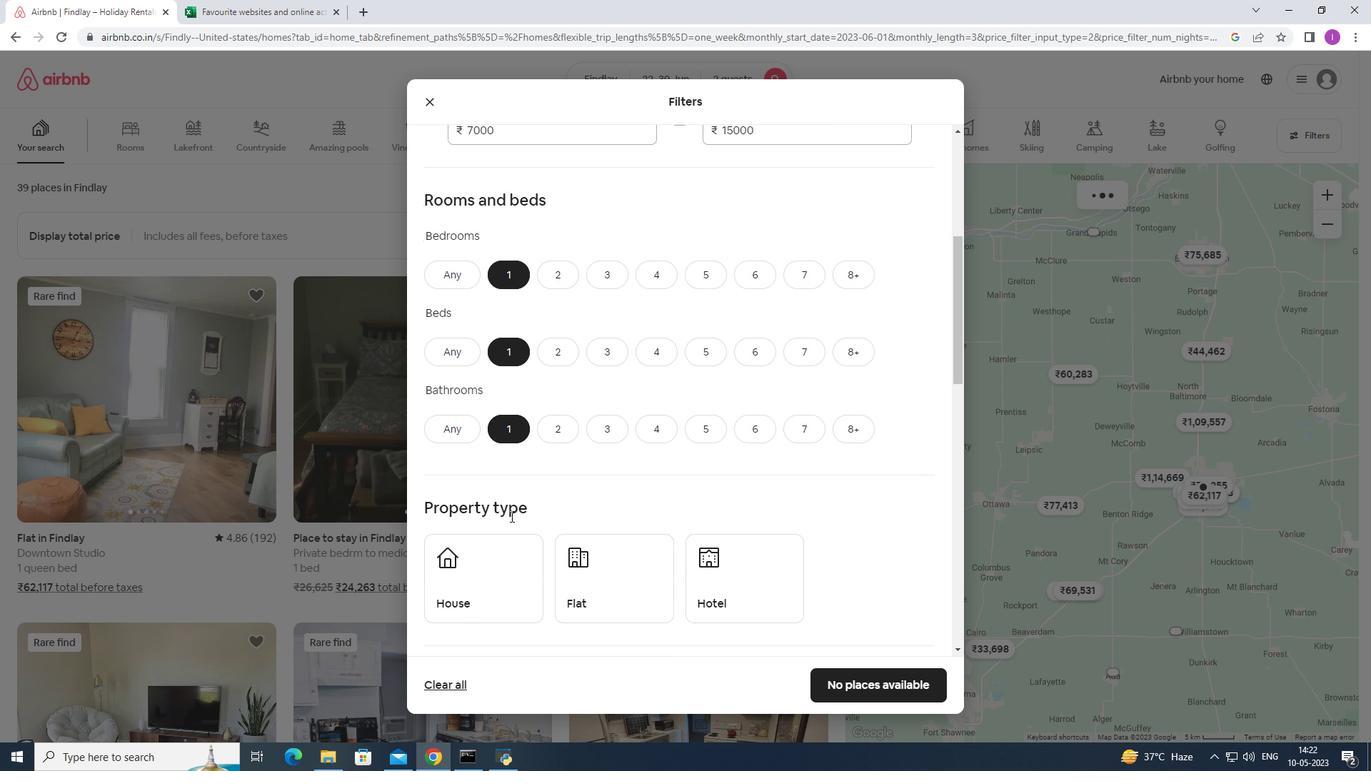
Action: Mouse scrolled (510, 515) with delta (0, 0)
Screenshot: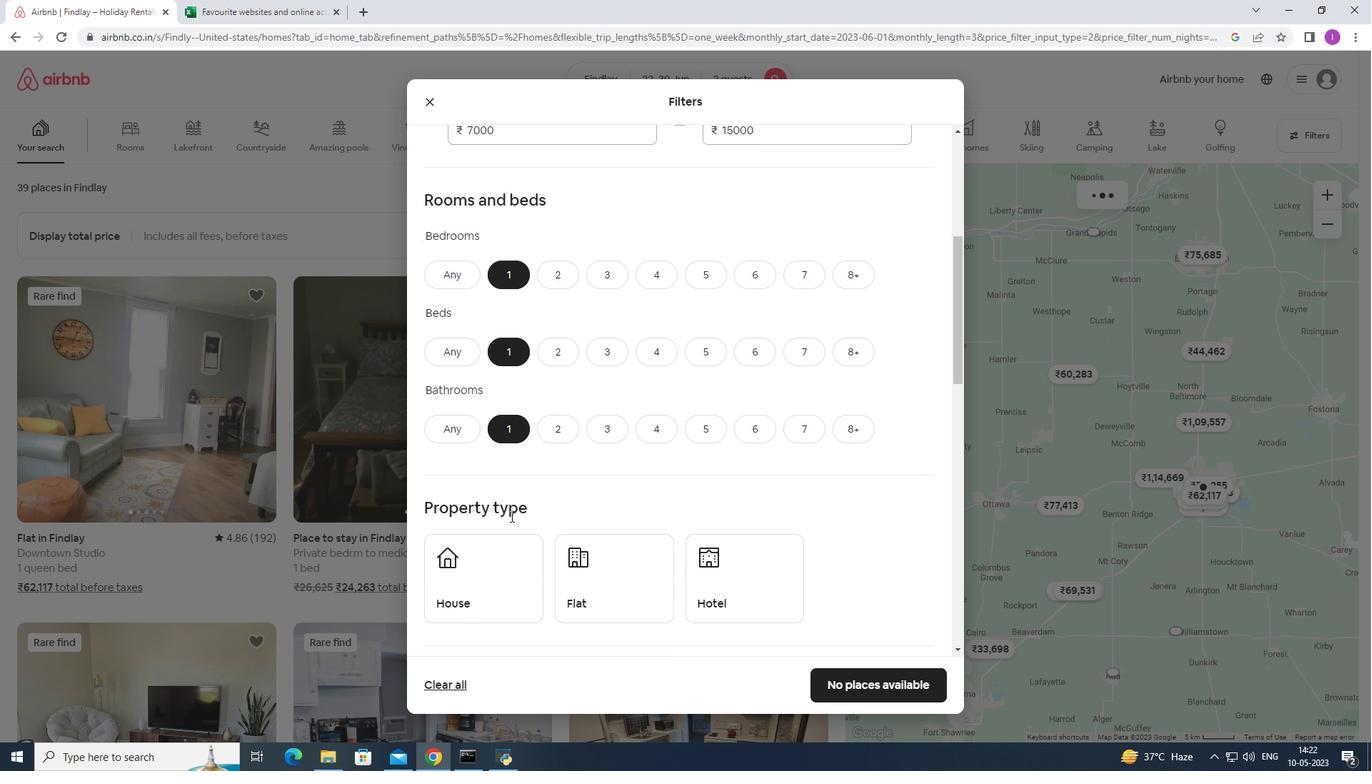
Action: Mouse moved to (494, 387)
Screenshot: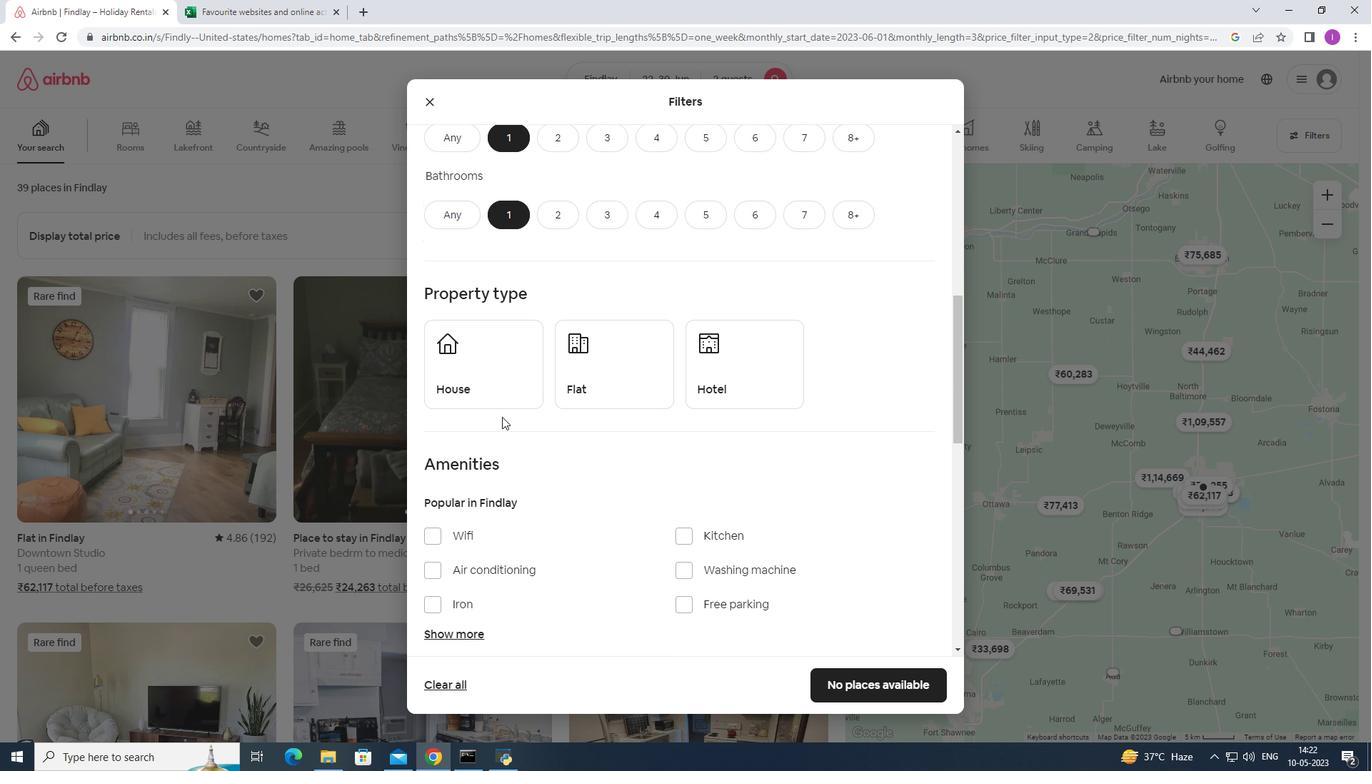 
Action: Mouse pressed left at (494, 387)
Screenshot: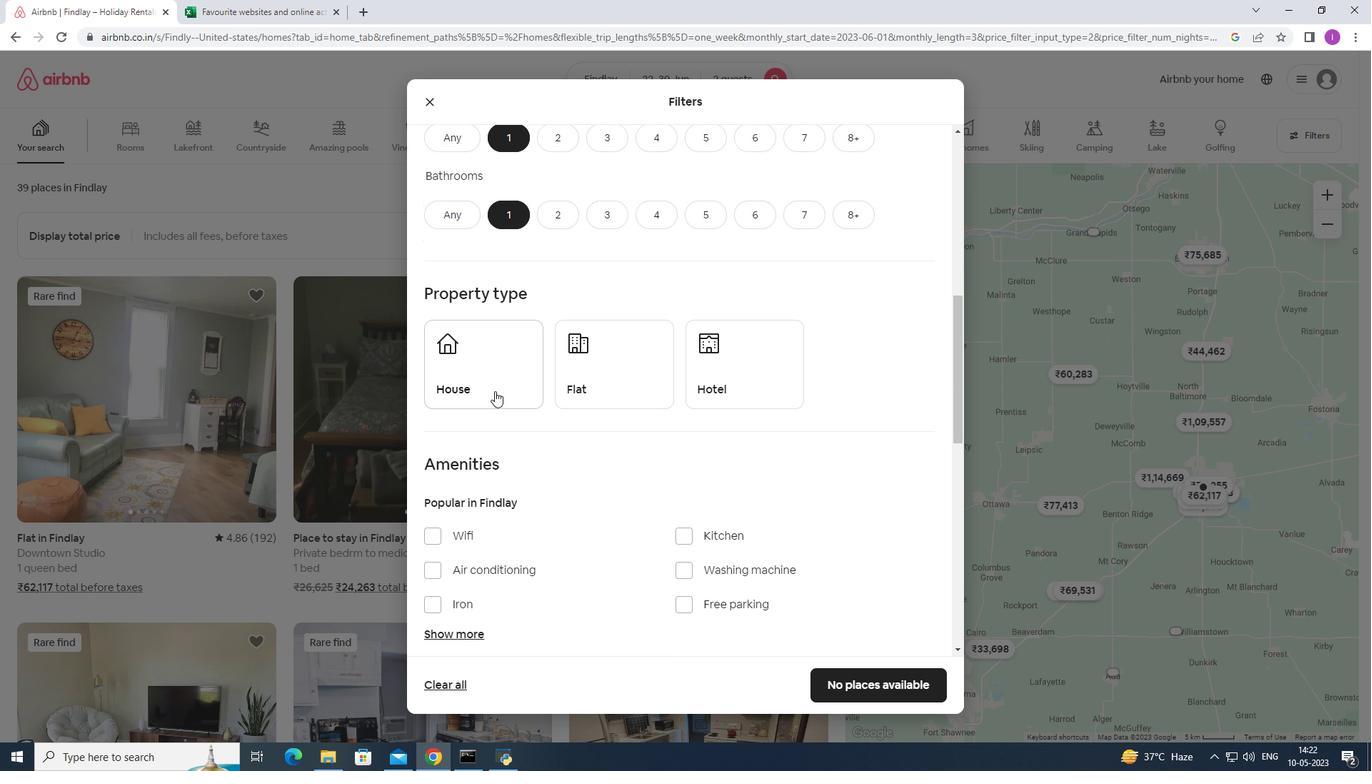 
Action: Mouse moved to (563, 396)
Screenshot: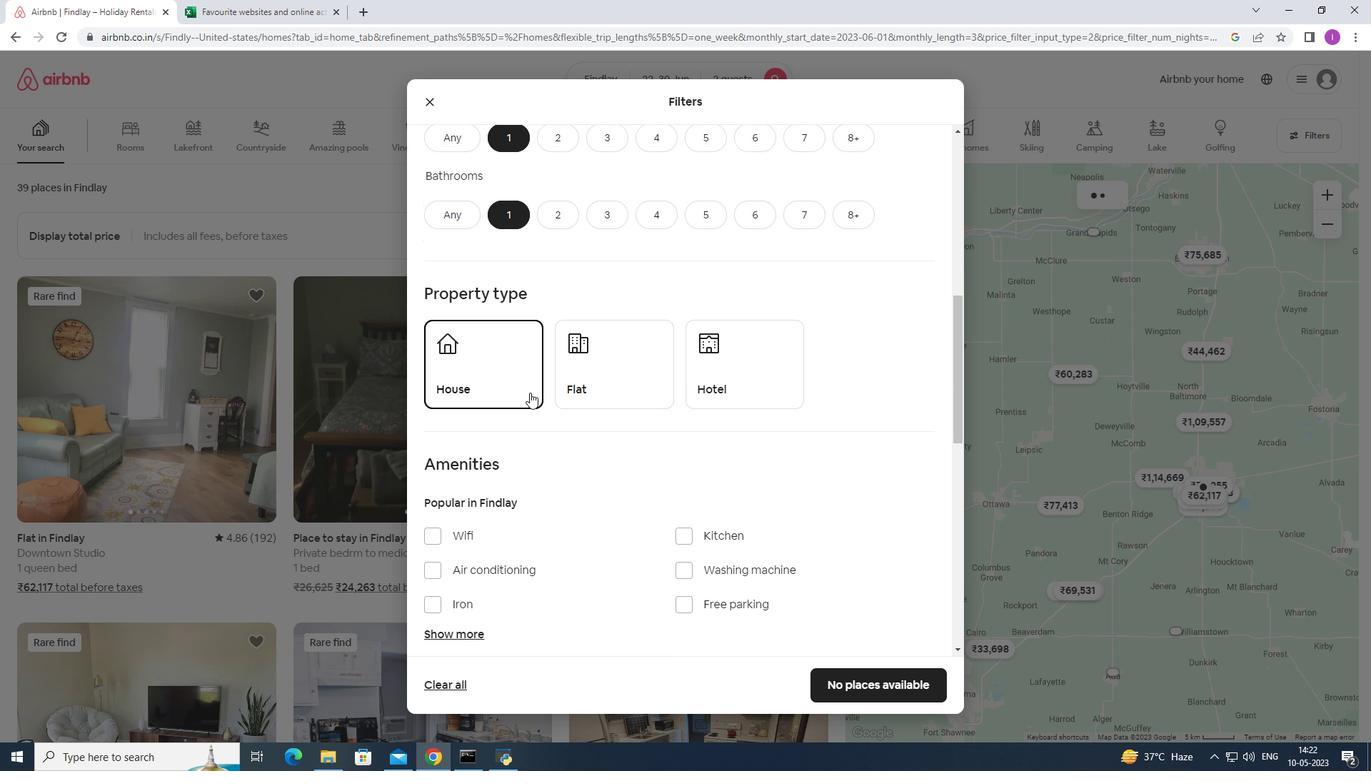 
Action: Mouse pressed left at (563, 396)
Screenshot: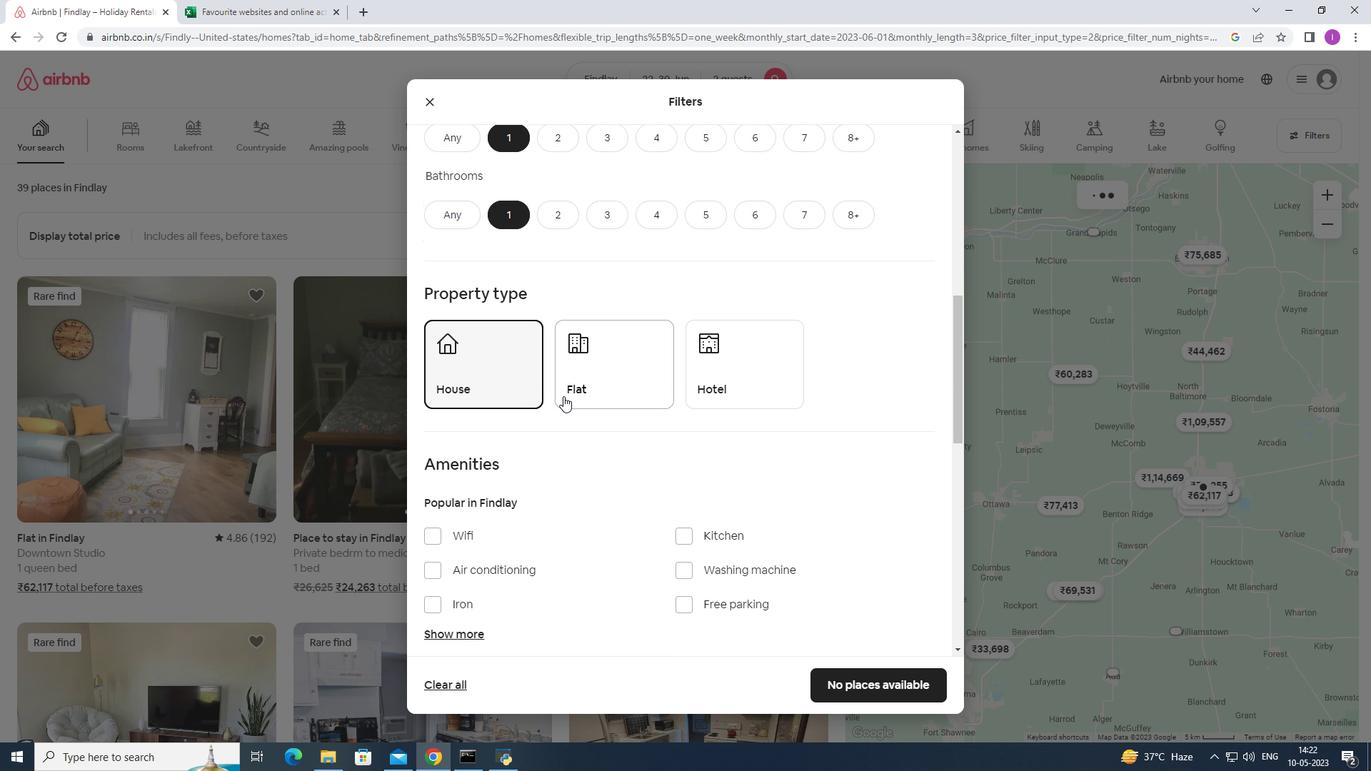 
Action: Mouse moved to (706, 395)
Screenshot: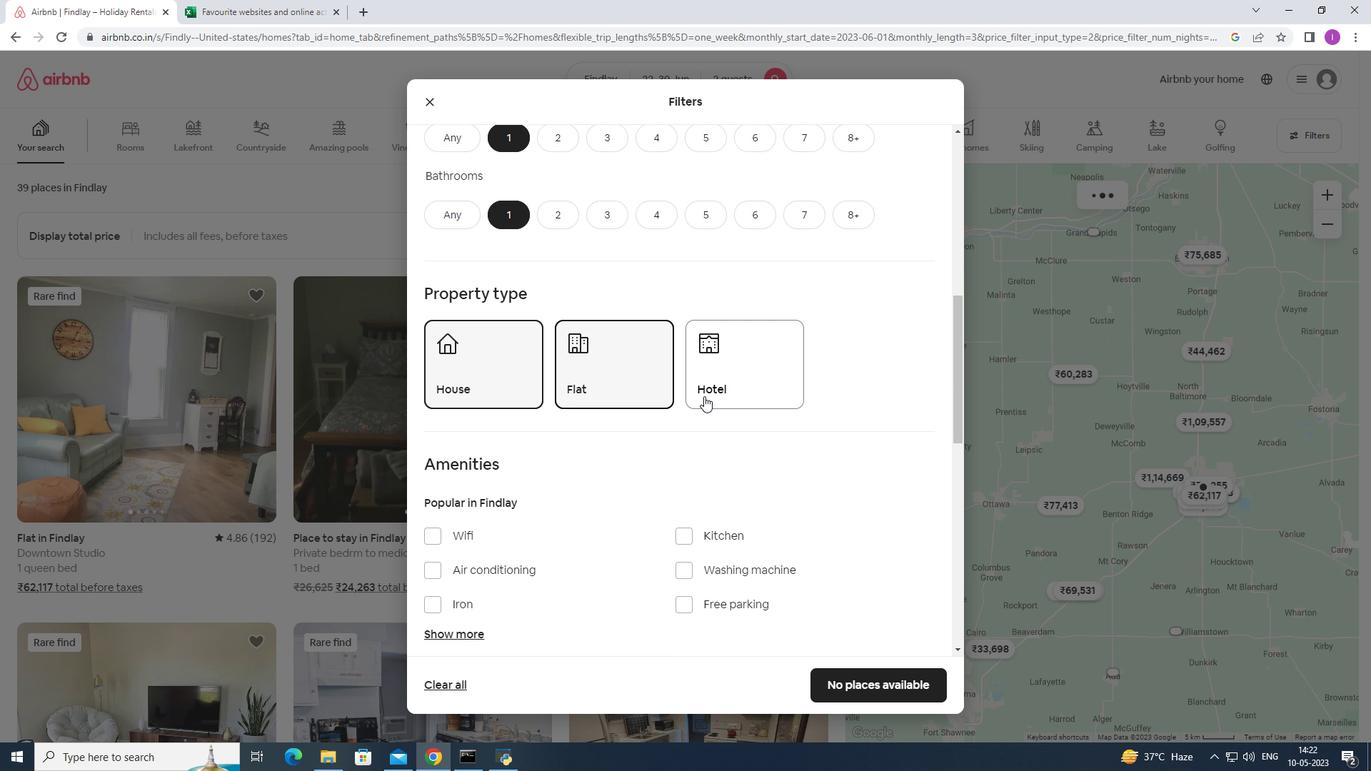 
Action: Mouse pressed left at (706, 395)
Screenshot: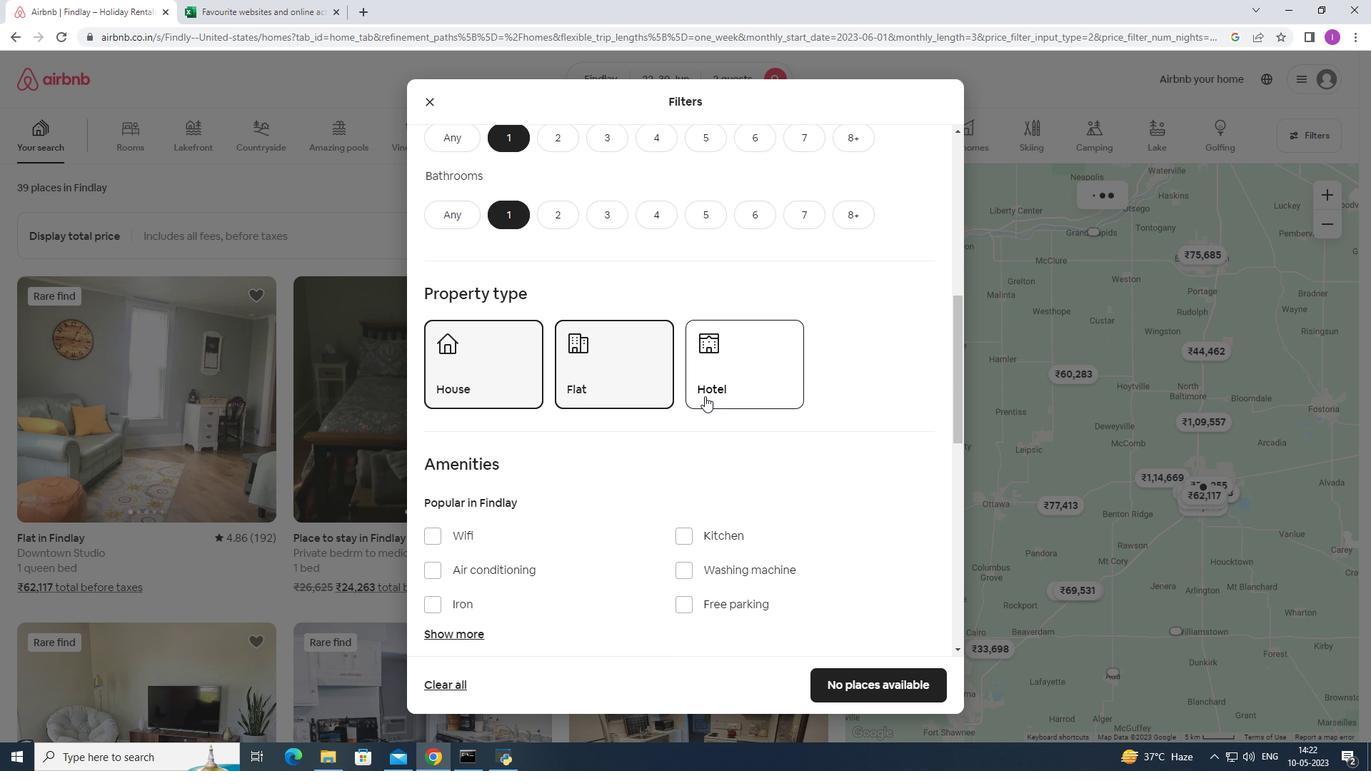 
Action: Mouse moved to (519, 539)
Screenshot: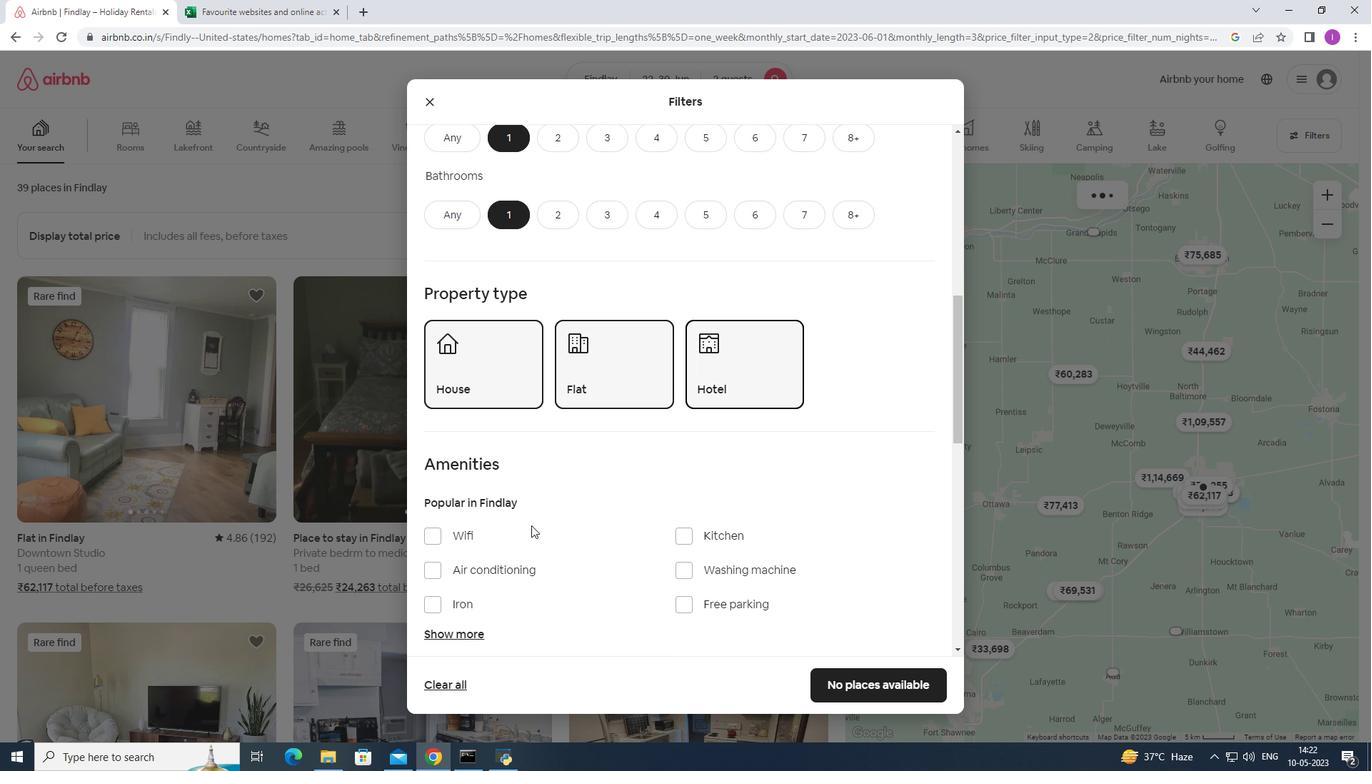 
Action: Mouse scrolled (519, 538) with delta (0, 0)
Screenshot: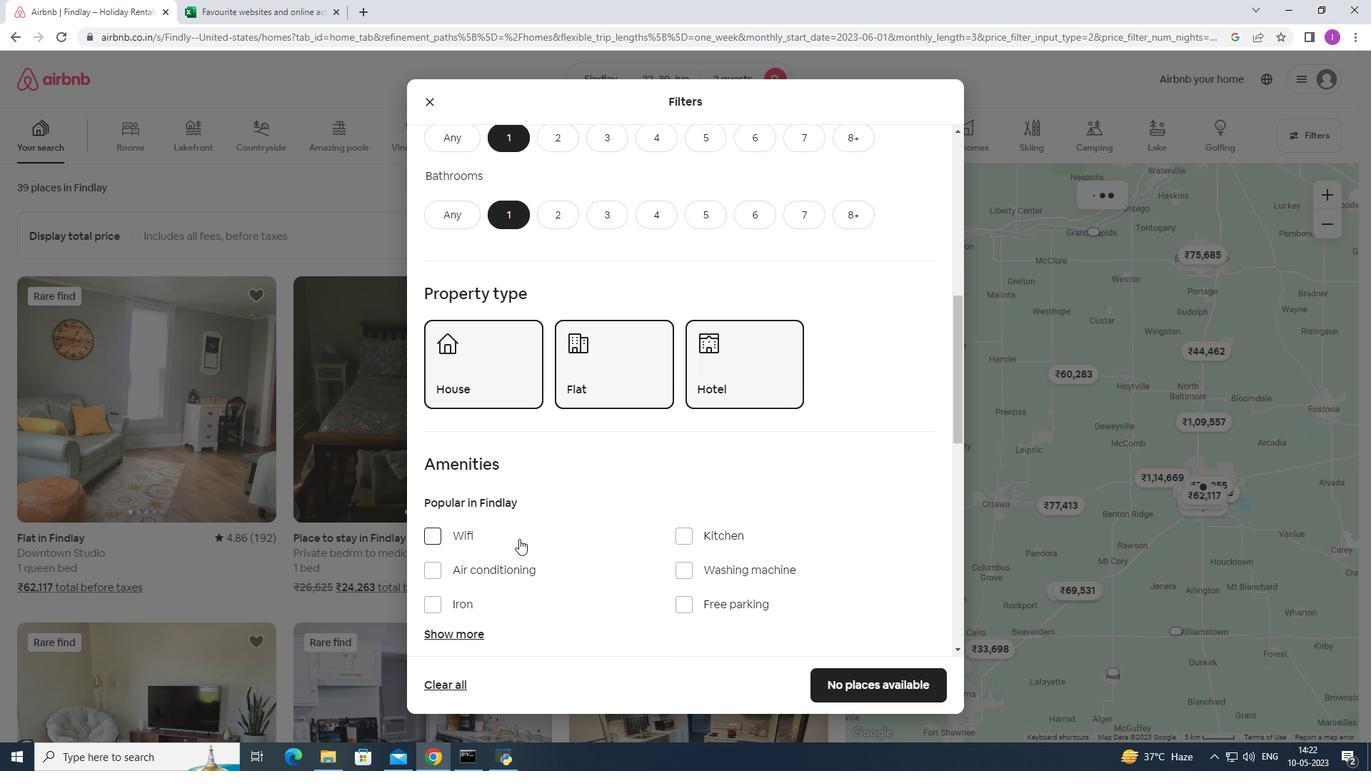 
Action: Mouse scrolled (519, 538) with delta (0, 0)
Screenshot: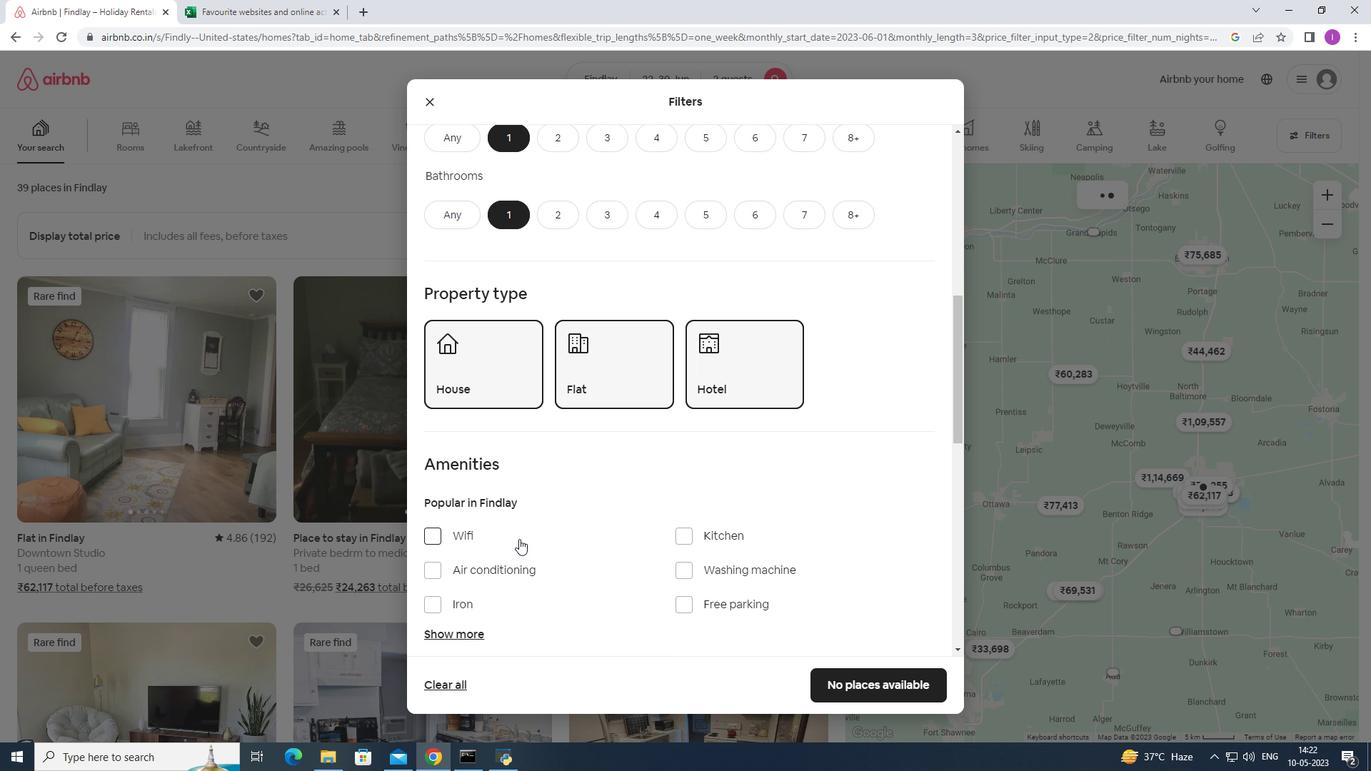 
Action: Mouse moved to (434, 397)
Screenshot: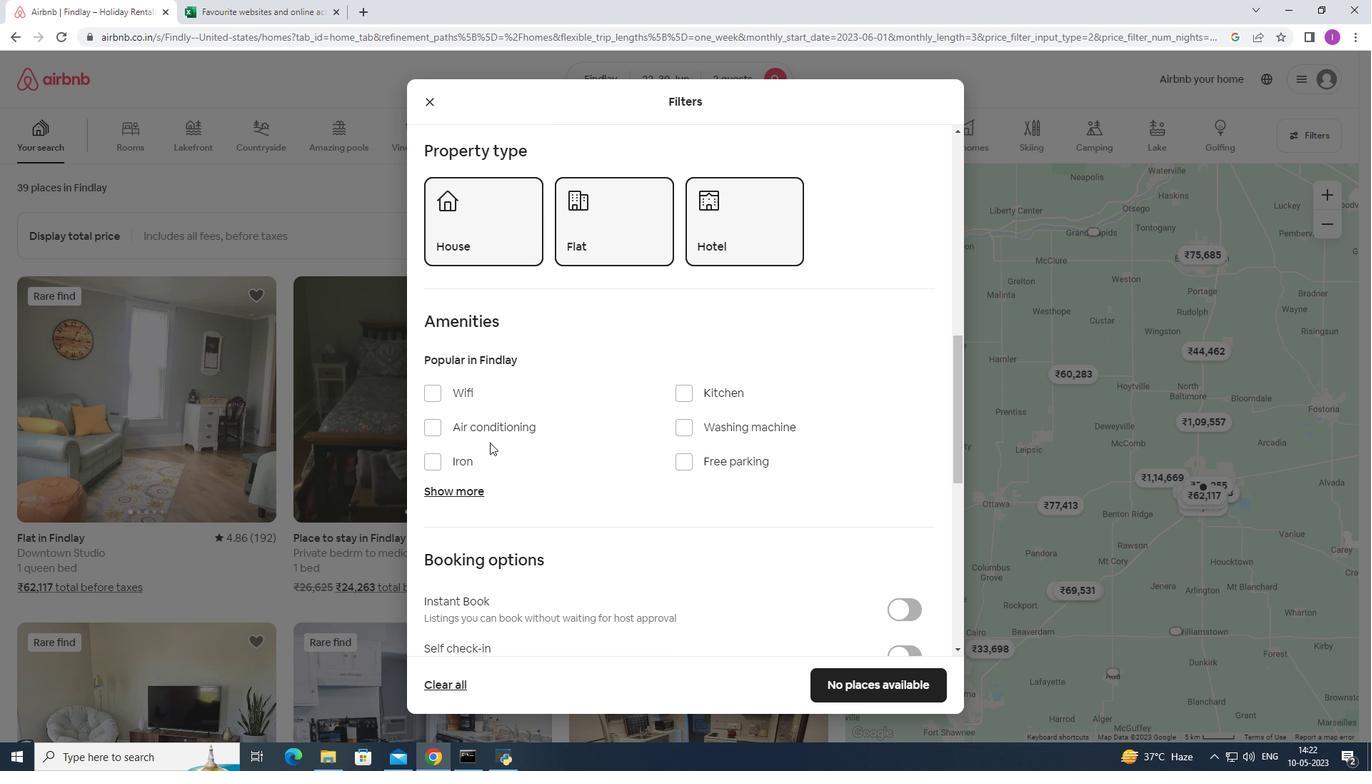 
Action: Mouse pressed left at (434, 397)
Screenshot: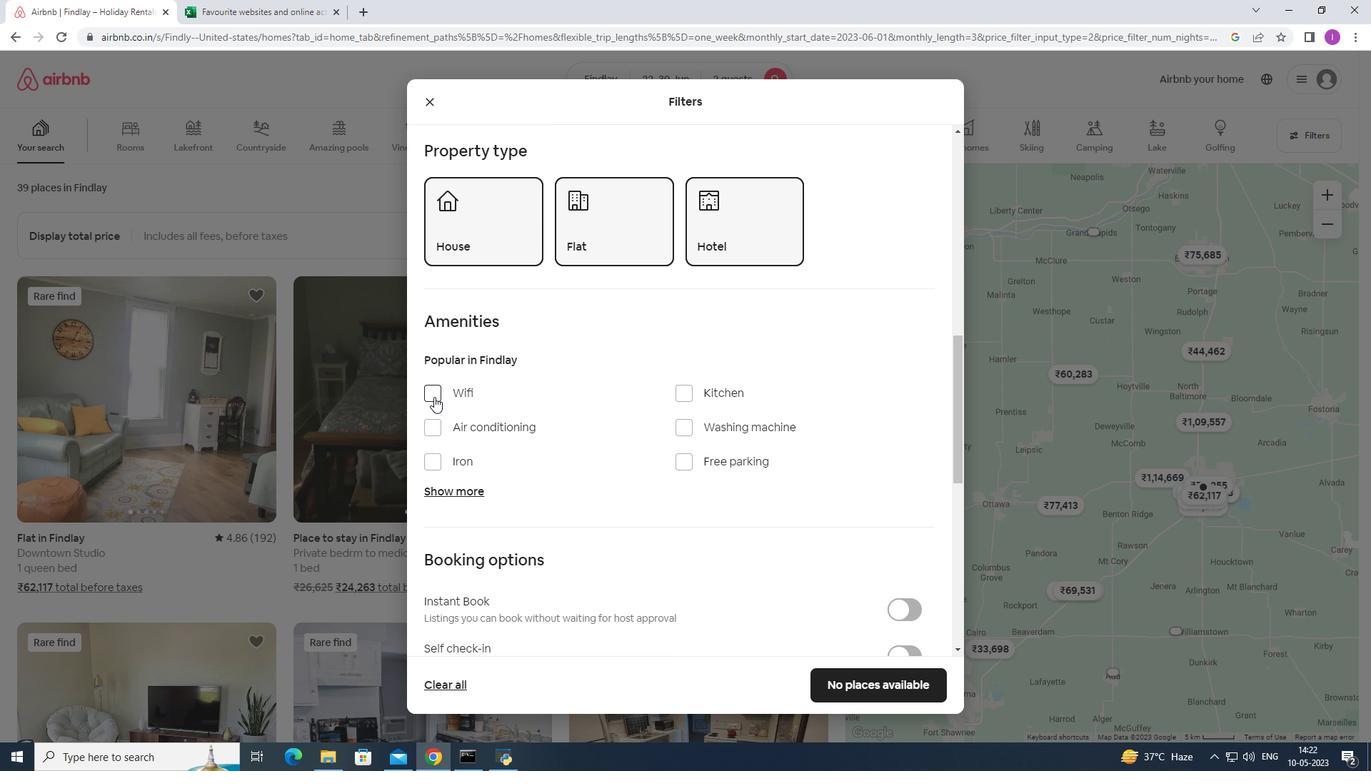 
Action: Mouse moved to (432, 393)
Screenshot: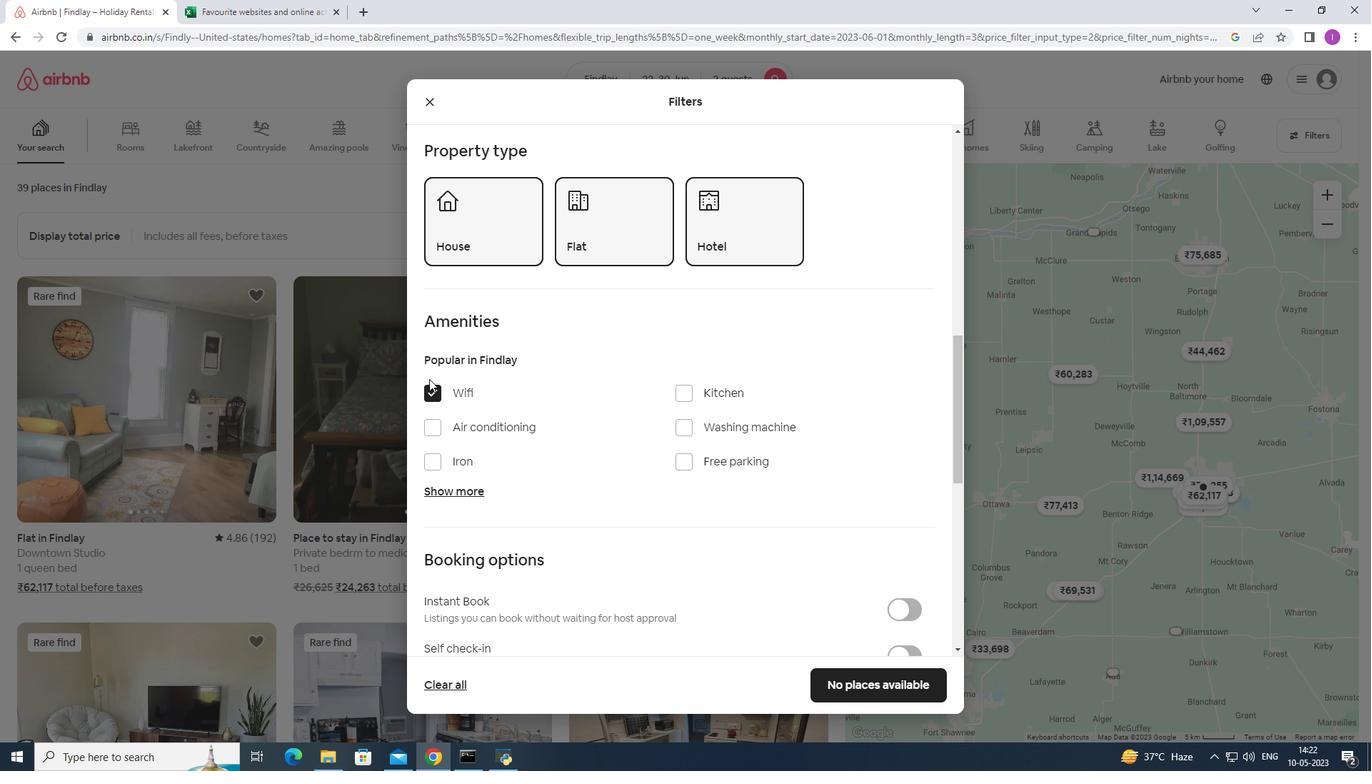 
Action: Mouse pressed left at (432, 393)
Screenshot: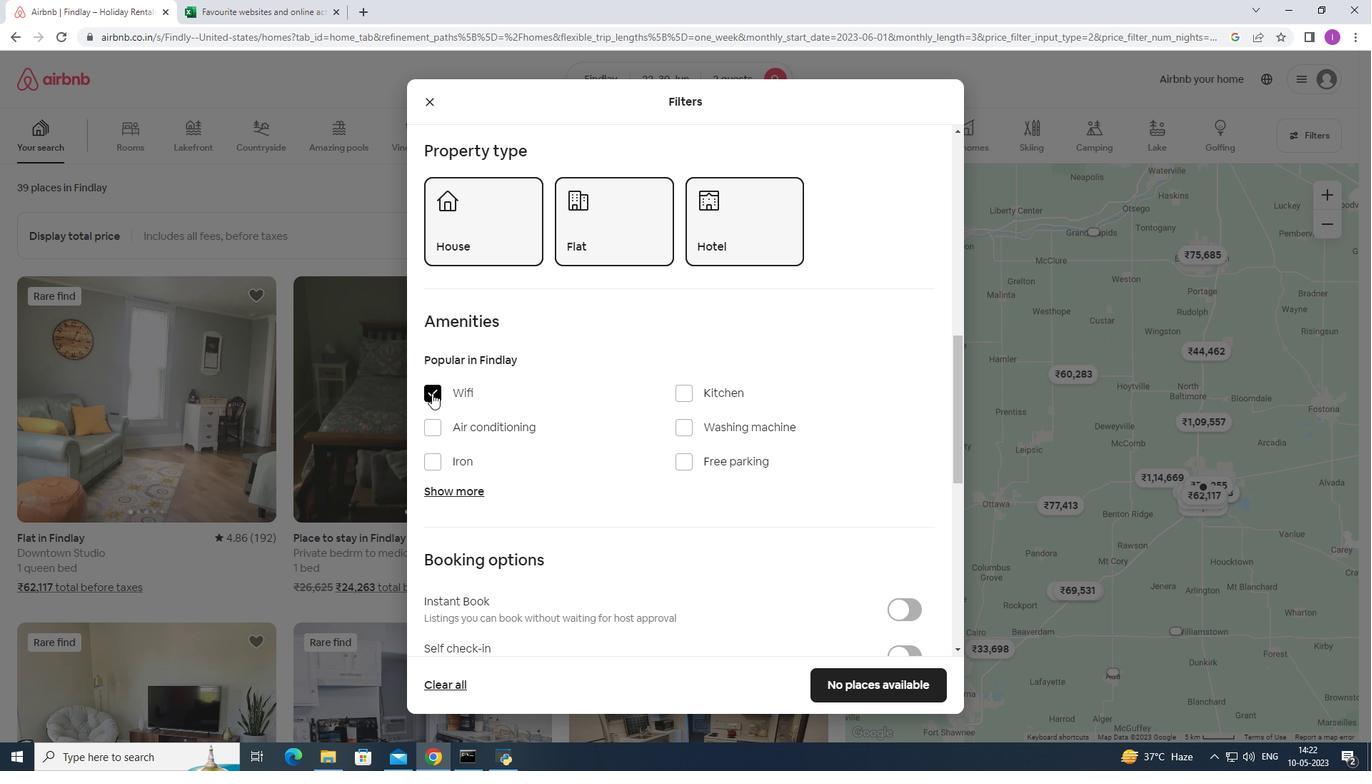 
Action: Mouse moved to (710, 568)
Screenshot: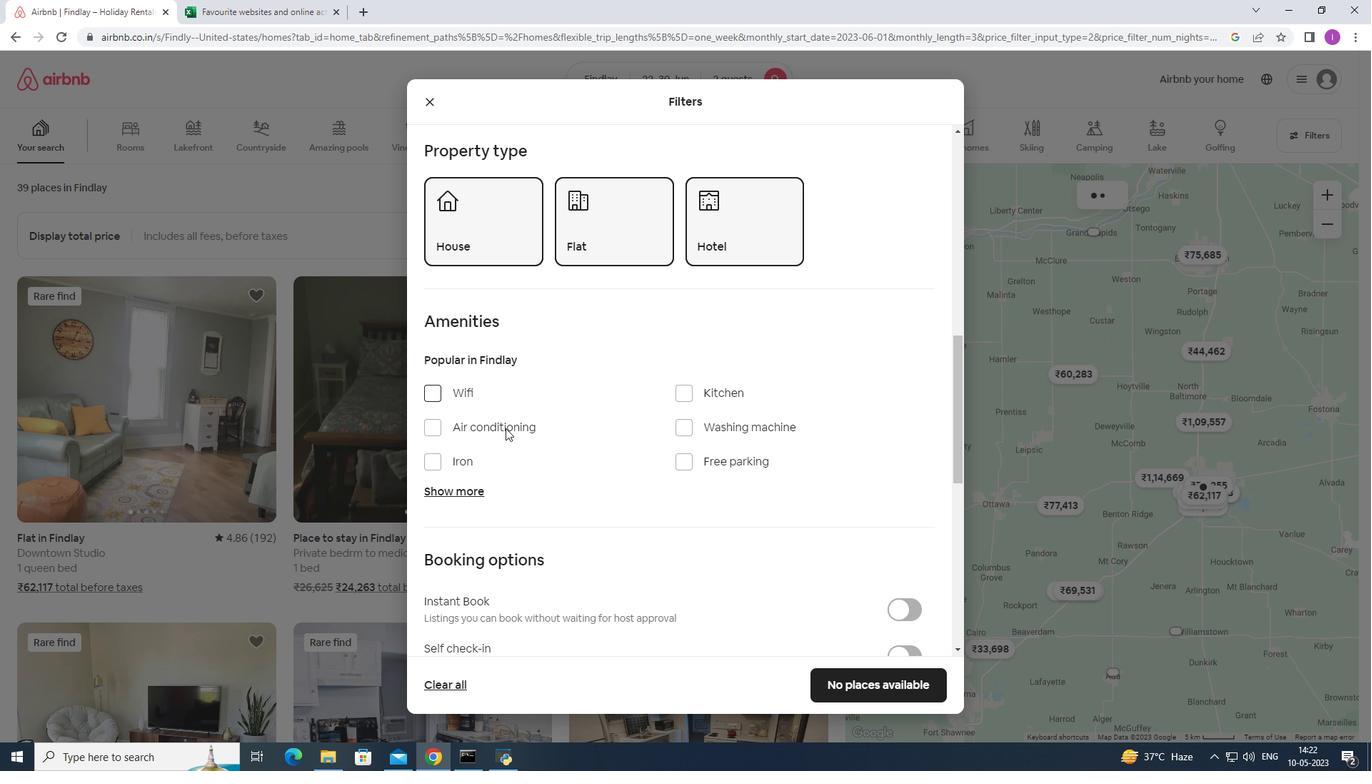 
Action: Mouse scrolled (710, 568) with delta (0, 0)
Screenshot: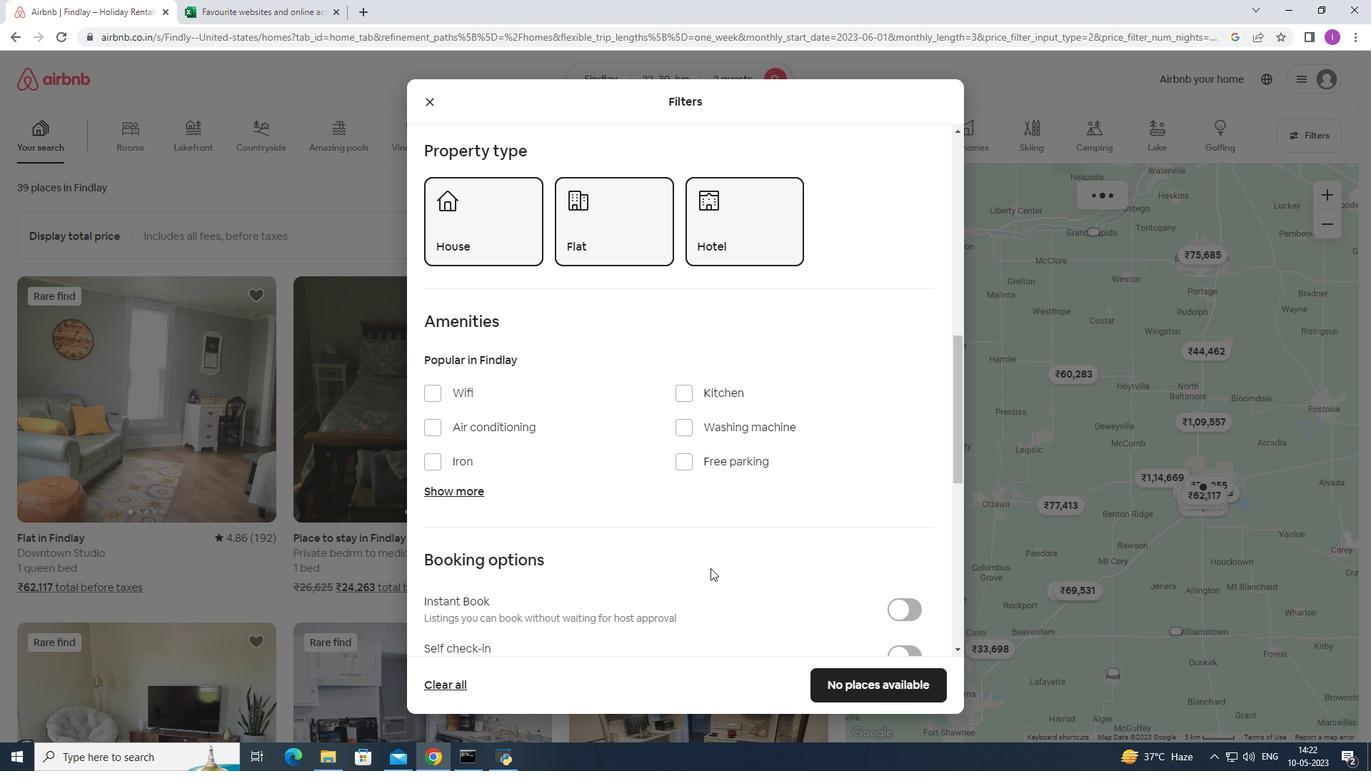 
Action: Mouse scrolled (710, 568) with delta (0, 0)
Screenshot: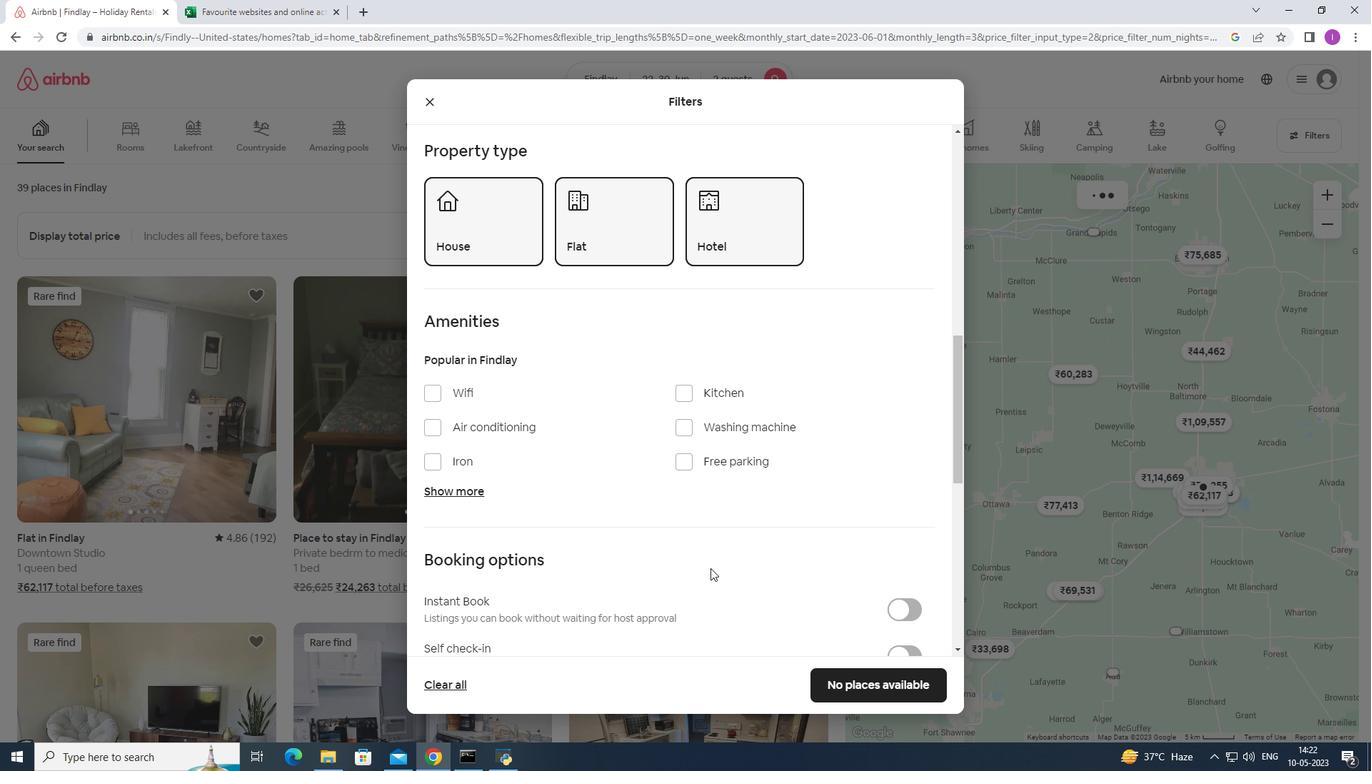 
Action: Mouse scrolled (710, 568) with delta (0, 0)
Screenshot: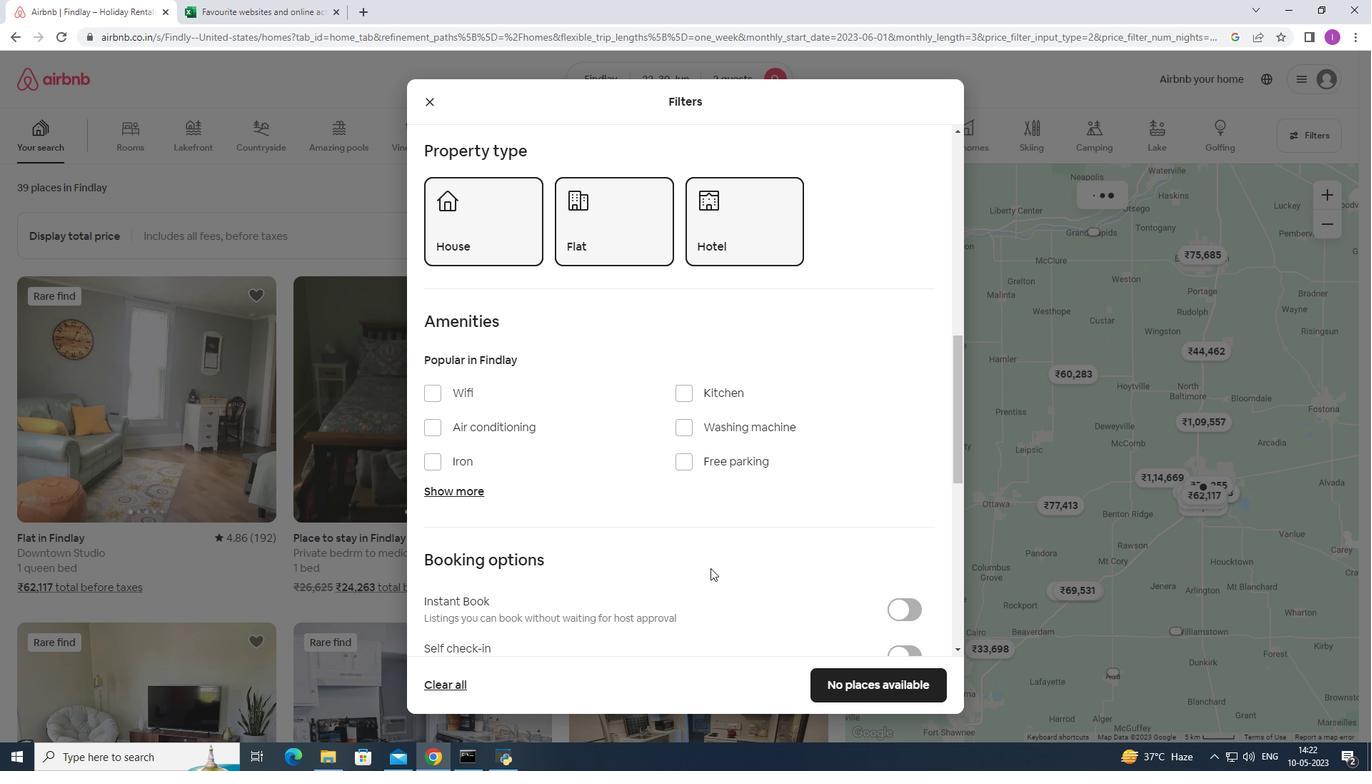 
Action: Mouse moved to (911, 445)
Screenshot: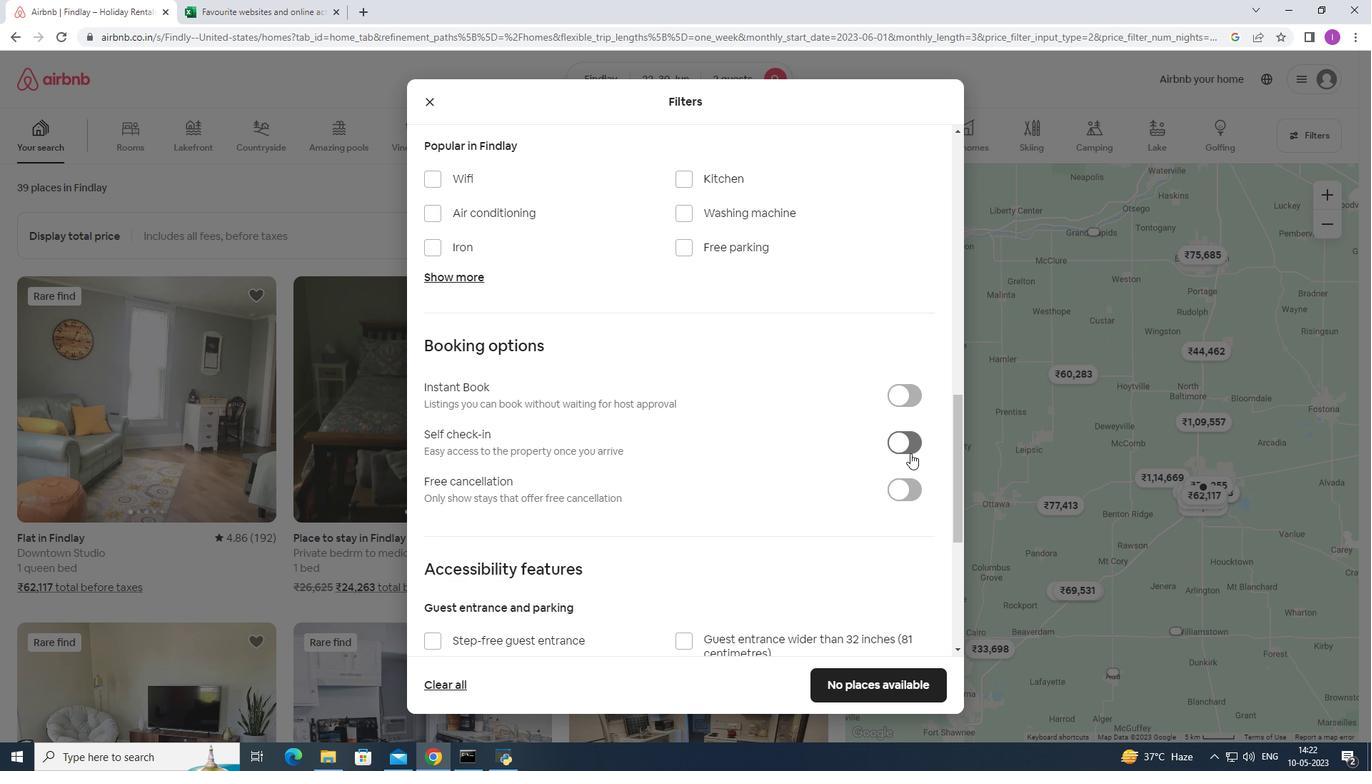
Action: Mouse pressed left at (911, 445)
Screenshot: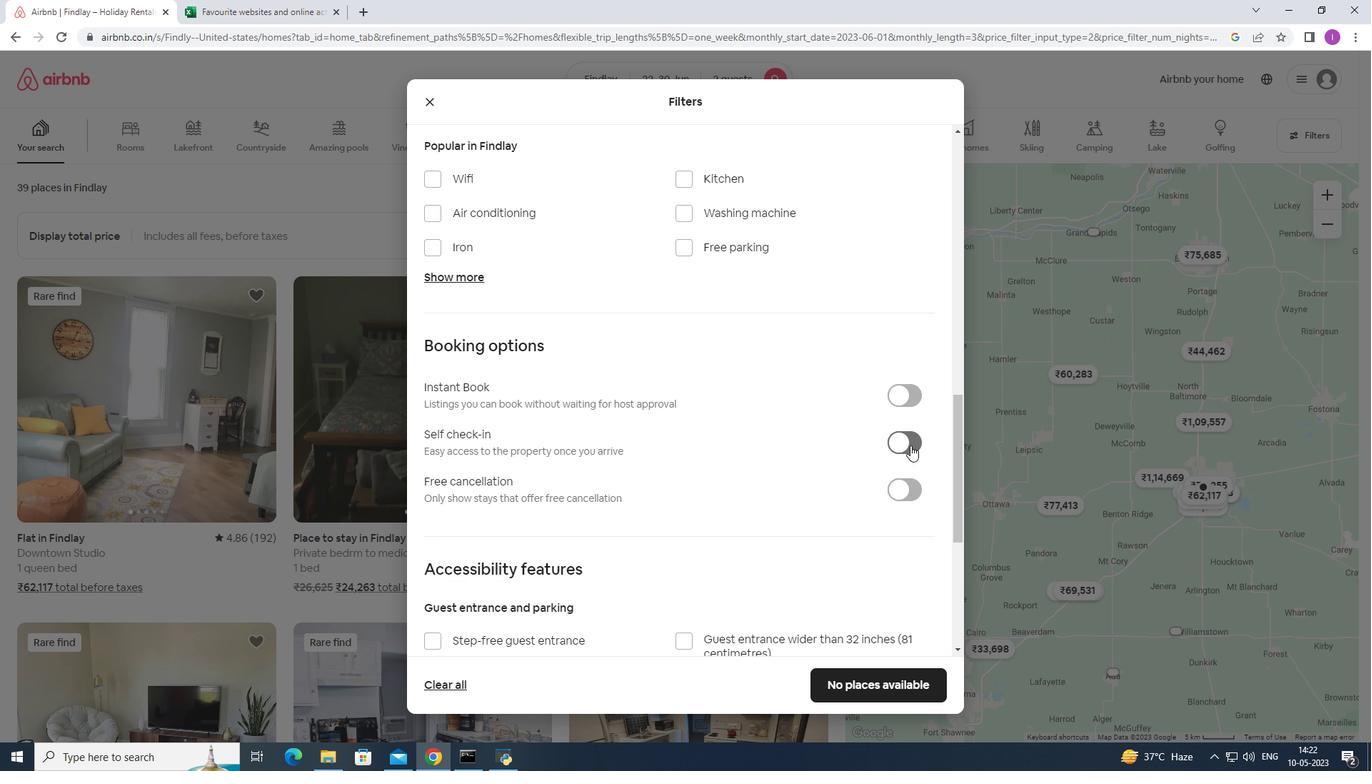 
Action: Mouse moved to (487, 560)
Screenshot: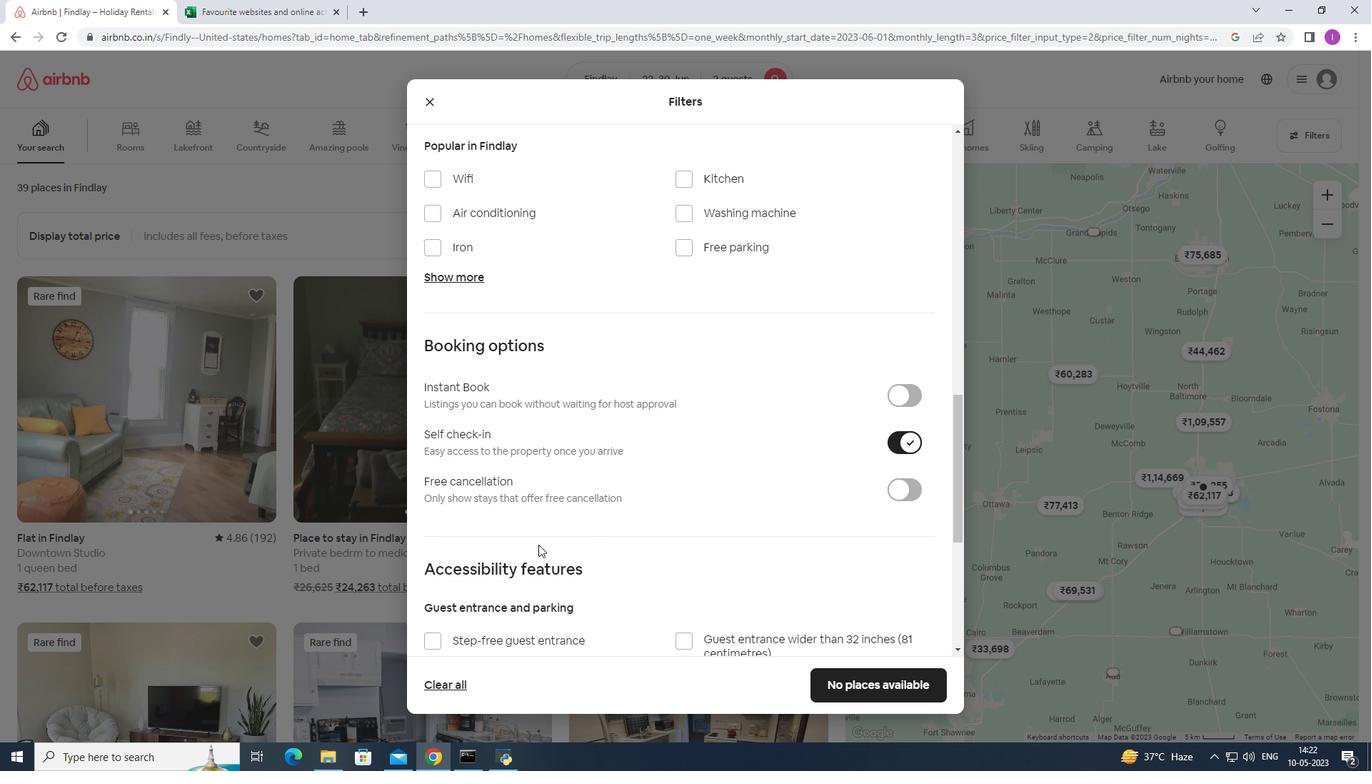 
Action: Mouse scrolled (487, 560) with delta (0, 0)
Screenshot: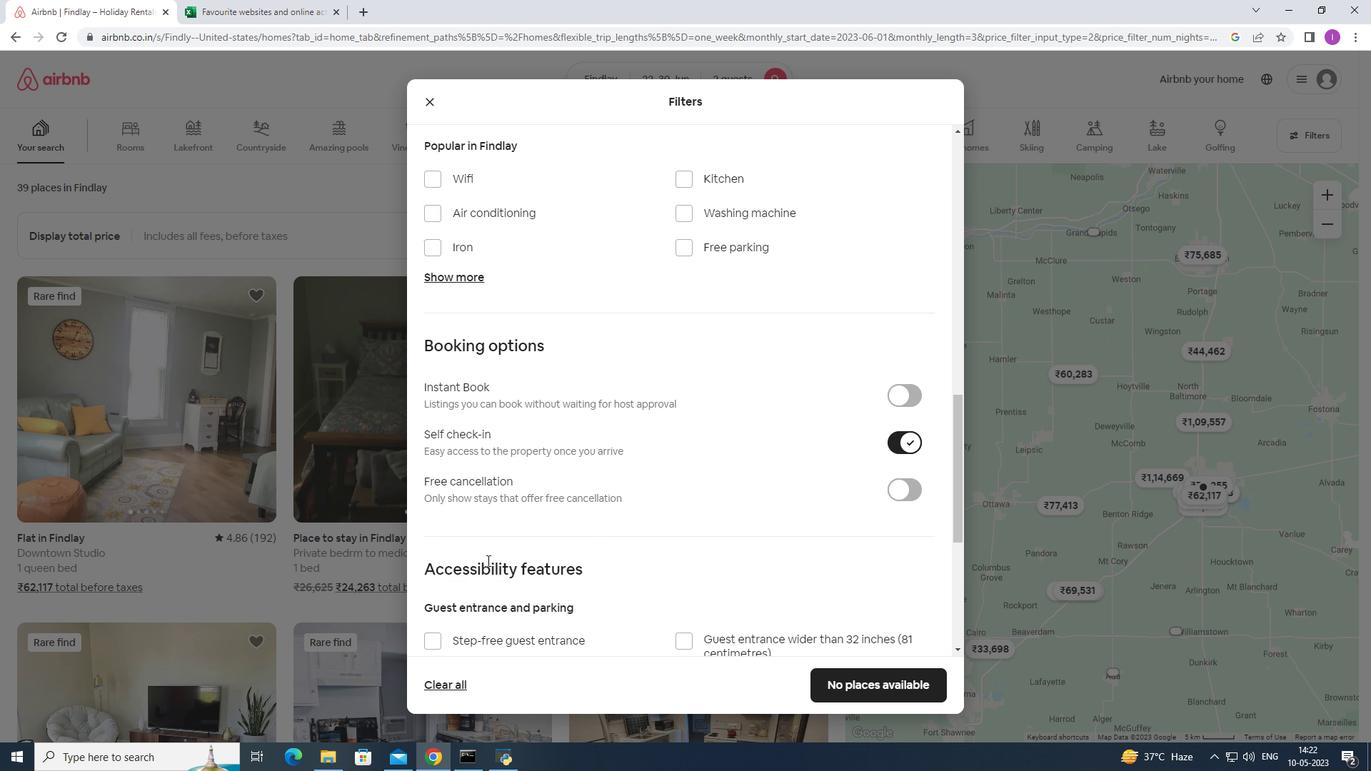 
Action: Mouse scrolled (487, 560) with delta (0, 0)
Screenshot: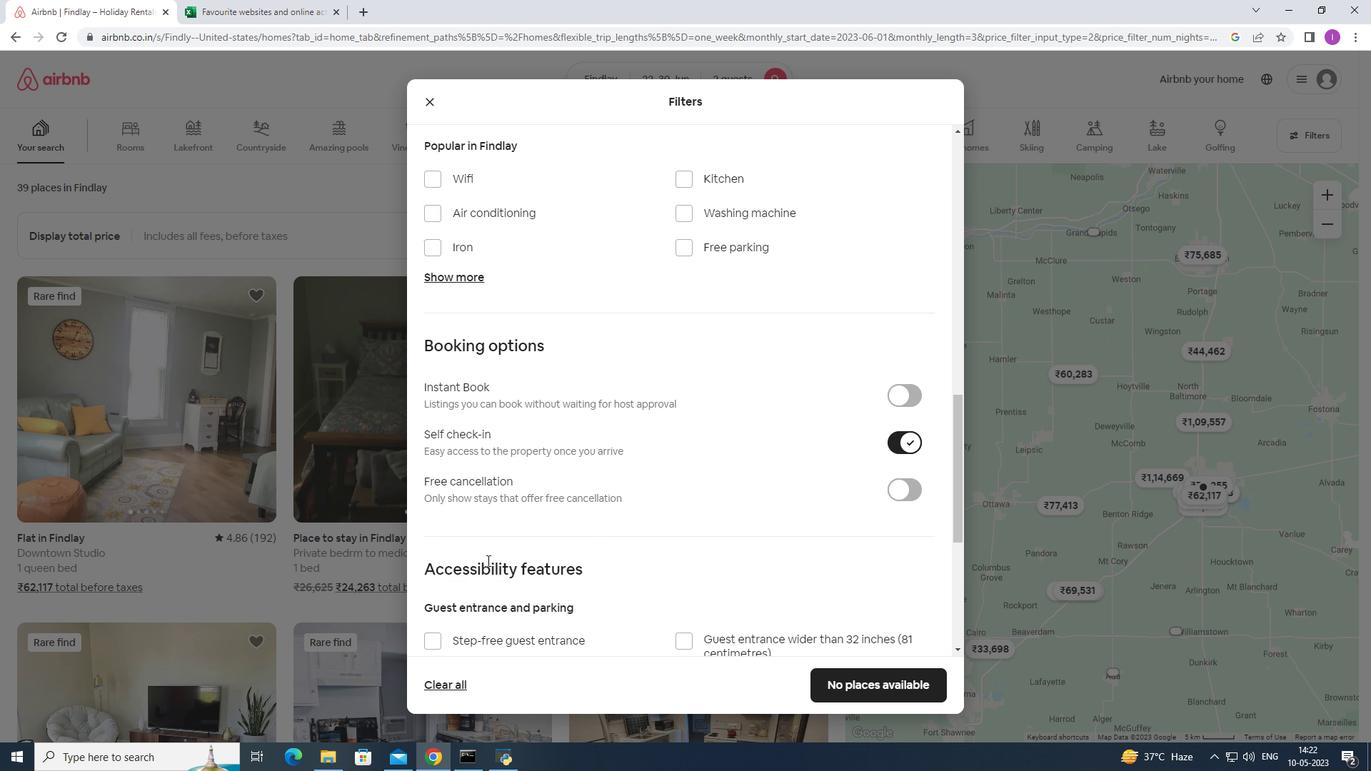
Action: Mouse scrolled (487, 560) with delta (0, 0)
Screenshot: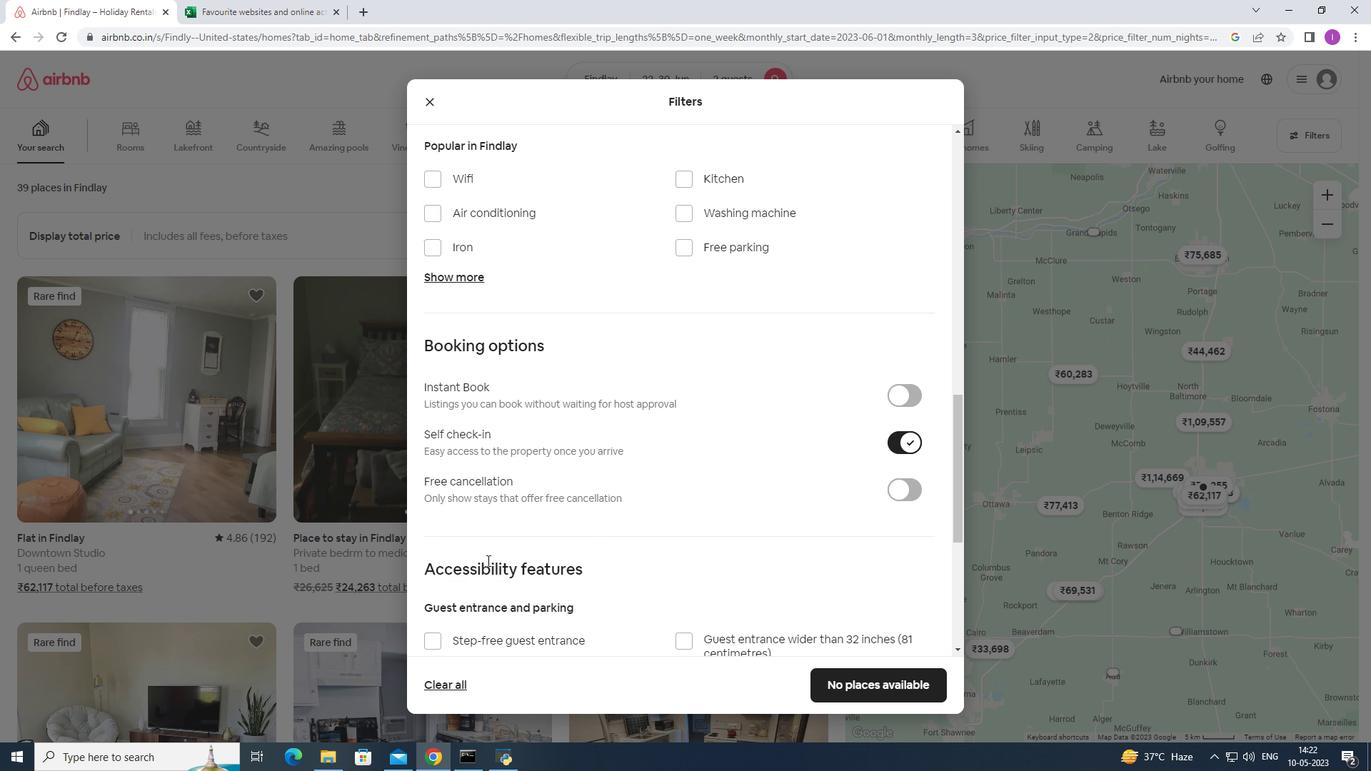 
Action: Mouse scrolled (487, 560) with delta (0, 0)
Screenshot: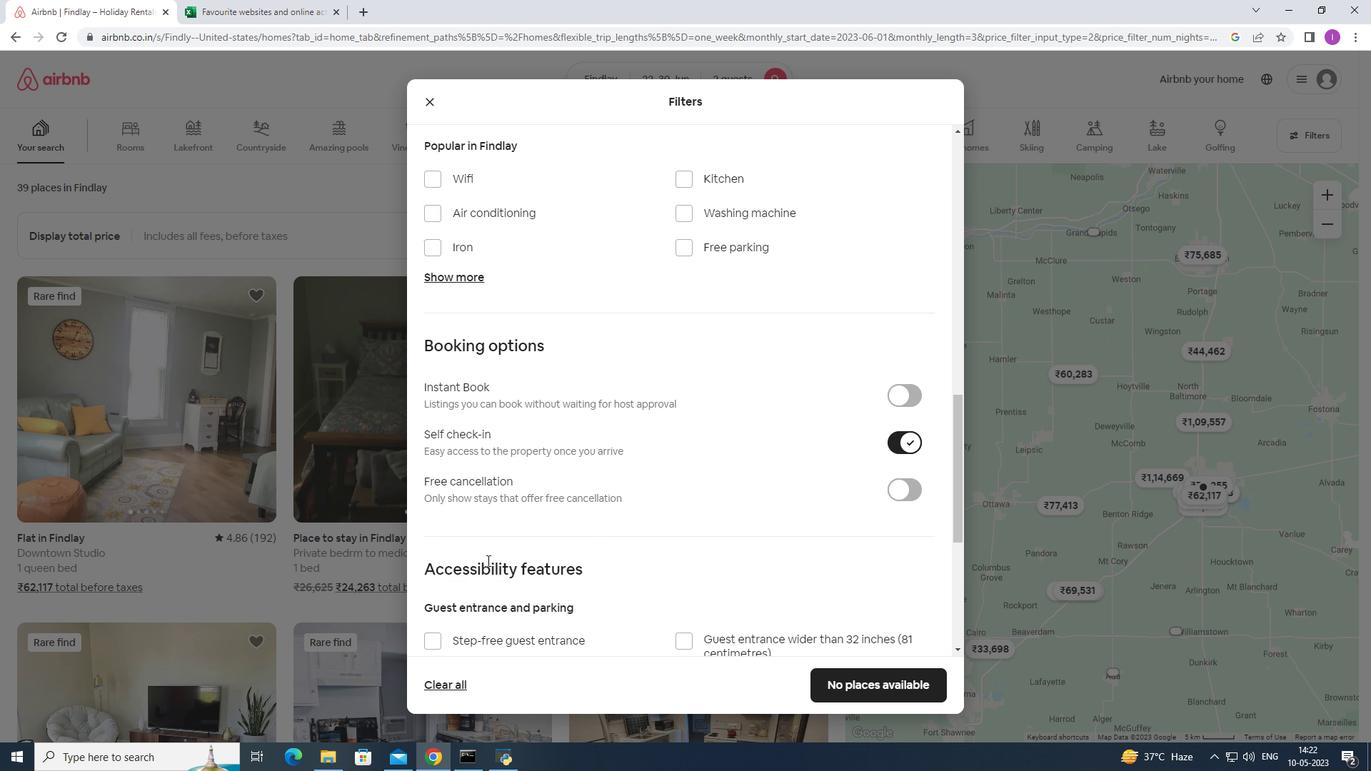 
Action: Mouse moved to (504, 553)
Screenshot: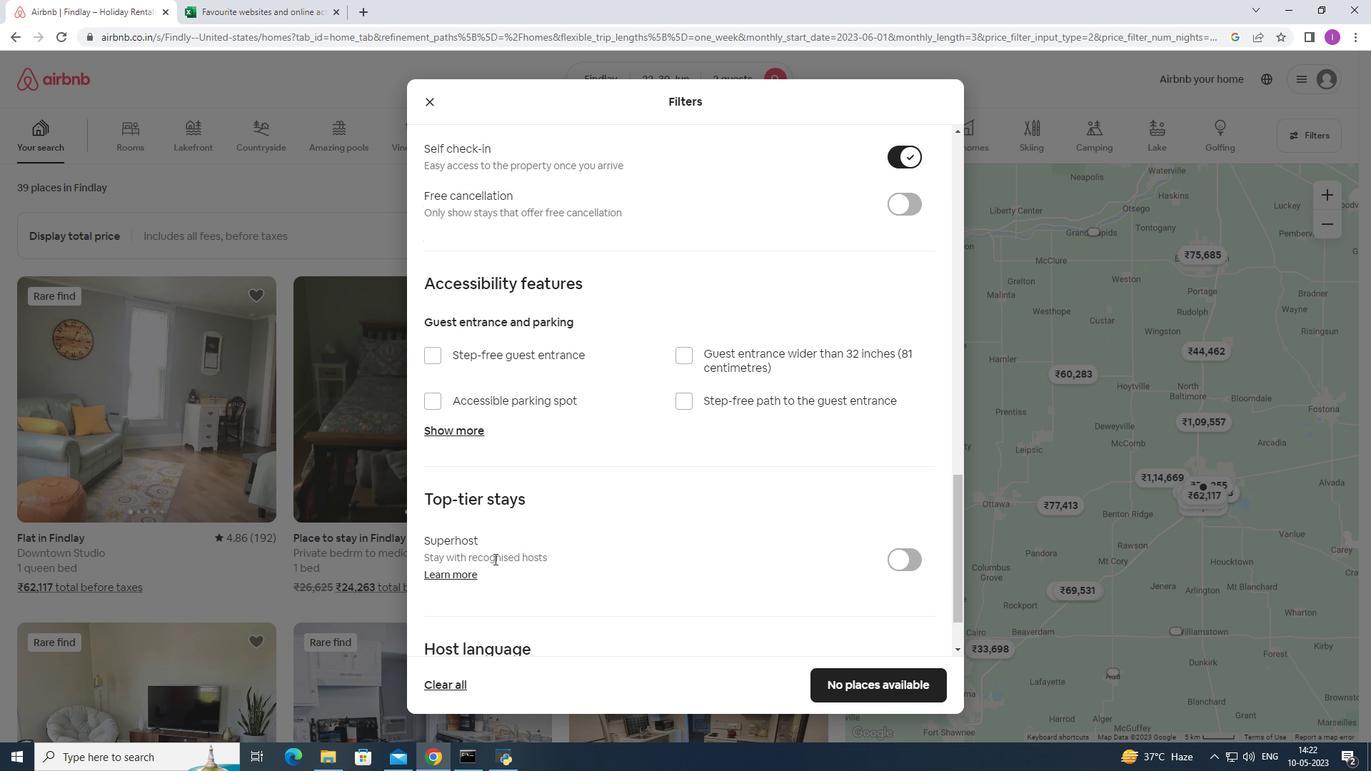 
Action: Mouse scrolled (504, 552) with delta (0, 0)
Screenshot: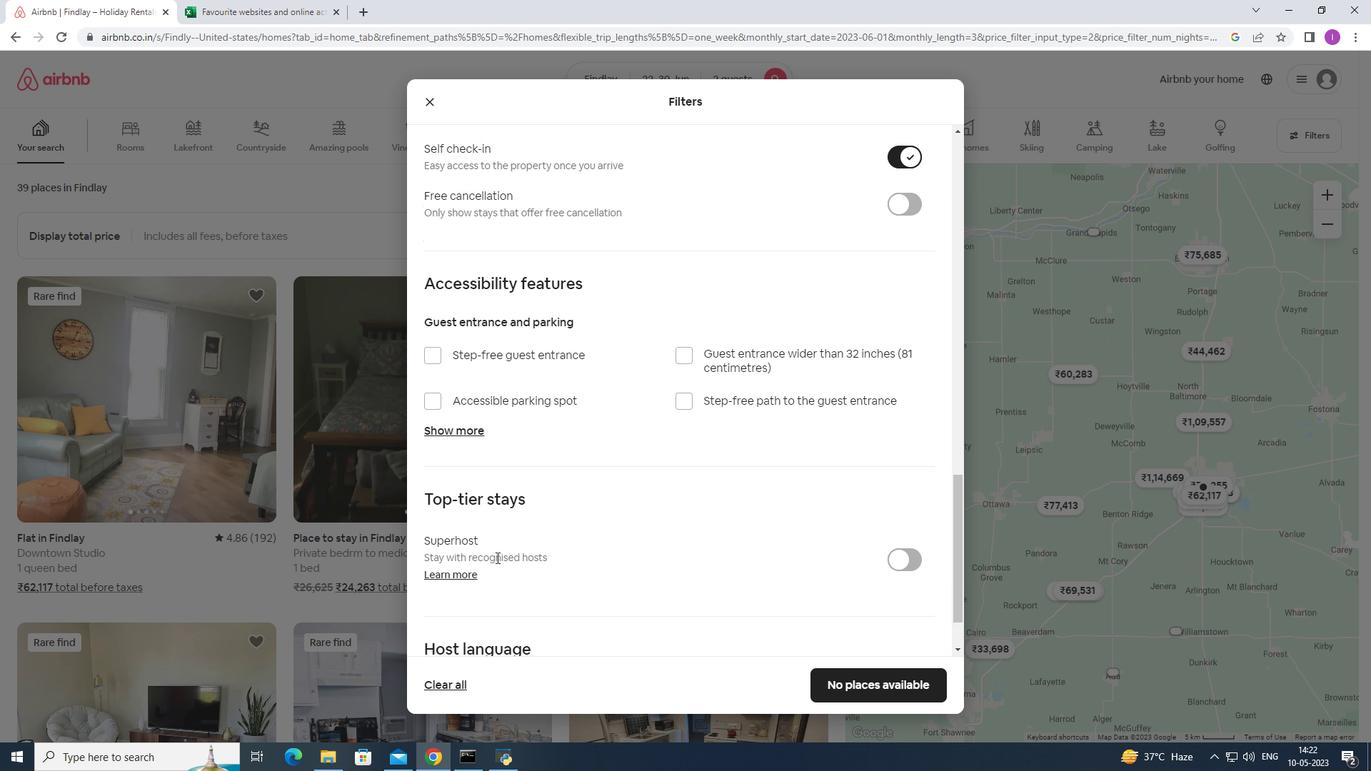 
Action: Mouse scrolled (504, 552) with delta (0, 0)
Screenshot: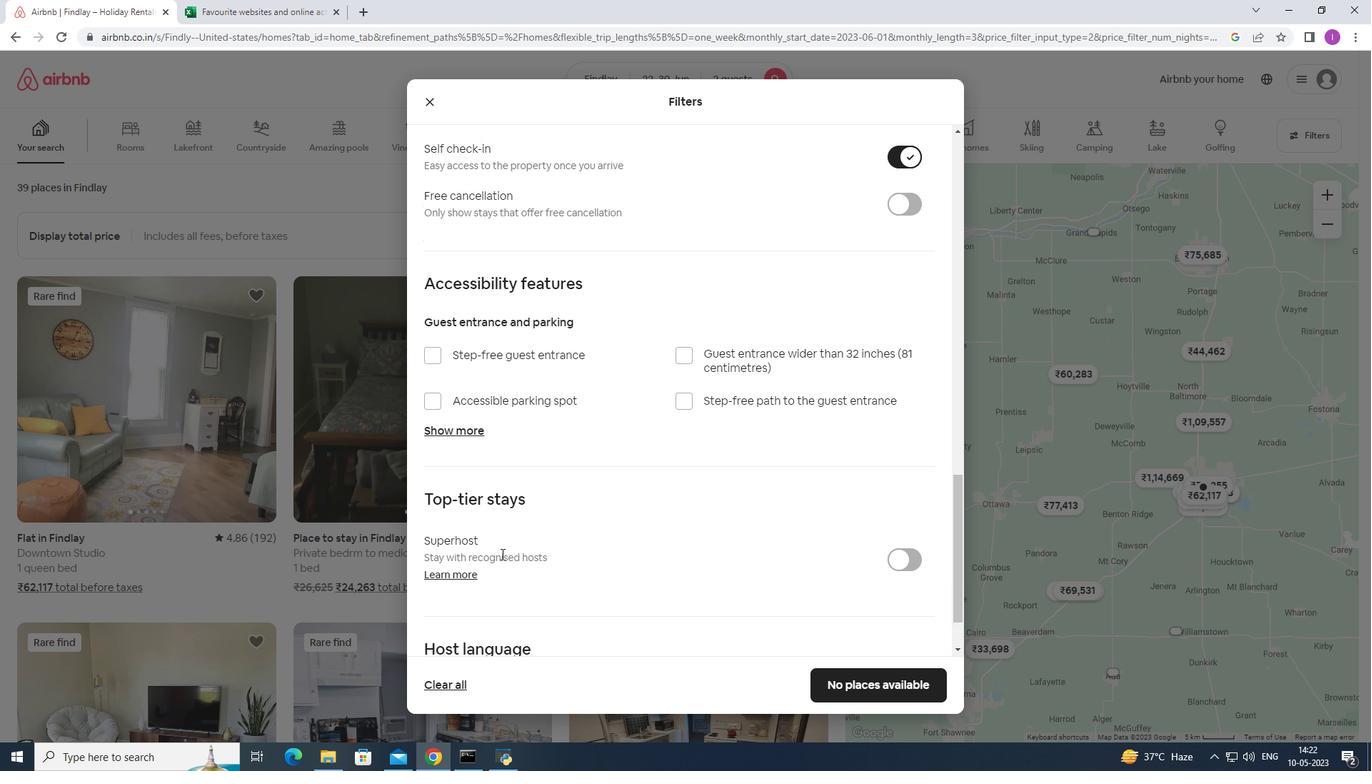 
Action: Mouse scrolled (504, 552) with delta (0, 0)
Screenshot: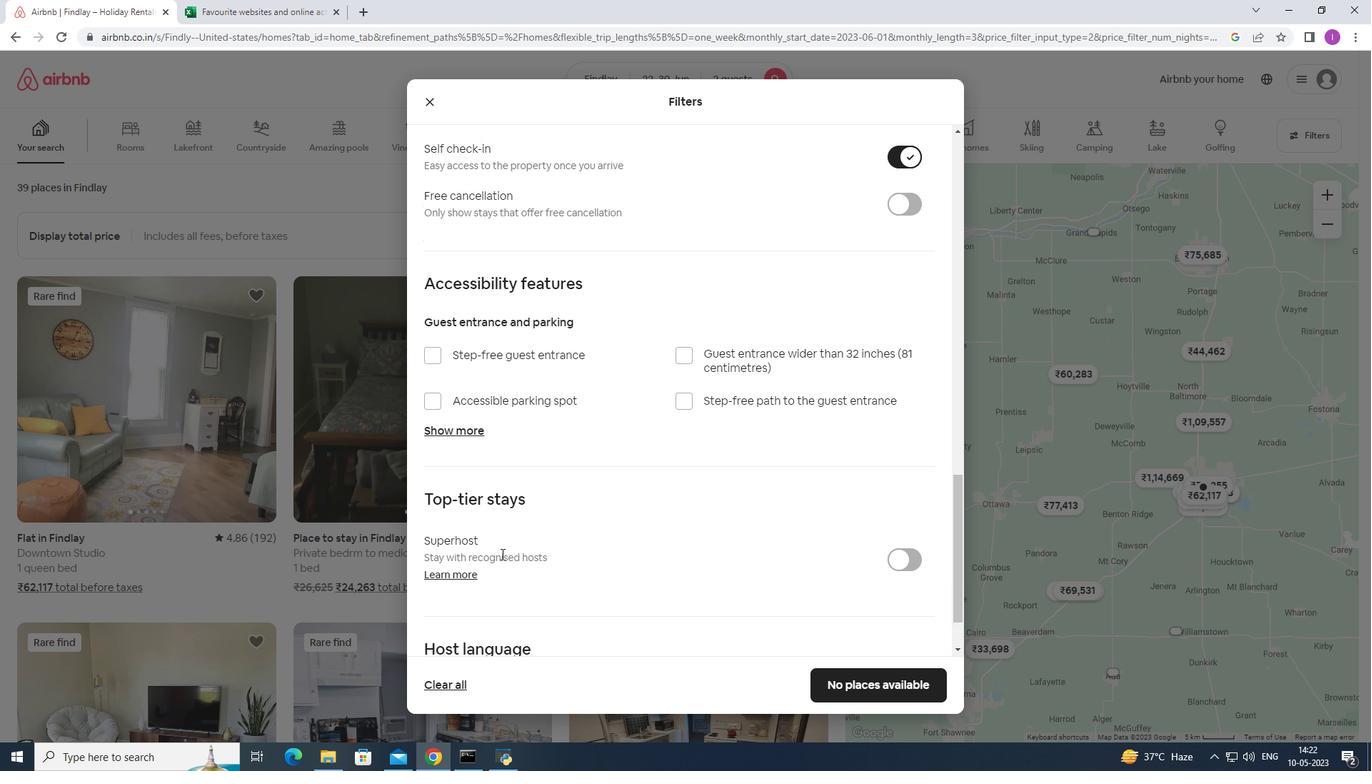 
Action: Mouse moved to (518, 550)
Screenshot: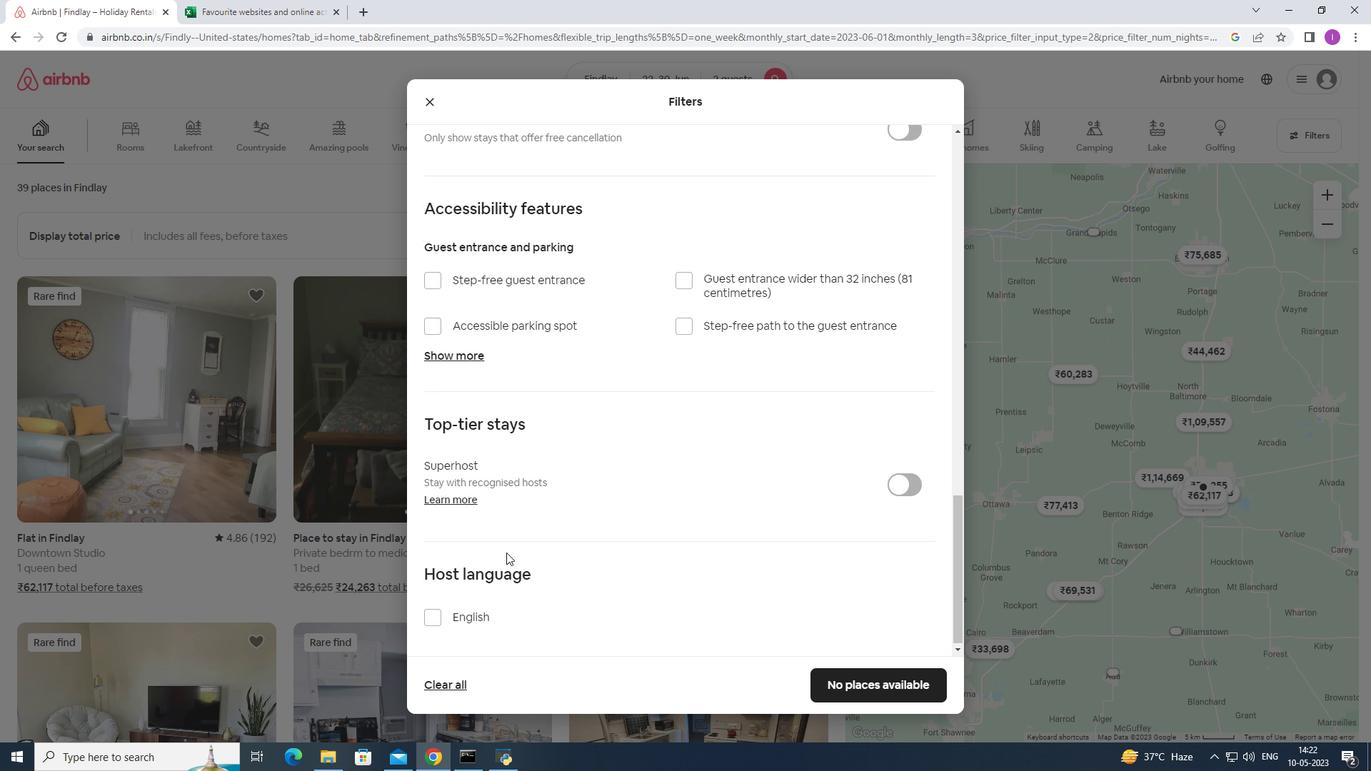 
Action: Mouse scrolled (518, 550) with delta (0, 0)
Screenshot: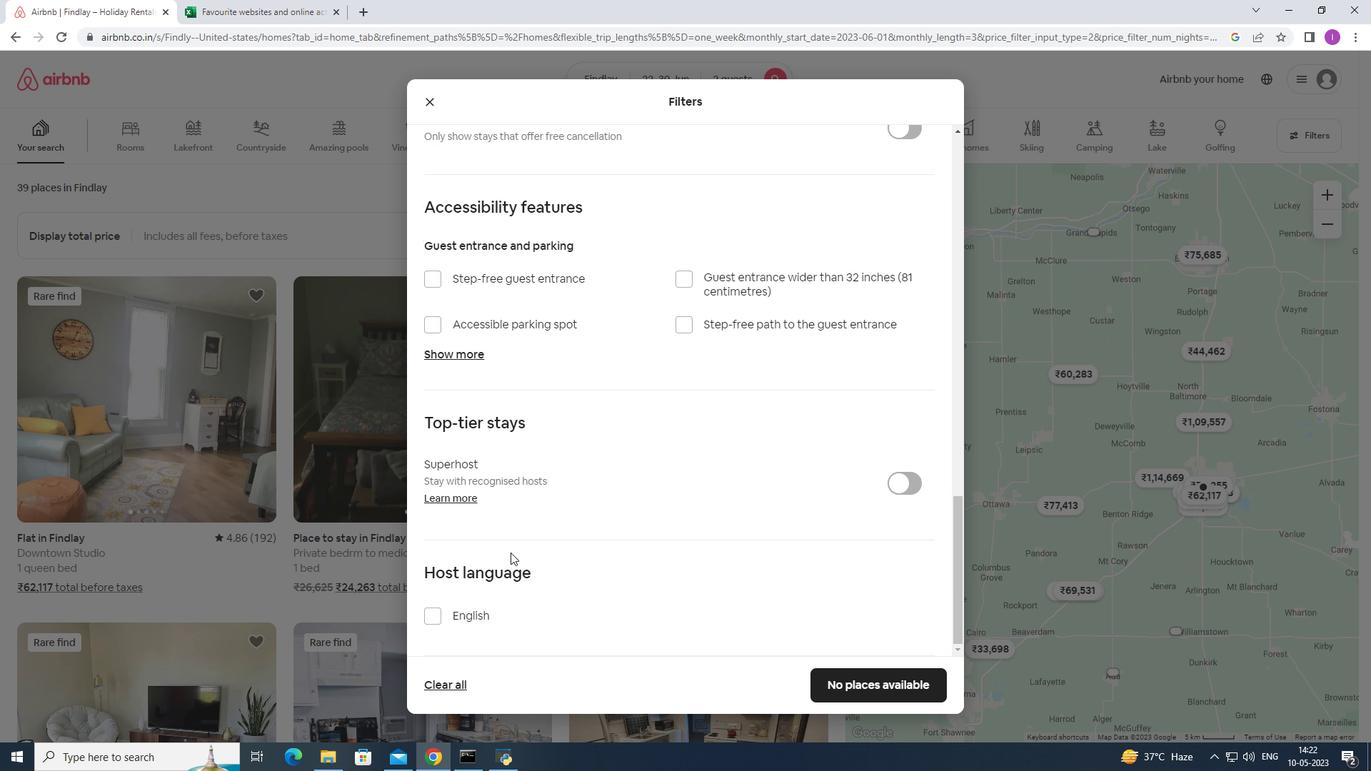 
Action: Mouse moved to (518, 550)
Screenshot: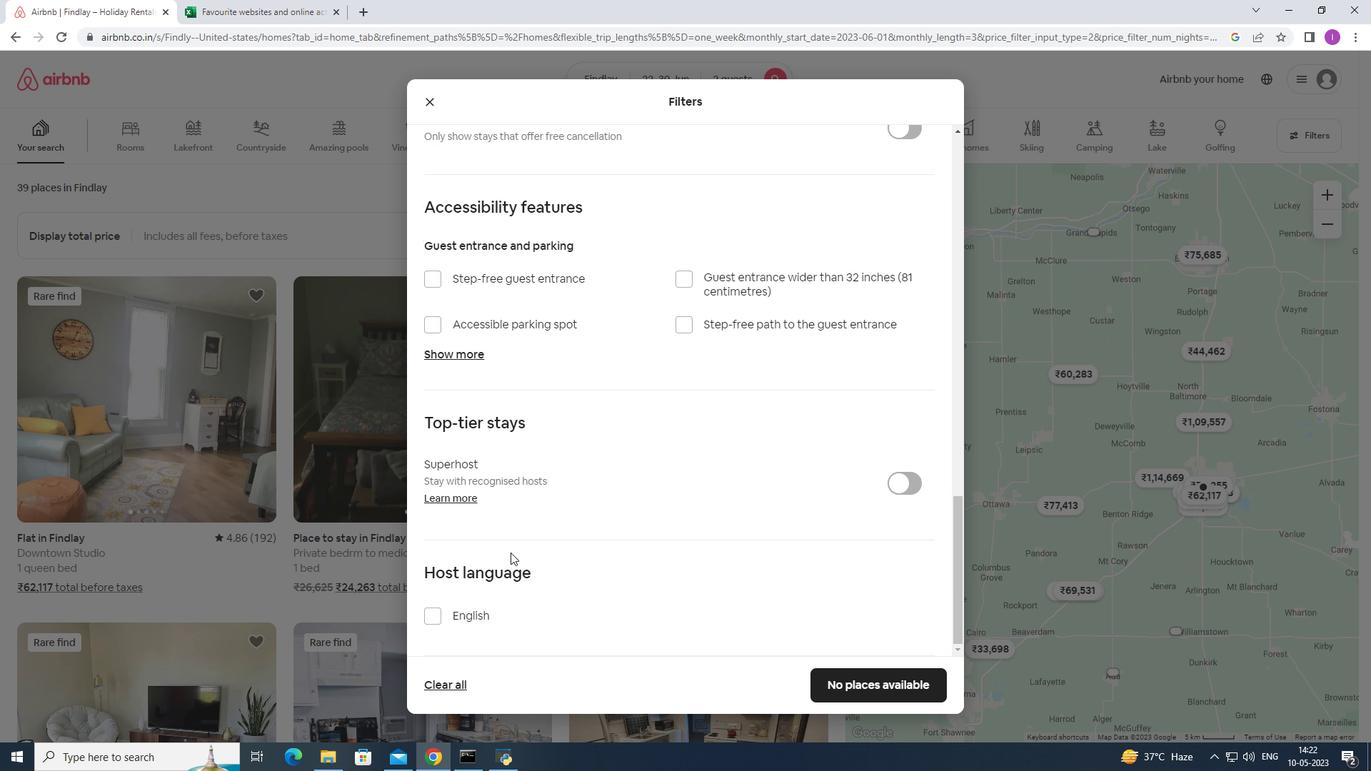 
Action: Mouse scrolled (518, 550) with delta (0, 0)
Screenshot: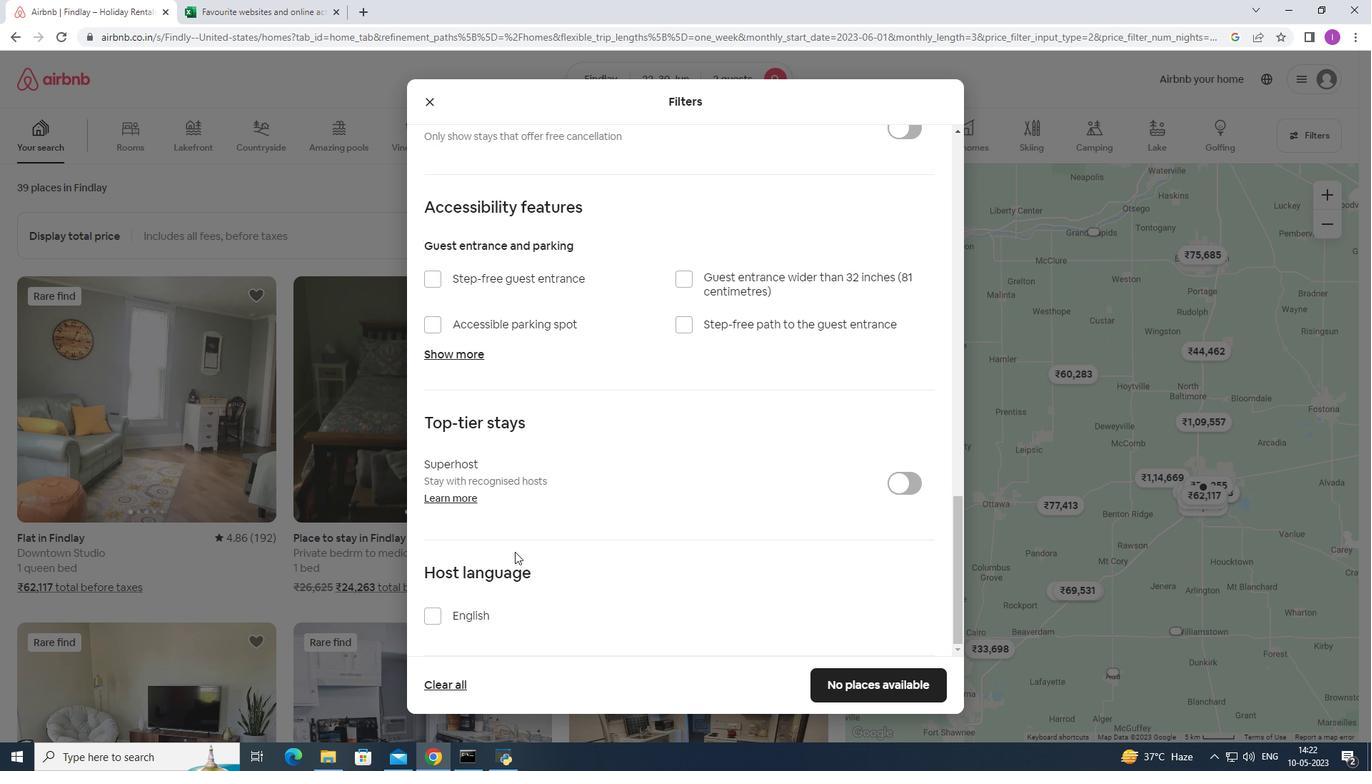 
Action: Mouse scrolled (518, 550) with delta (0, 0)
Screenshot: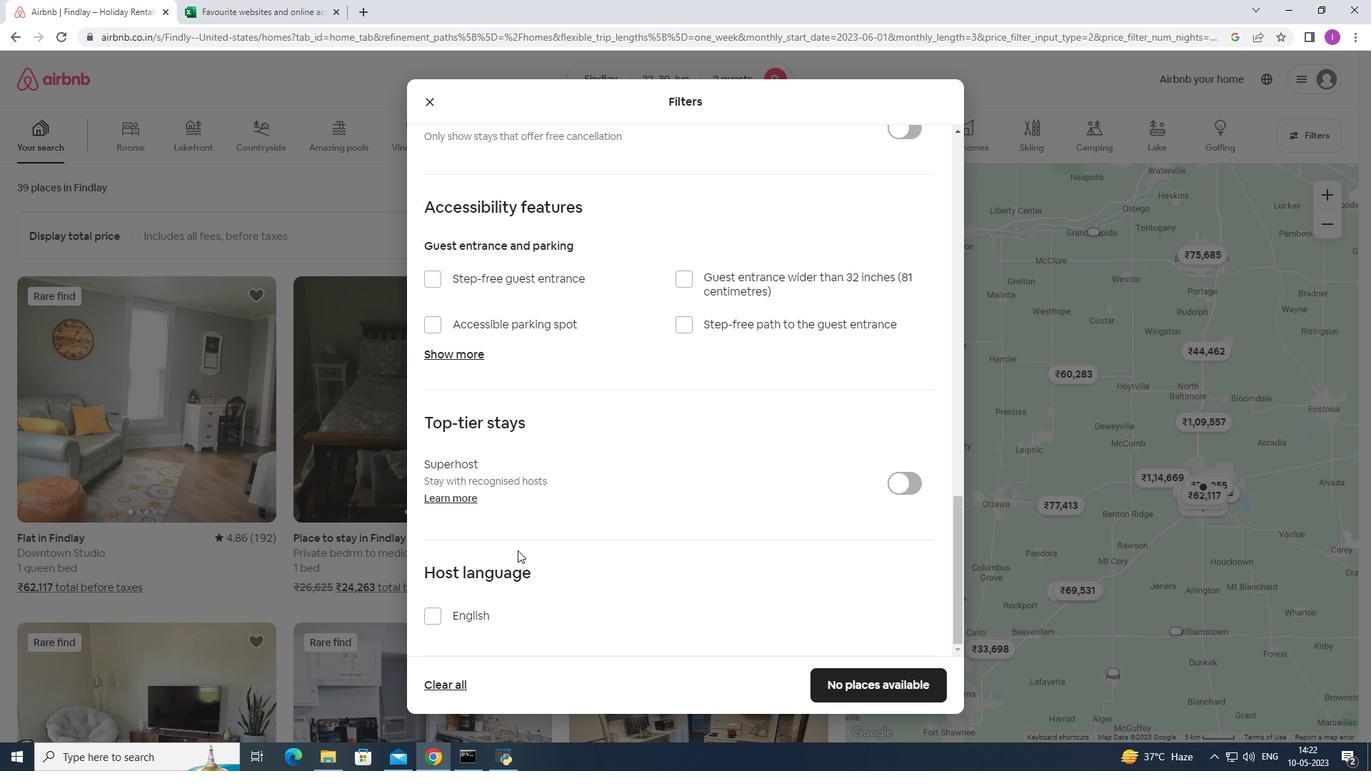 
Action: Mouse scrolled (518, 550) with delta (0, 0)
Screenshot: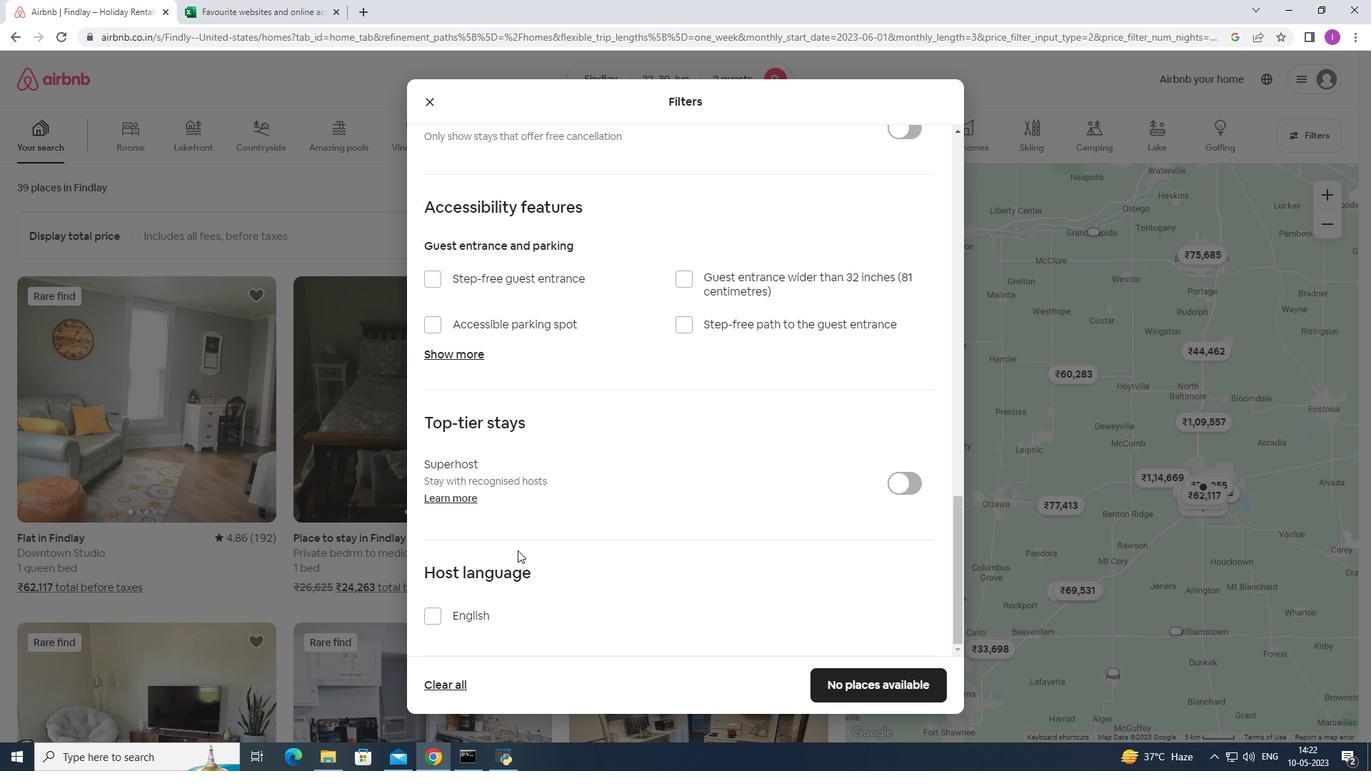 
Action: Mouse moved to (425, 620)
Screenshot: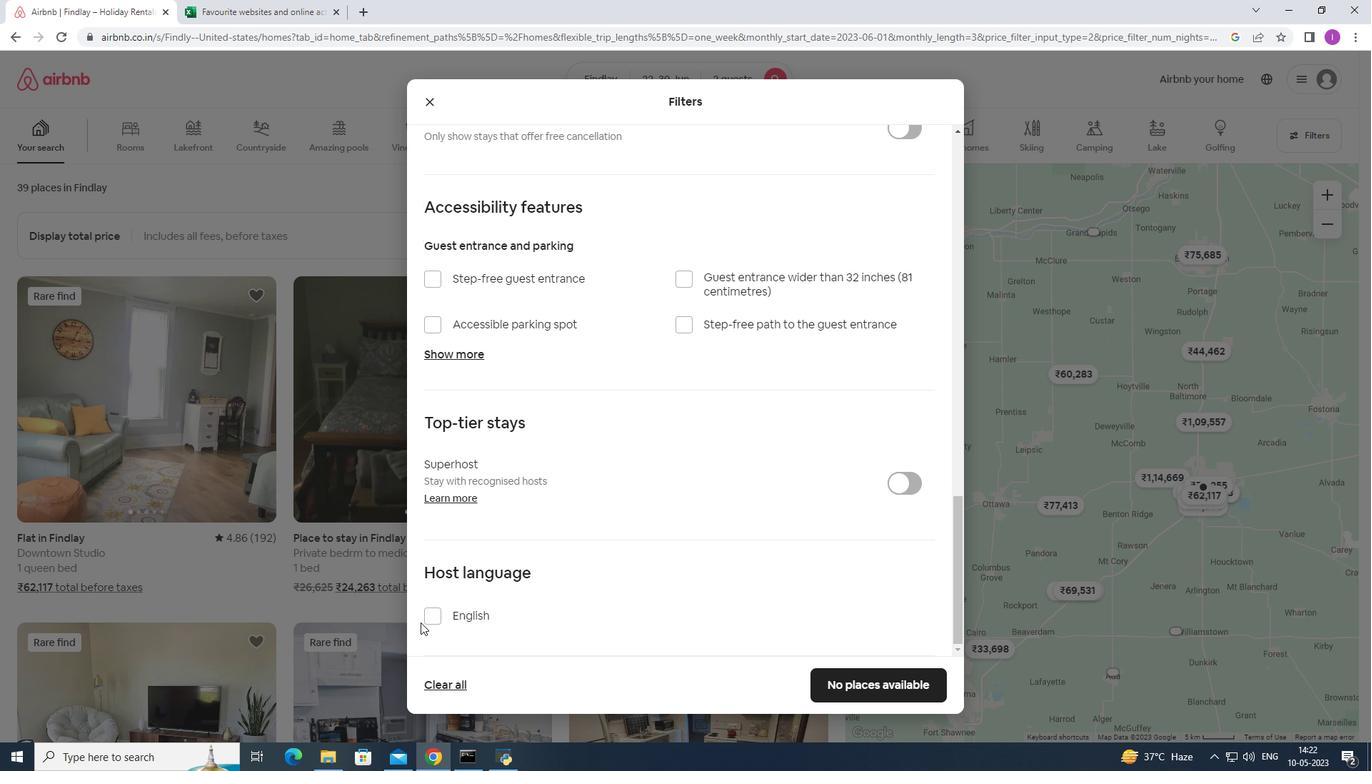 
Action: Mouse pressed left at (425, 620)
Screenshot: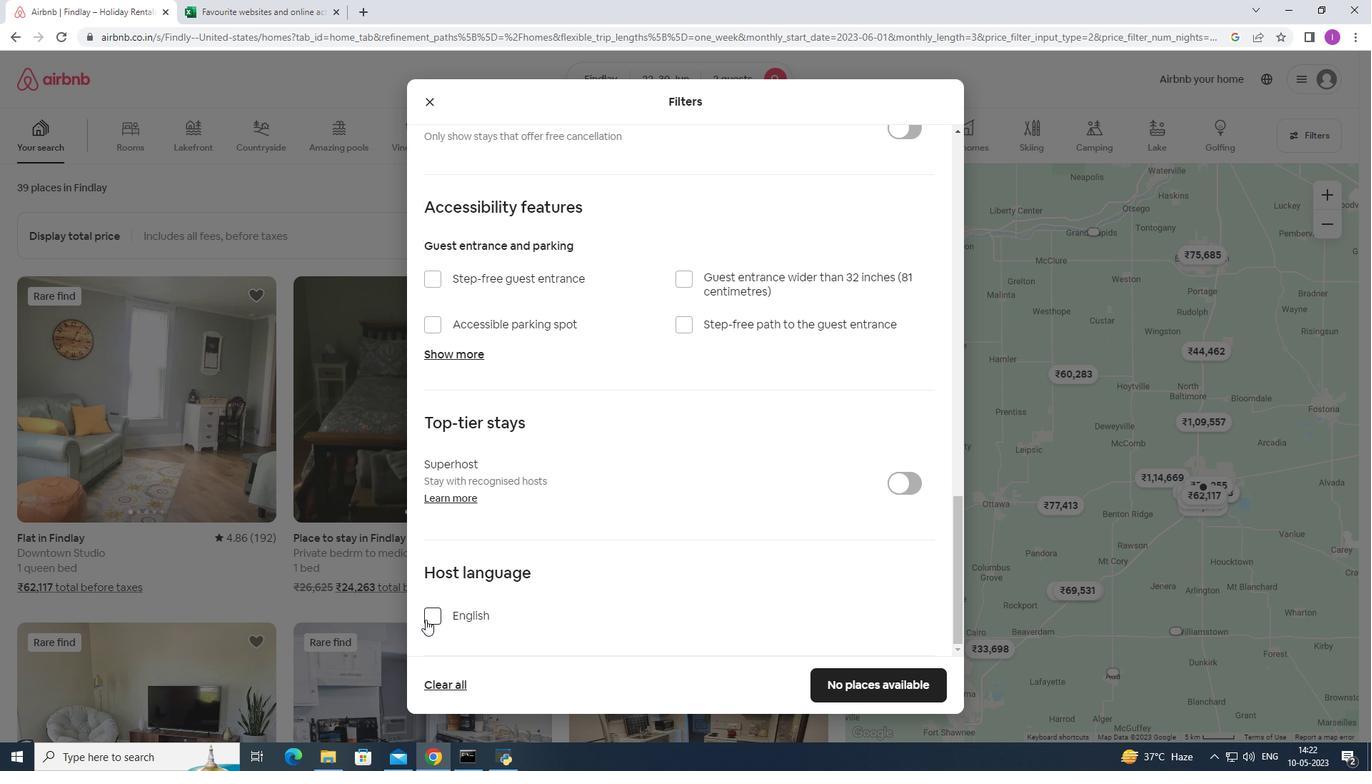 
Action: Mouse moved to (890, 676)
Screenshot: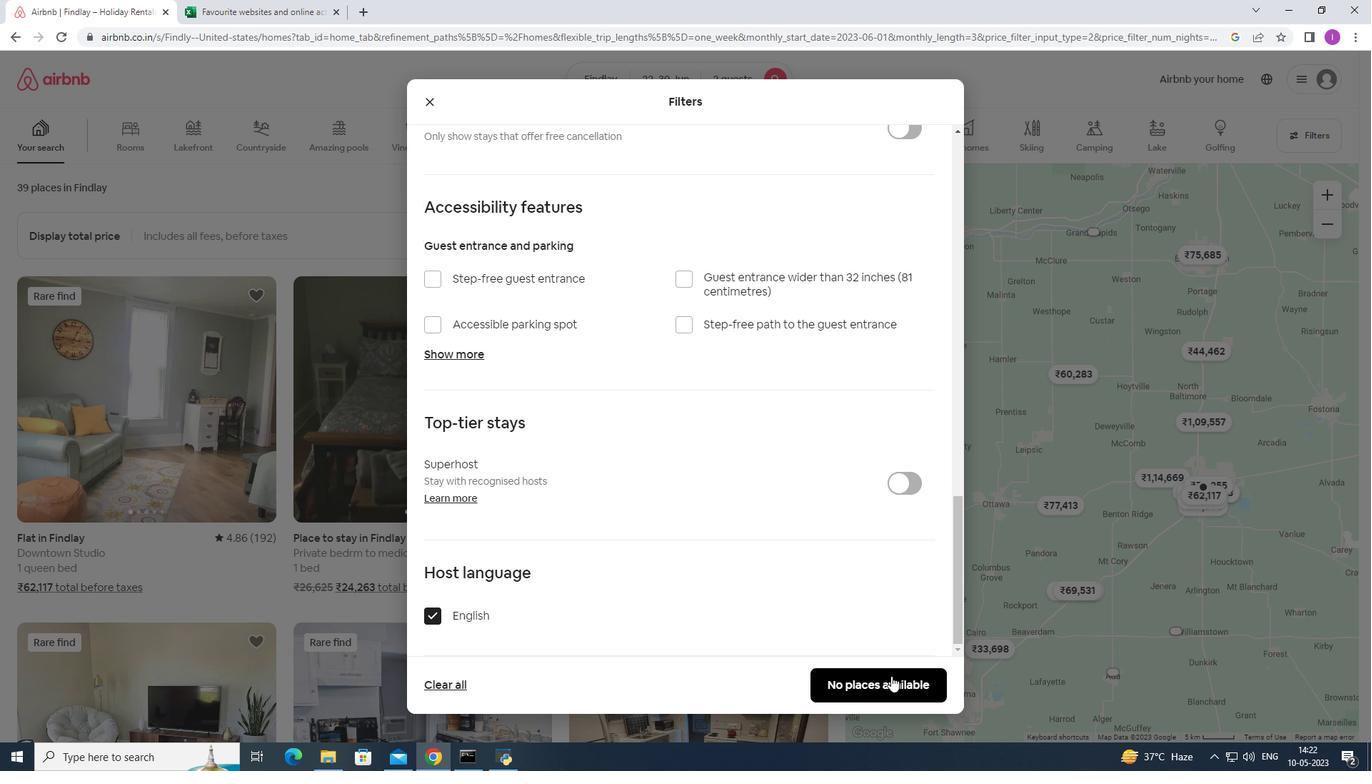 
Action: Mouse pressed left at (890, 676)
Screenshot: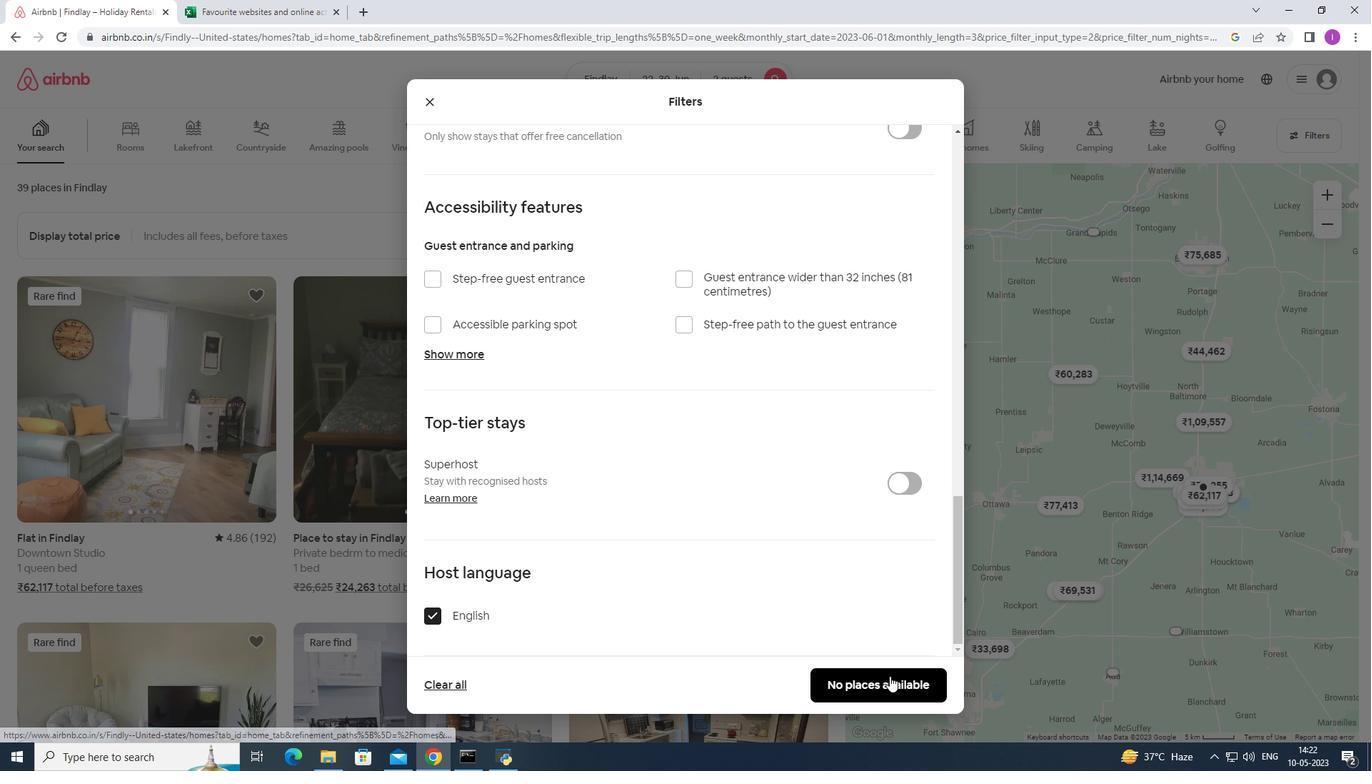 
Action: Mouse moved to (611, 638)
Screenshot: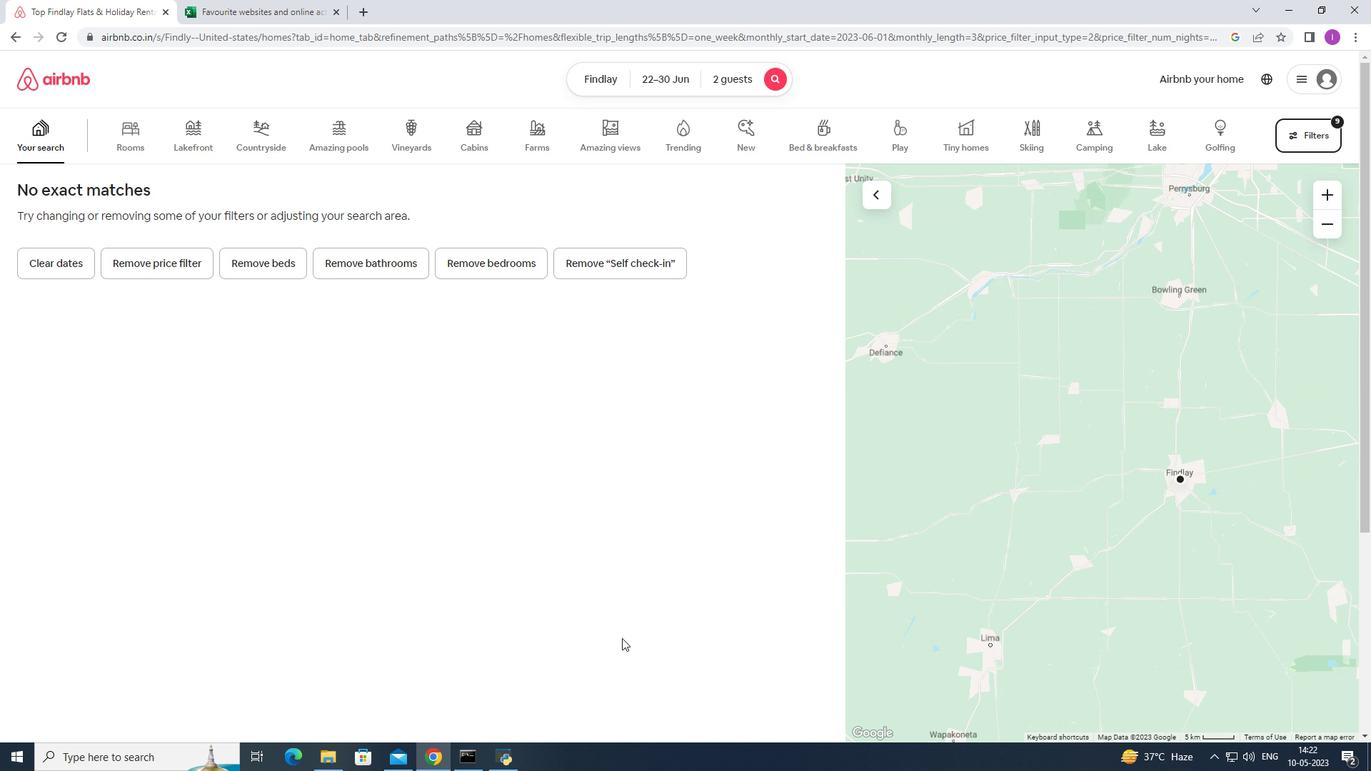
